 Task: Find connections with filter location Fuencarral-El Pardo with filter topic #Datawith filter profile language Spanish with filter current company McCormick & Company with filter school Delhi Public School, Bokaro Steel City. with filter industry Construction with filter service category Property Management with filter keywords title Operations Coordinator
Action: Mouse moved to (151, 230)
Screenshot: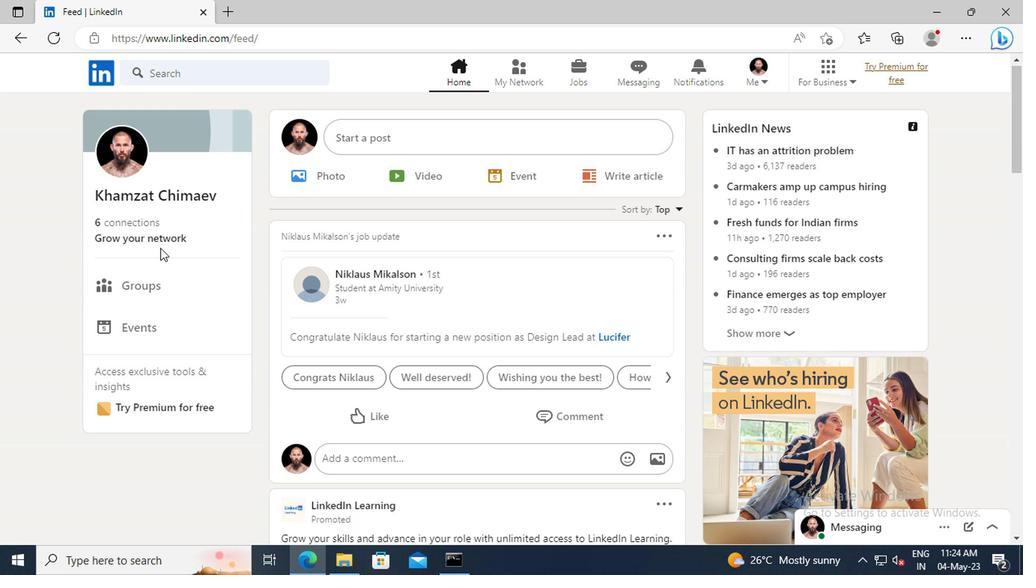 
Action: Mouse pressed left at (151, 230)
Screenshot: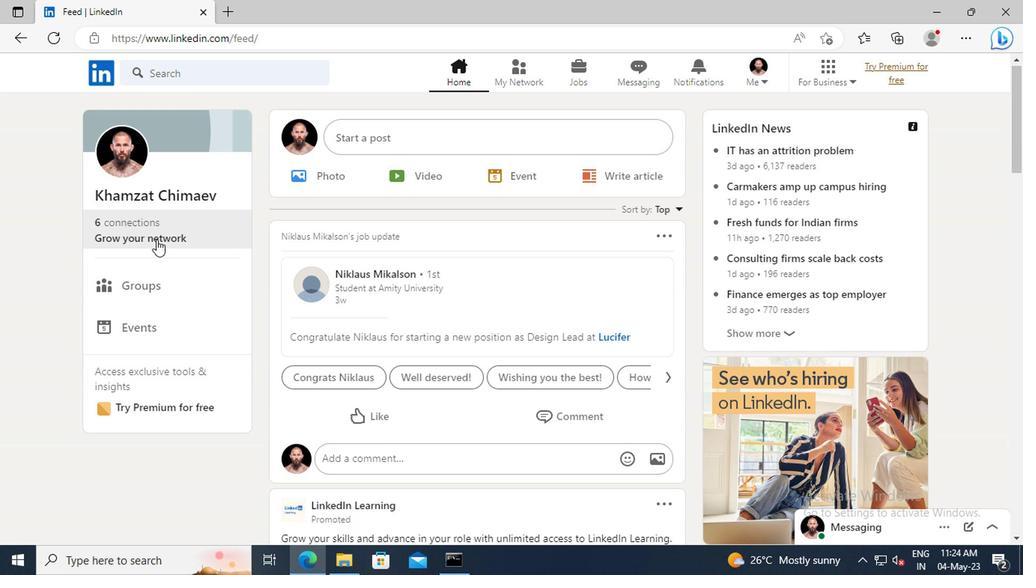 
Action: Mouse moved to (155, 157)
Screenshot: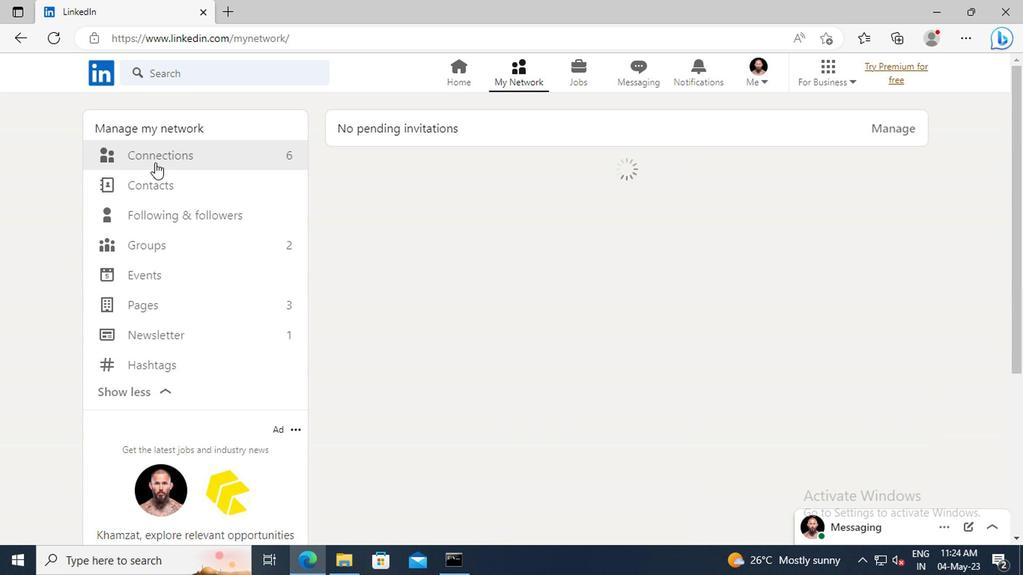 
Action: Mouse pressed left at (155, 157)
Screenshot: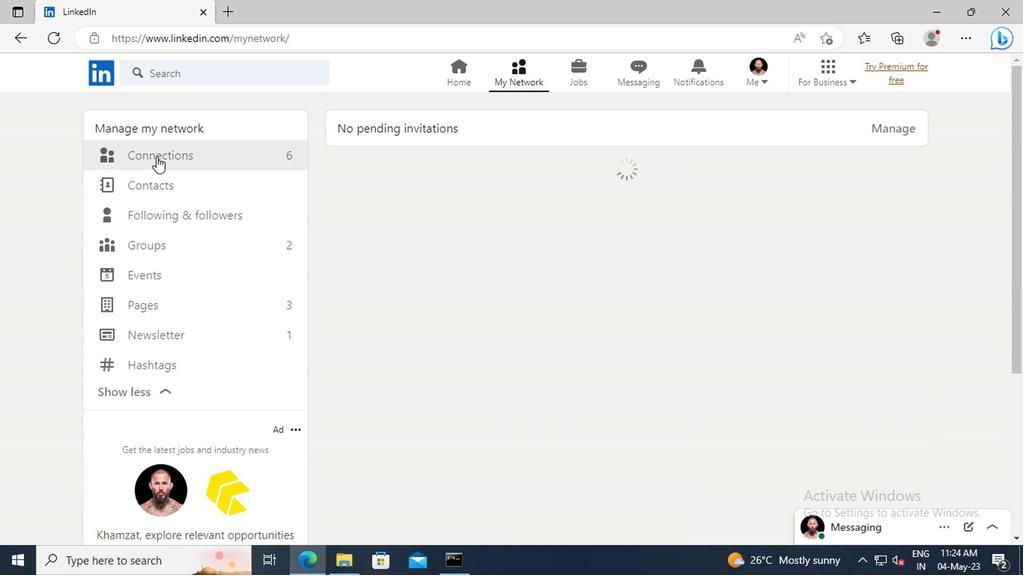 
Action: Mouse moved to (604, 159)
Screenshot: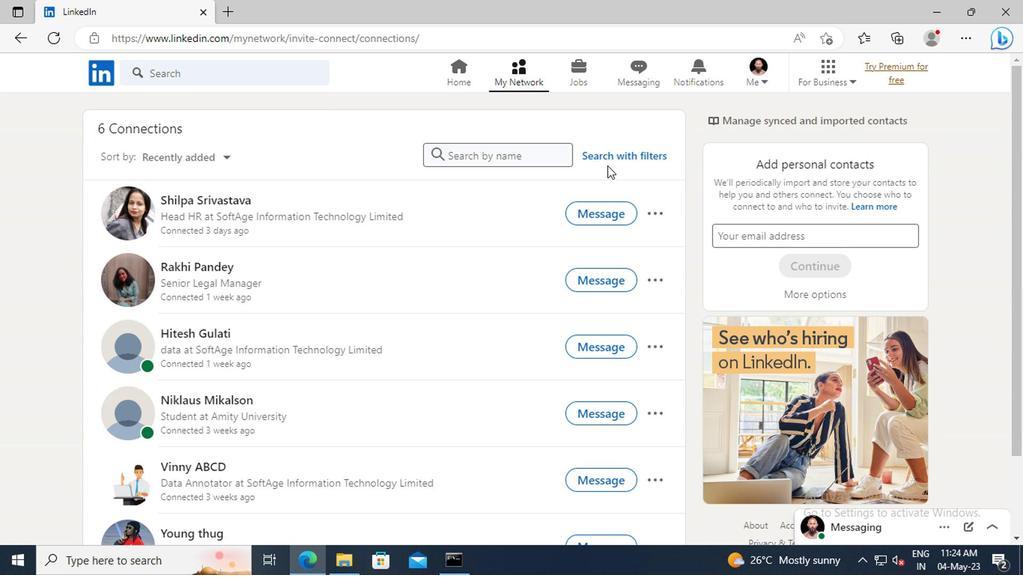 
Action: Mouse pressed left at (604, 159)
Screenshot: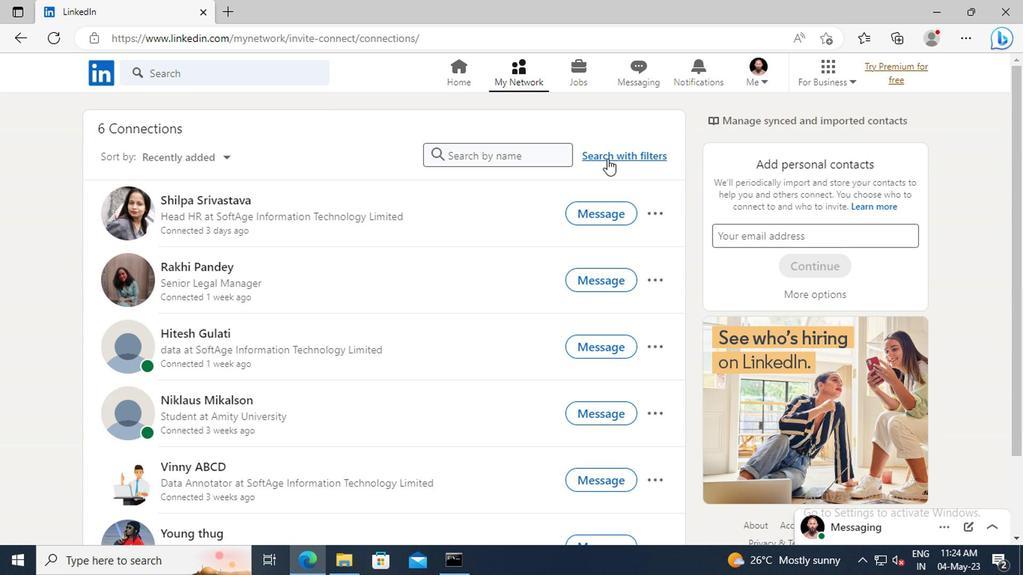 
Action: Mouse moved to (569, 119)
Screenshot: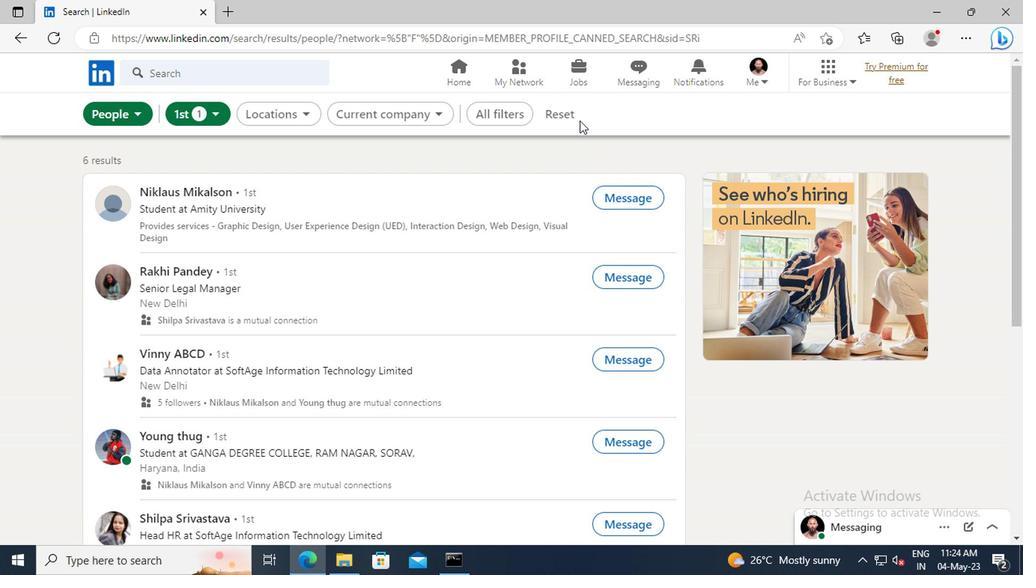 
Action: Mouse pressed left at (569, 119)
Screenshot: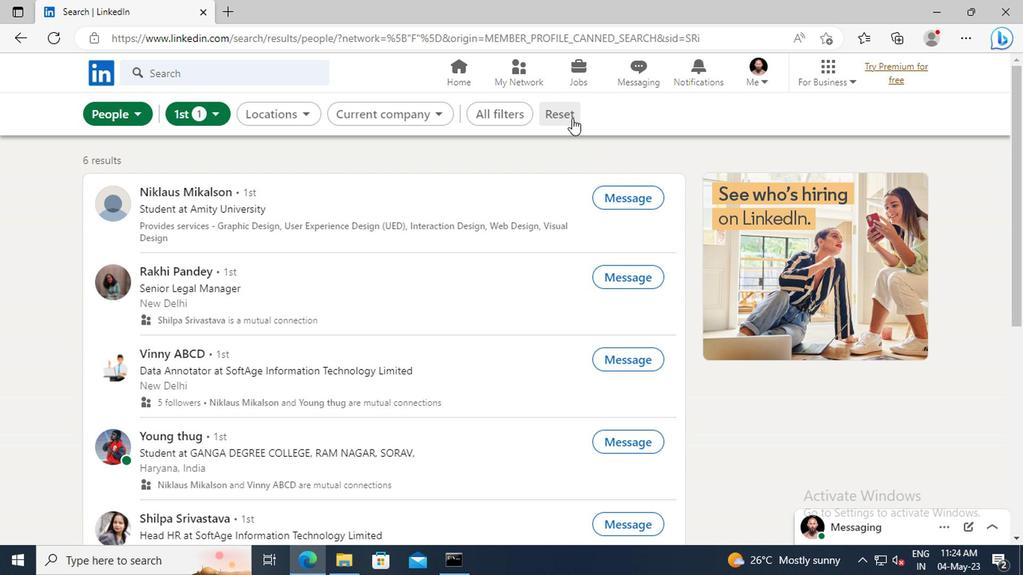 
Action: Mouse moved to (536, 115)
Screenshot: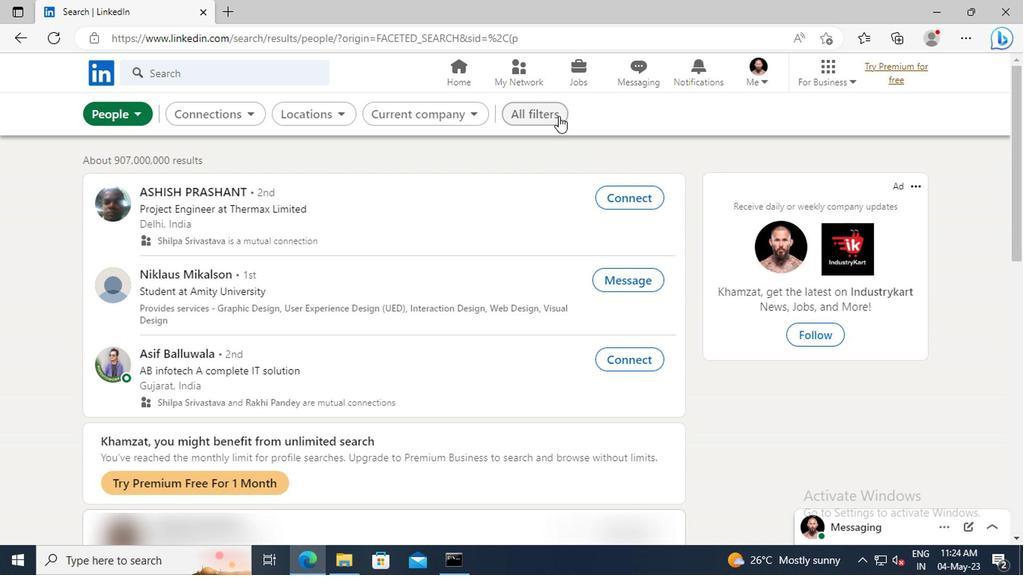 
Action: Mouse pressed left at (536, 115)
Screenshot: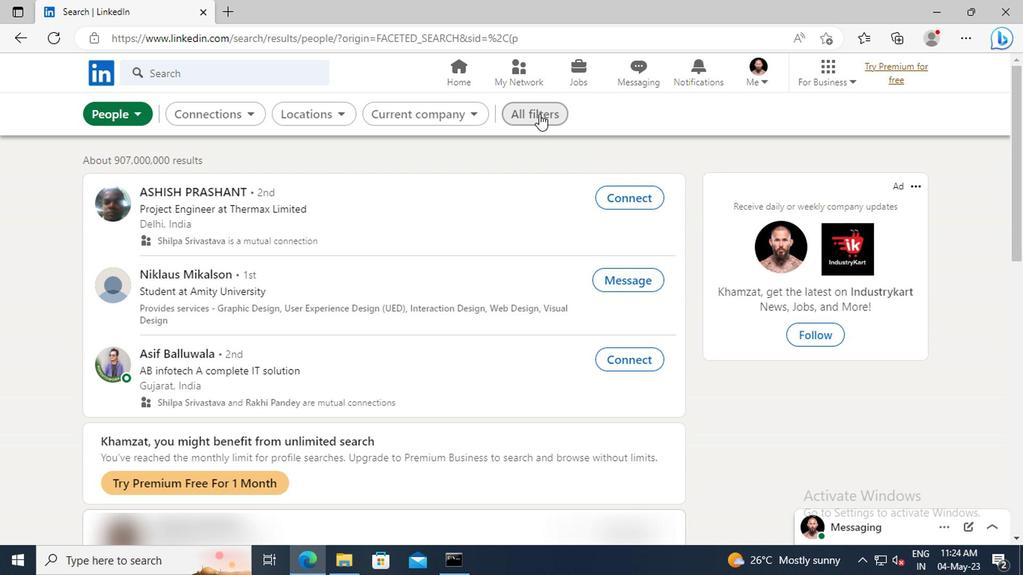
Action: Mouse moved to (800, 272)
Screenshot: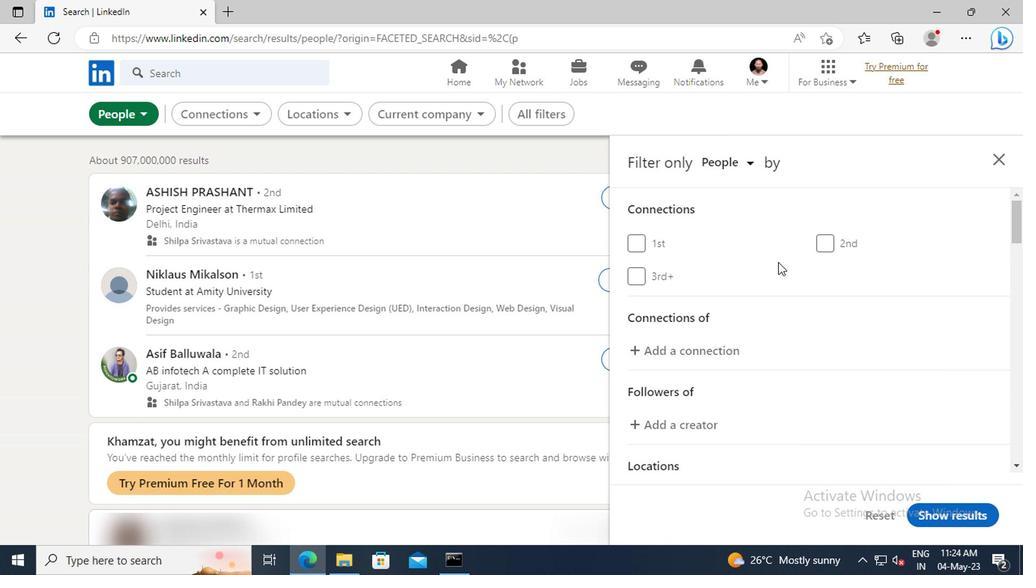 
Action: Mouse scrolled (800, 271) with delta (0, -1)
Screenshot: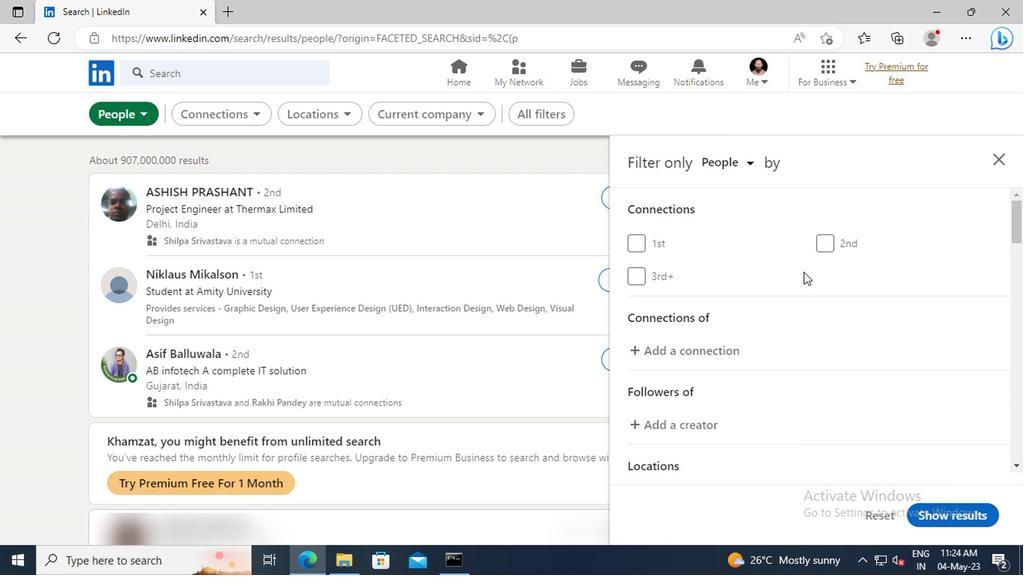 
Action: Mouse scrolled (800, 271) with delta (0, -1)
Screenshot: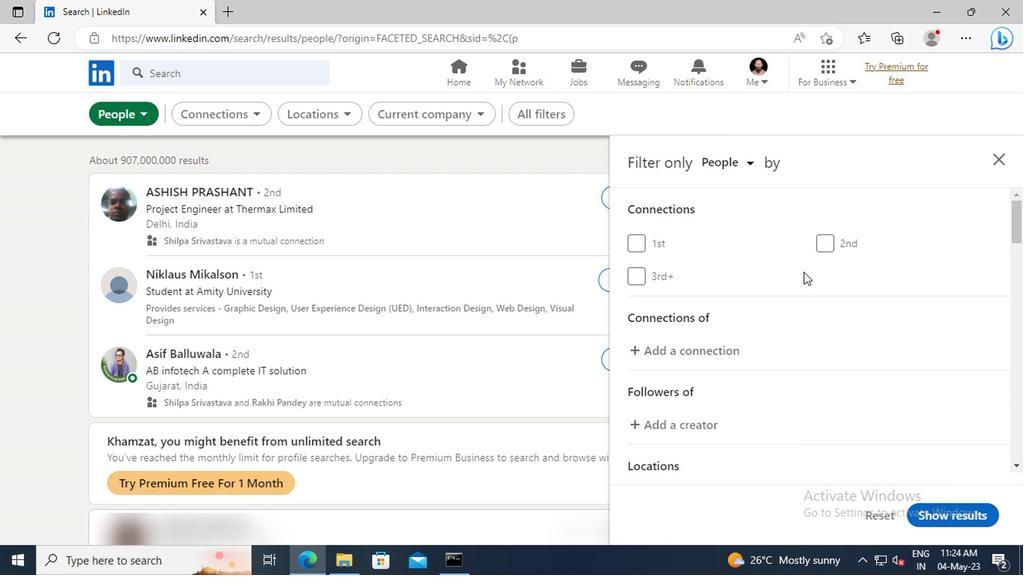 
Action: Mouse scrolled (800, 271) with delta (0, -1)
Screenshot: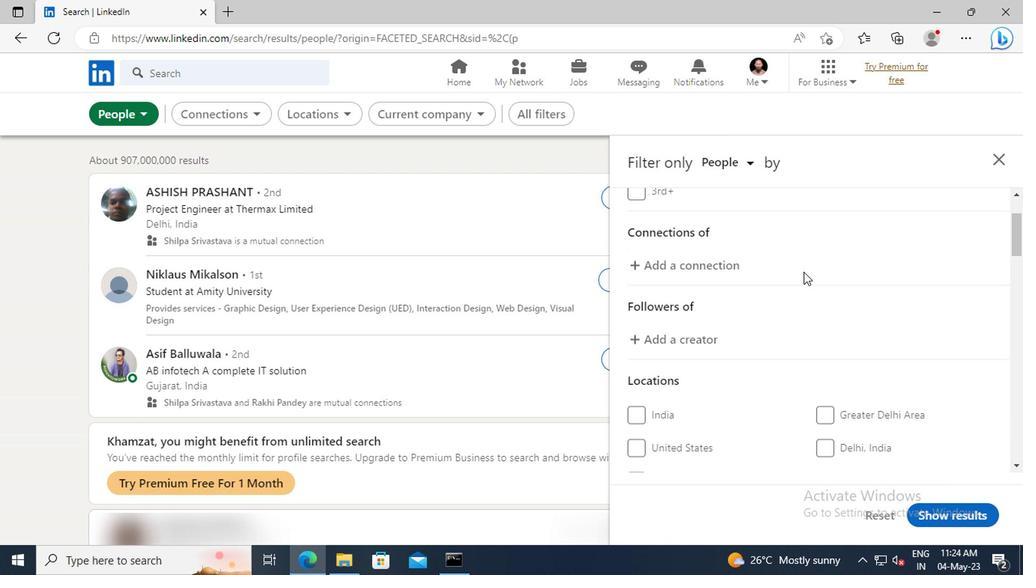 
Action: Mouse scrolled (800, 271) with delta (0, -1)
Screenshot: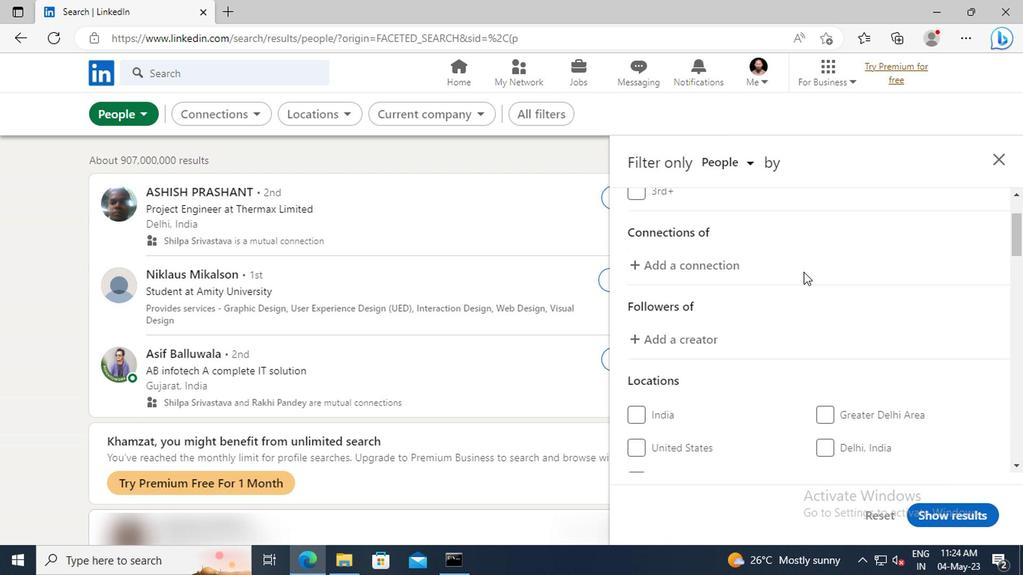 
Action: Mouse scrolled (800, 271) with delta (0, -1)
Screenshot: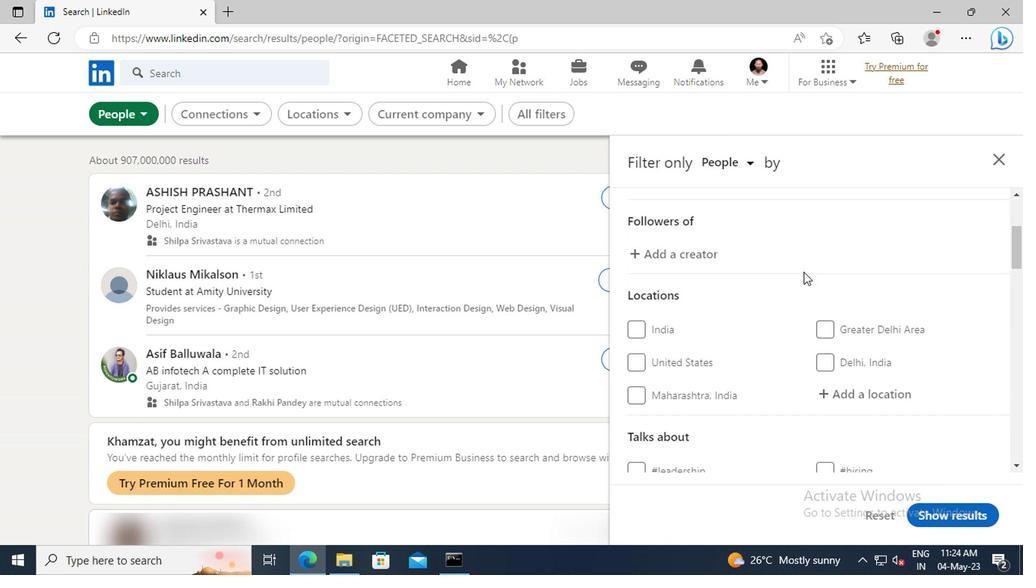 
Action: Mouse scrolled (800, 271) with delta (0, -1)
Screenshot: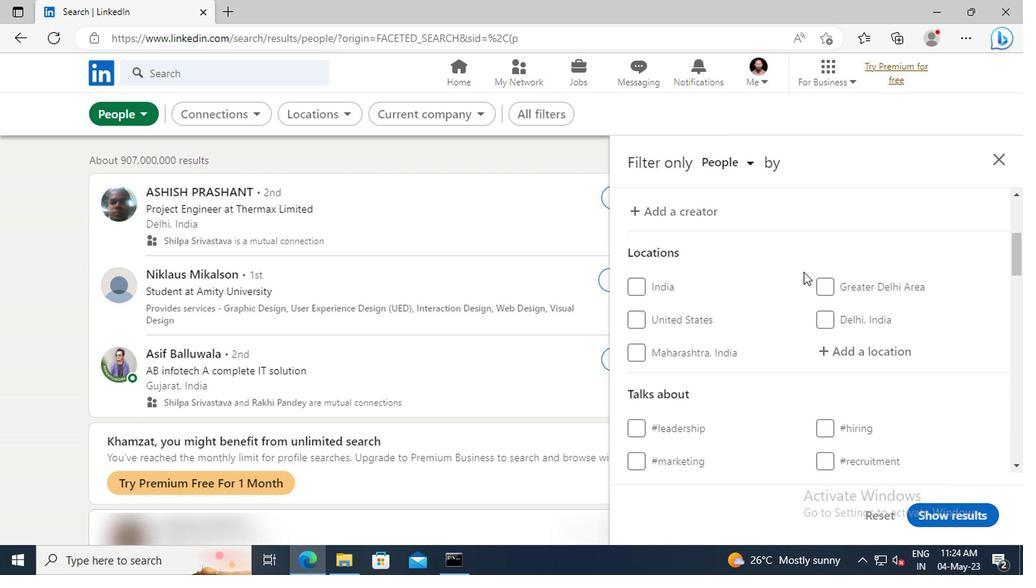 
Action: Mouse scrolled (800, 271) with delta (0, -1)
Screenshot: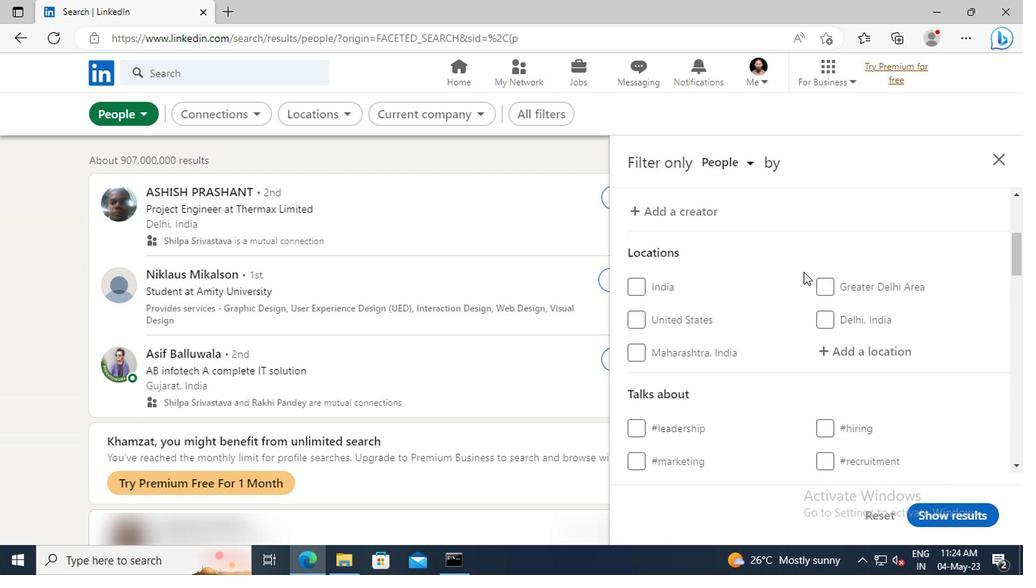 
Action: Mouse moved to (831, 273)
Screenshot: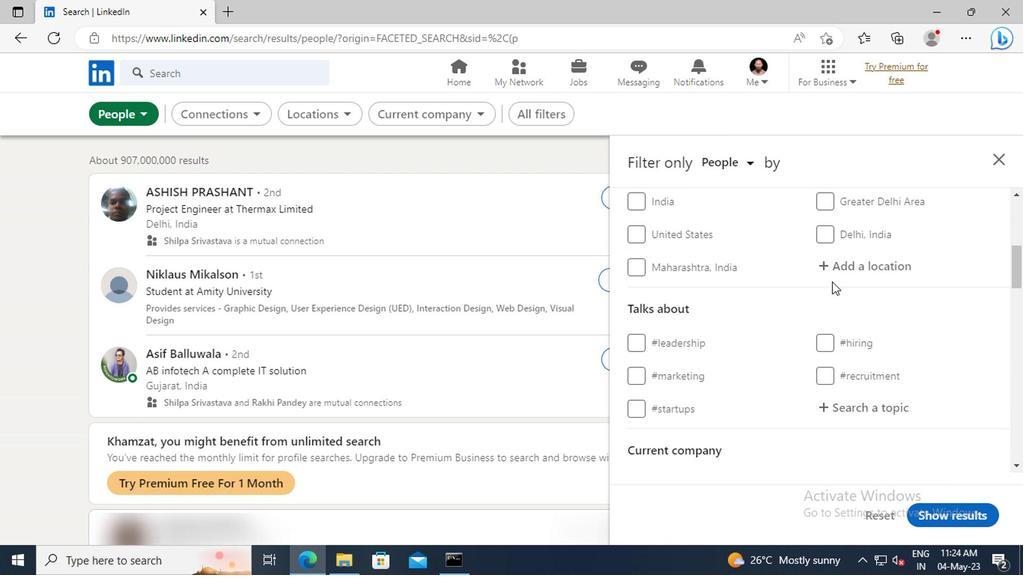 
Action: Mouse pressed left at (831, 273)
Screenshot: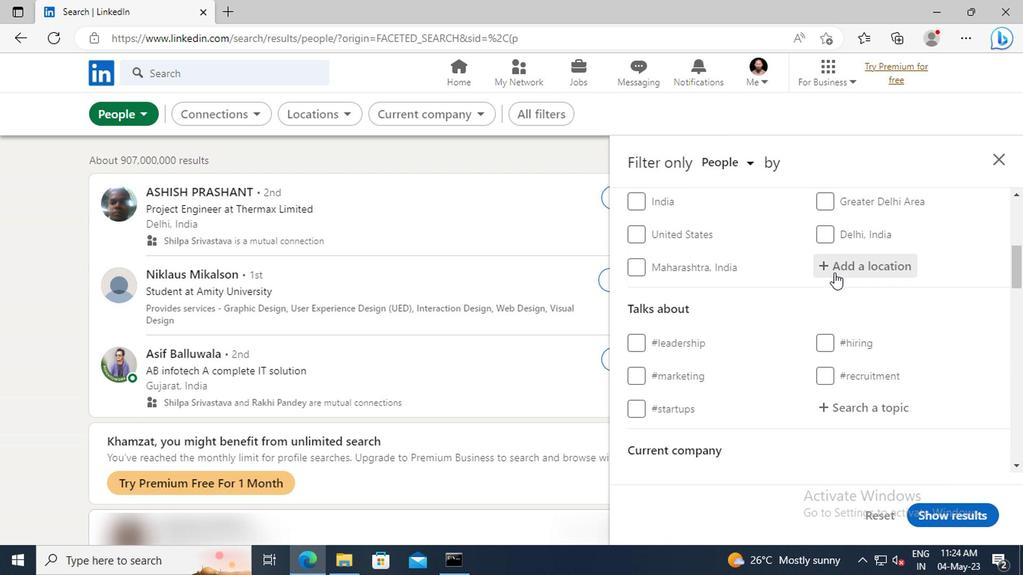 
Action: Mouse moved to (831, 269)
Screenshot: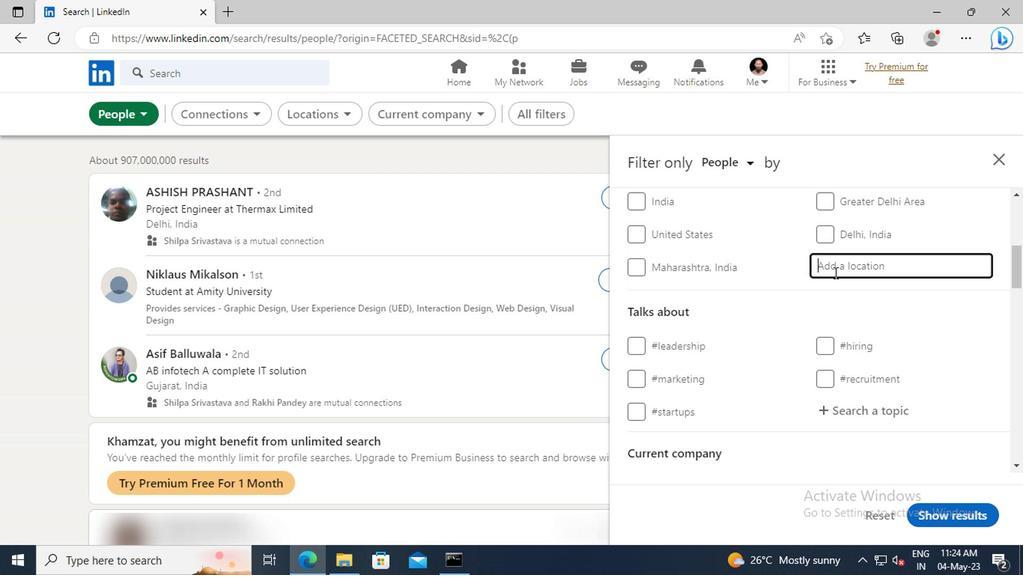 
Action: Key pressed <Key.shift>
Screenshot: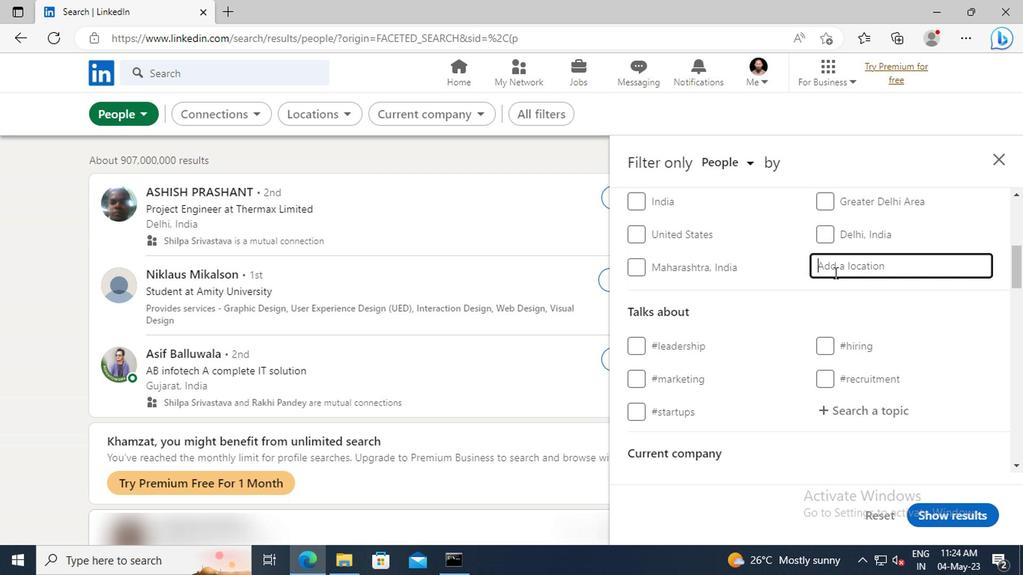 
Action: Mouse moved to (831, 269)
Screenshot: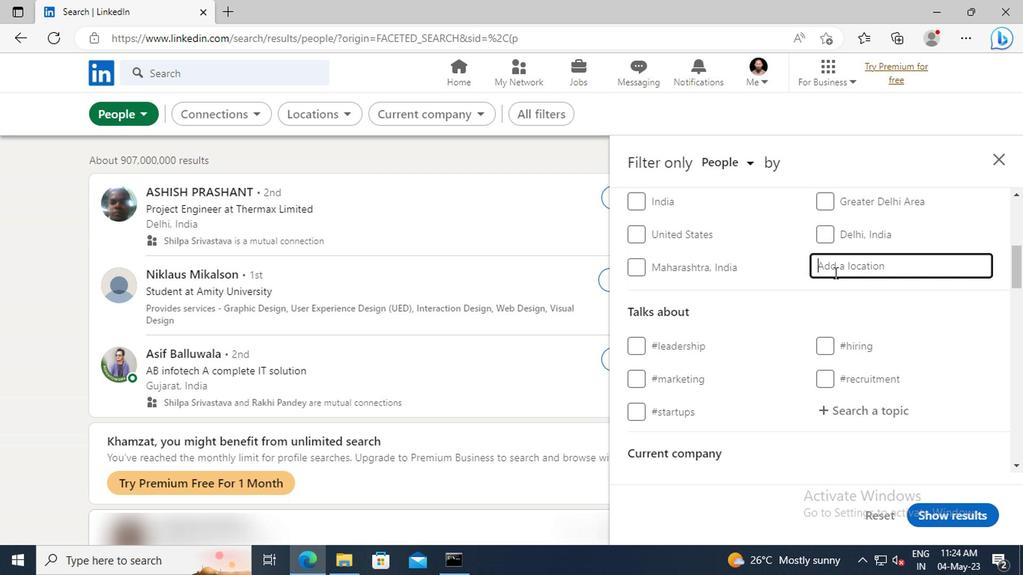 
Action: Key pressed FUENCARRAL-
Screenshot: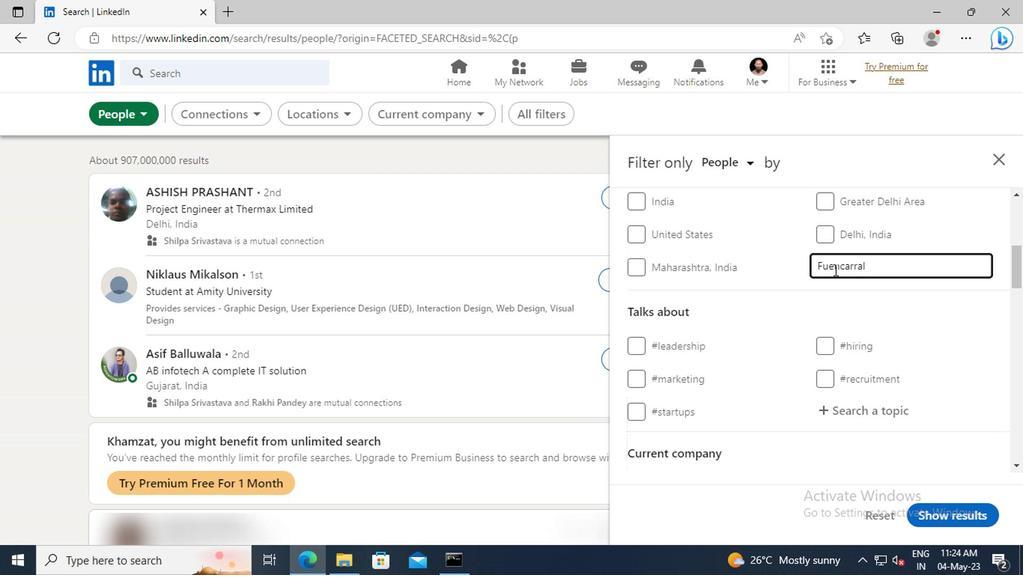 
Action: Mouse moved to (831, 269)
Screenshot: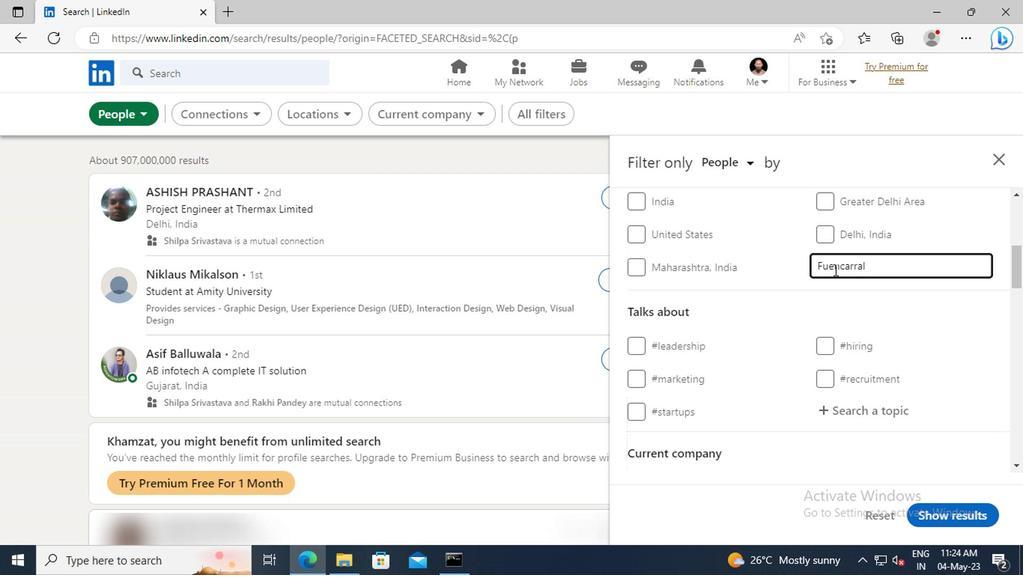 
Action: Key pressed <Key.shift>EL<Key.space><Key.shift>PARDO<Key.enter>
Screenshot: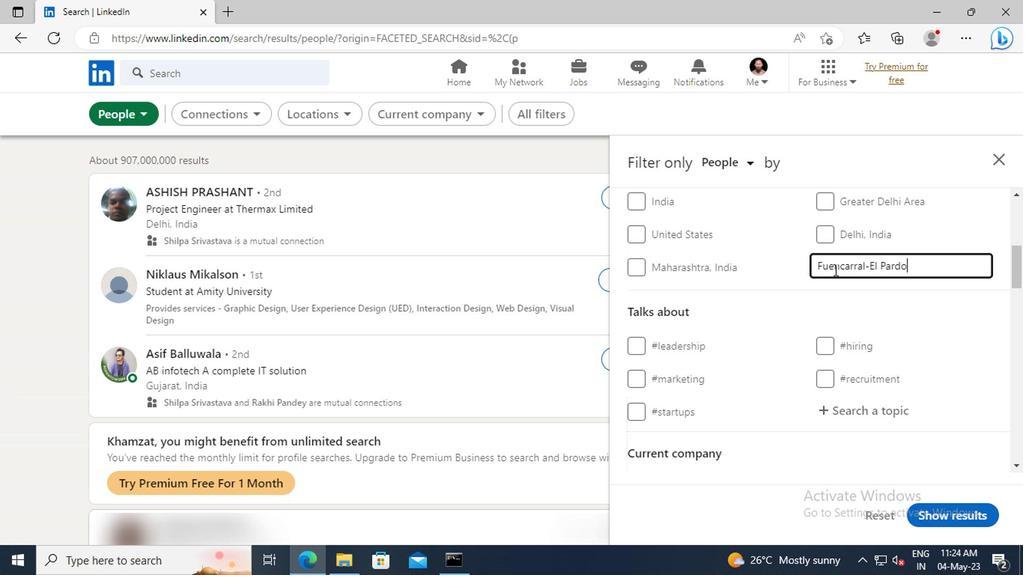 
Action: Mouse scrolled (831, 269) with delta (0, 0)
Screenshot: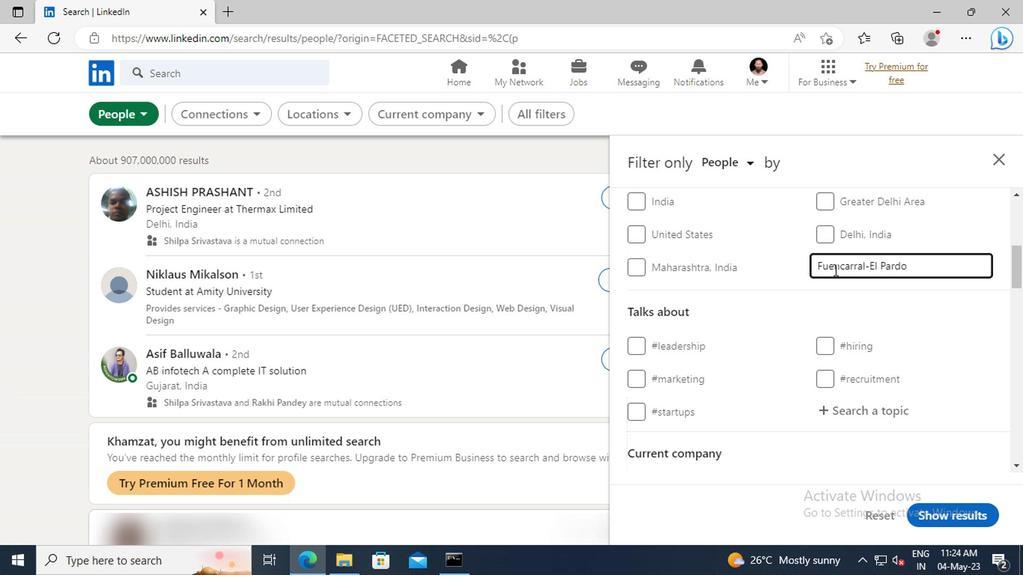 
Action: Mouse scrolled (831, 269) with delta (0, 0)
Screenshot: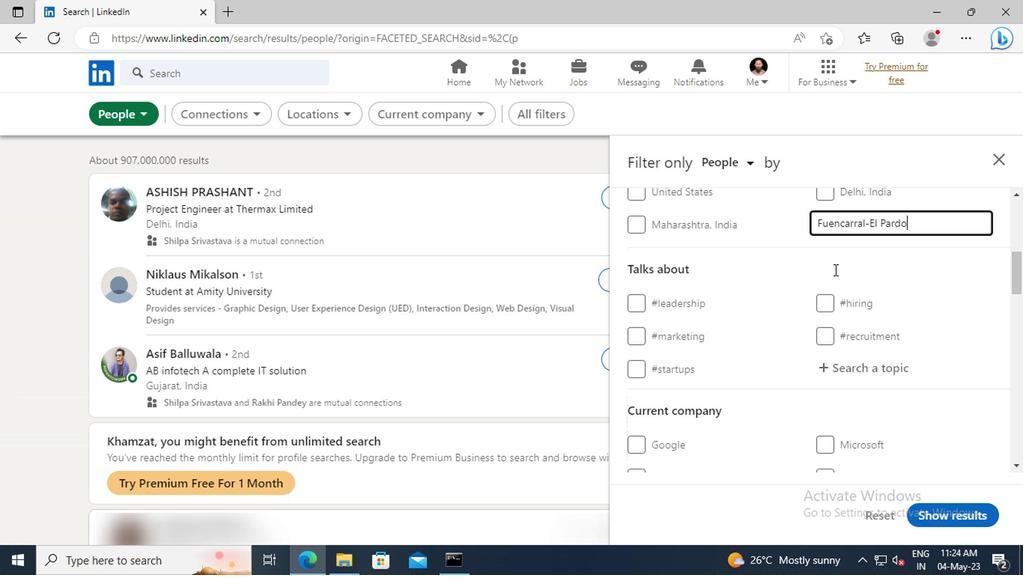 
Action: Mouse scrolled (831, 269) with delta (0, 0)
Screenshot: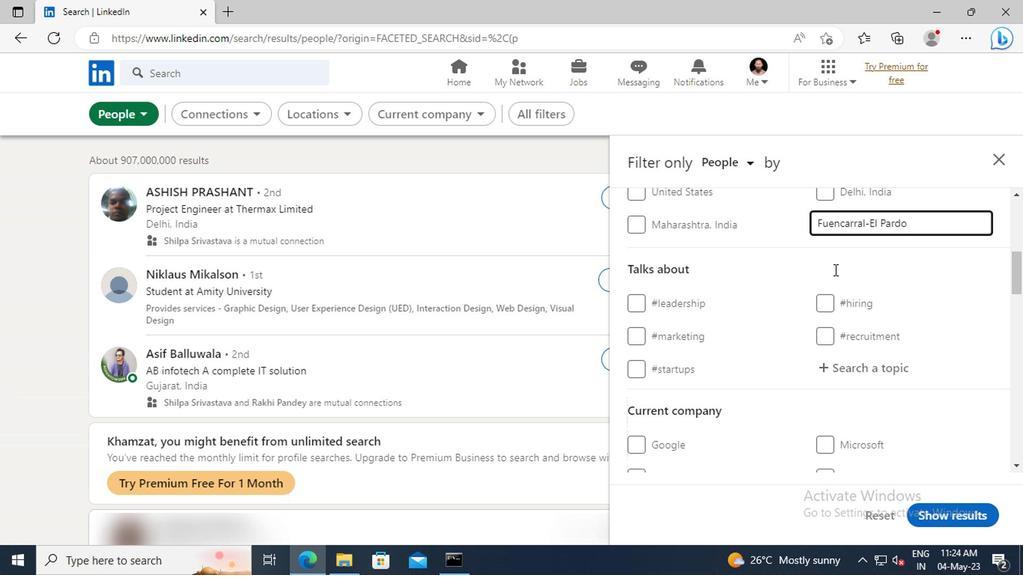 
Action: Mouse moved to (827, 281)
Screenshot: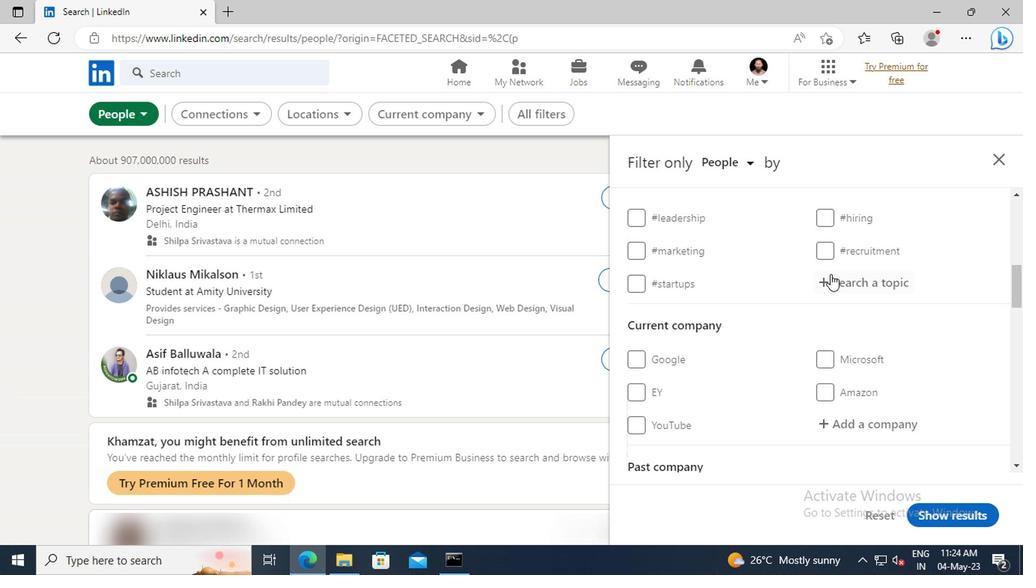 
Action: Mouse pressed left at (827, 281)
Screenshot: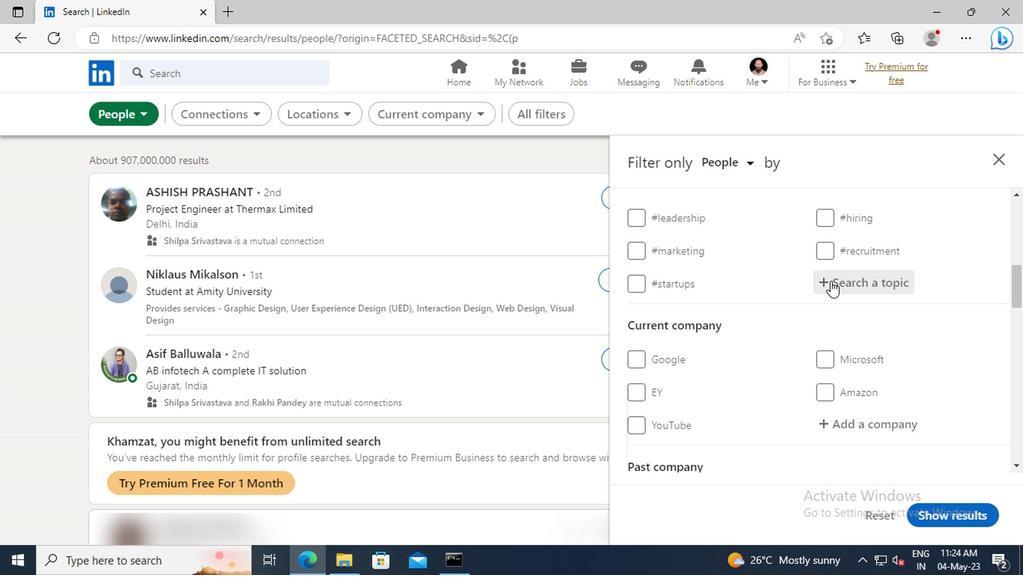 
Action: Key pressed <Key.shift>DATA
Screenshot: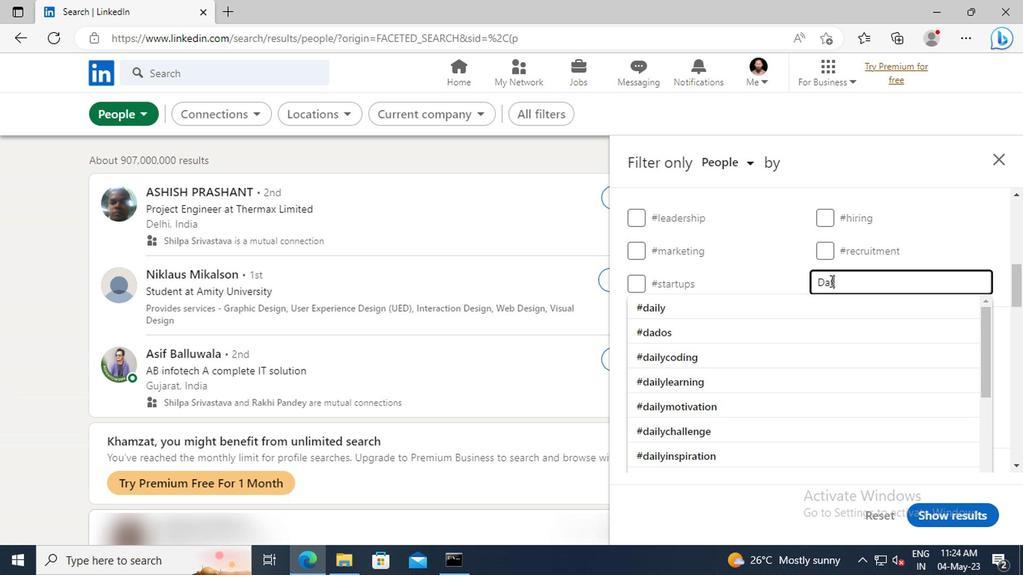 
Action: Mouse moved to (830, 303)
Screenshot: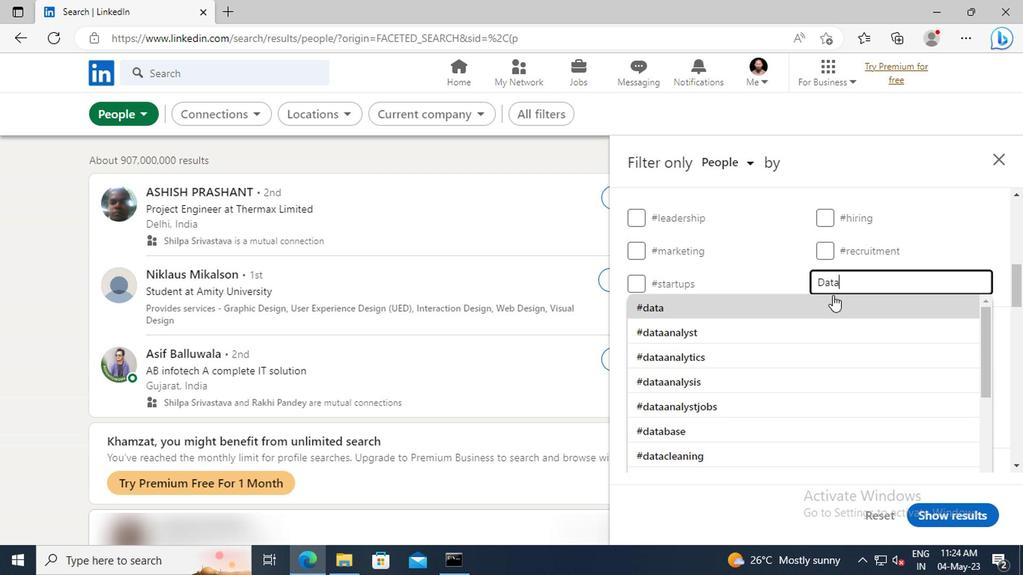 
Action: Mouse pressed left at (830, 303)
Screenshot: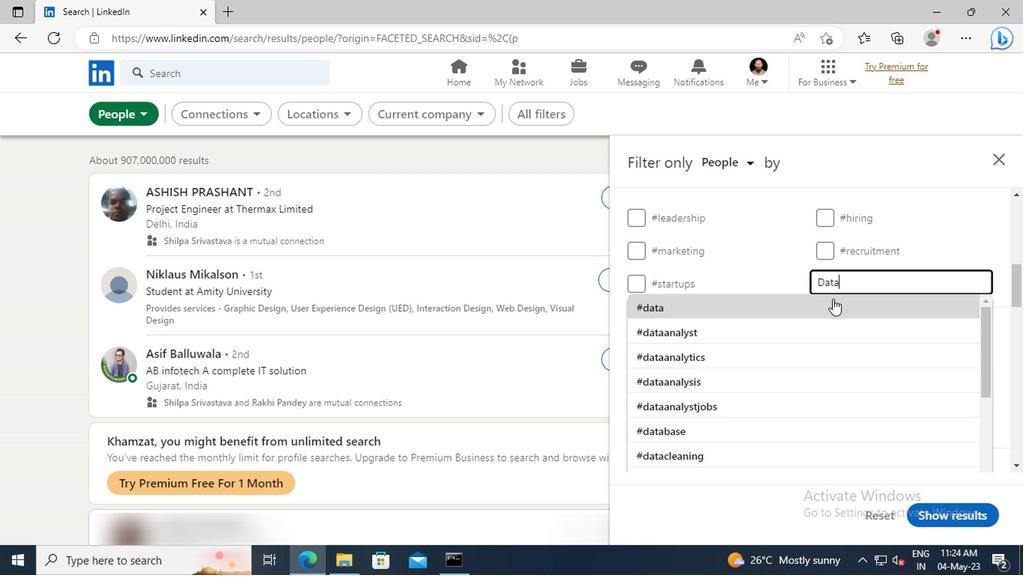 
Action: Mouse scrolled (830, 302) with delta (0, 0)
Screenshot: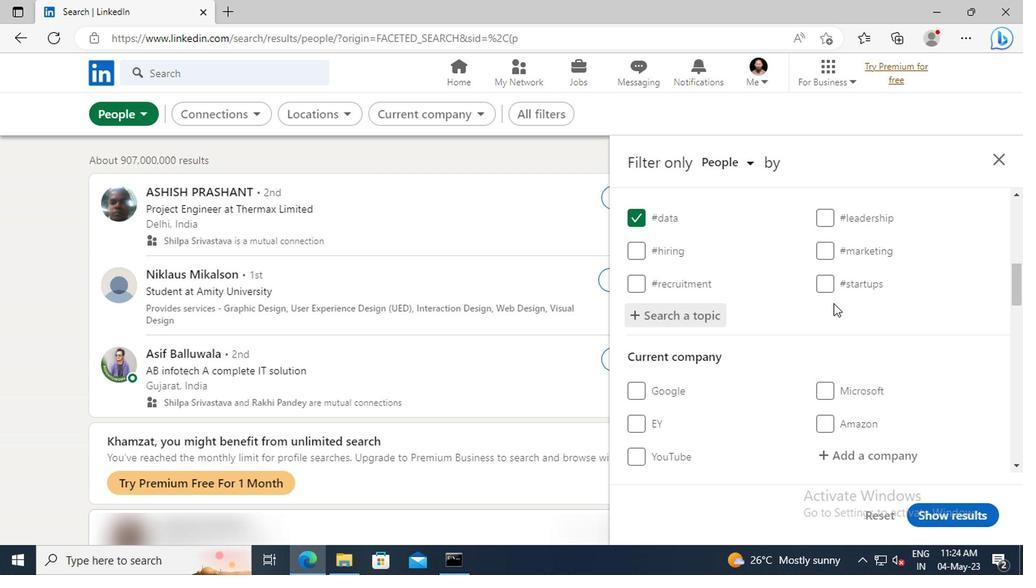 
Action: Mouse scrolled (830, 302) with delta (0, 0)
Screenshot: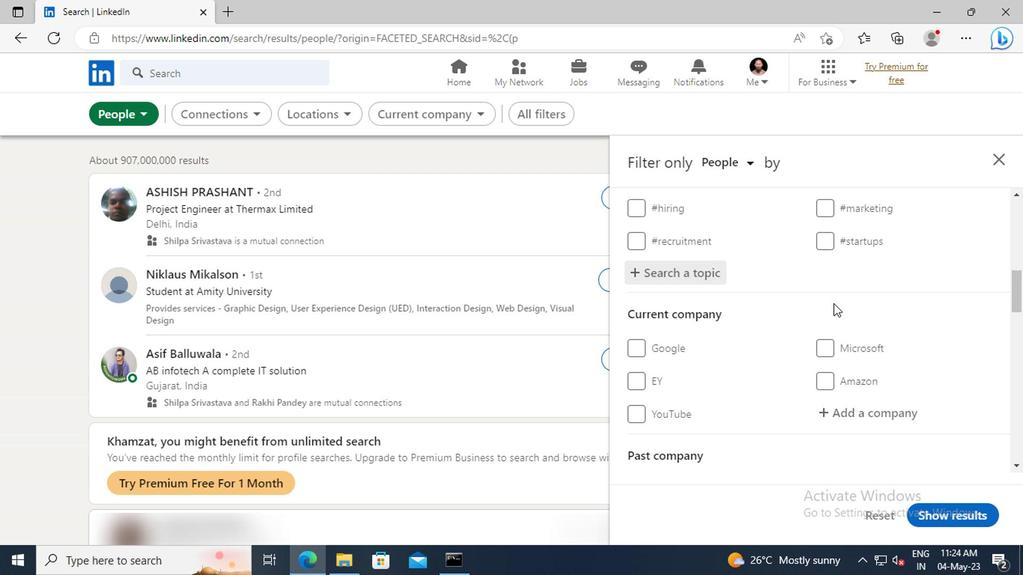 
Action: Mouse scrolled (830, 302) with delta (0, 0)
Screenshot: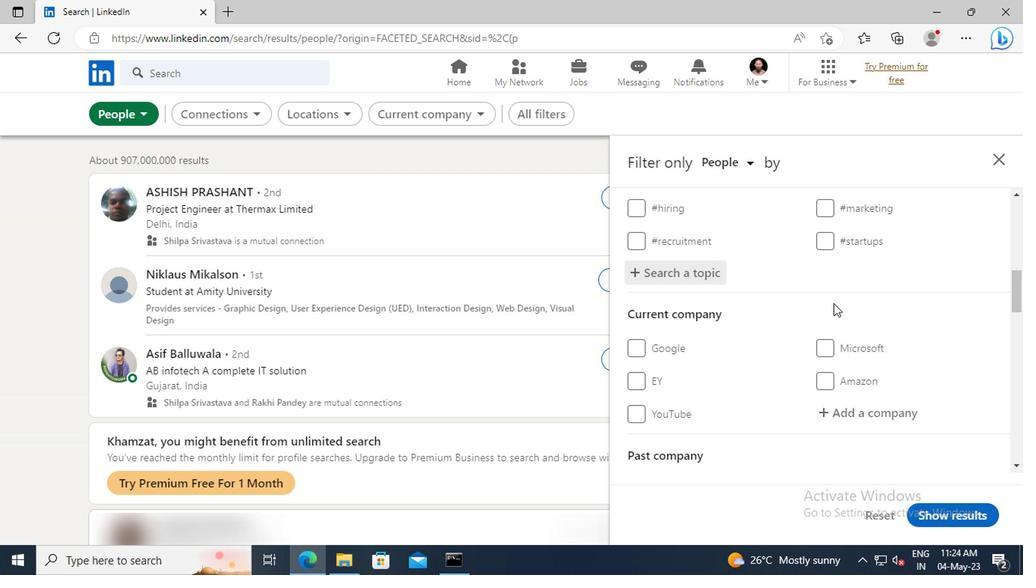 
Action: Mouse scrolled (830, 302) with delta (0, 0)
Screenshot: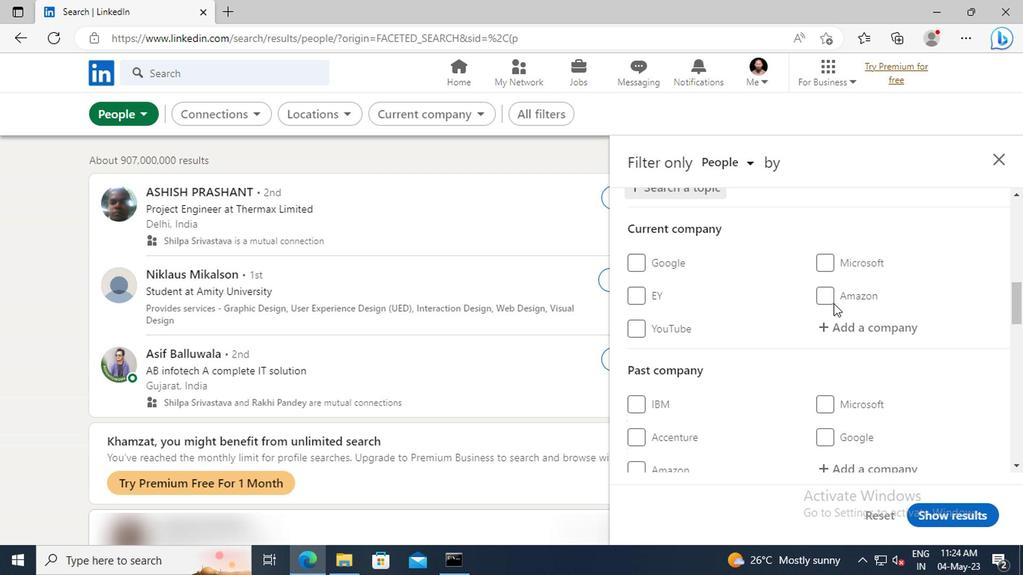 
Action: Mouse scrolled (830, 302) with delta (0, 0)
Screenshot: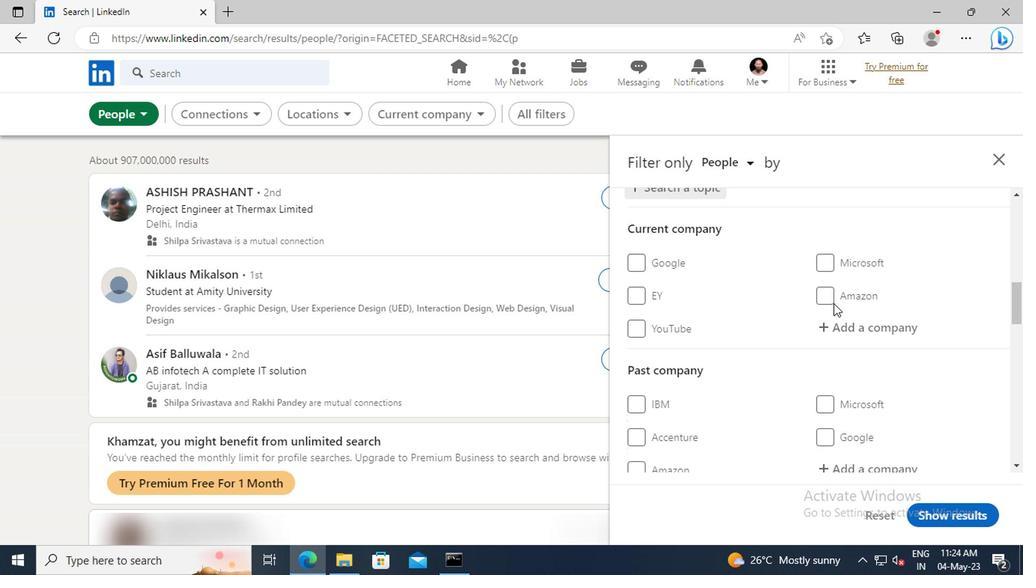 
Action: Mouse scrolled (830, 302) with delta (0, 0)
Screenshot: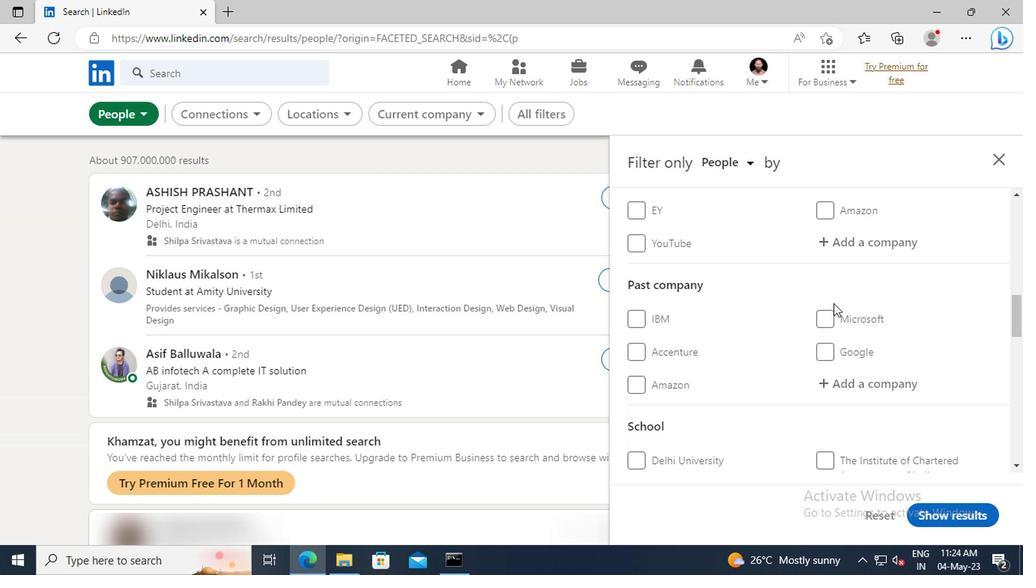 
Action: Mouse scrolled (830, 302) with delta (0, 0)
Screenshot: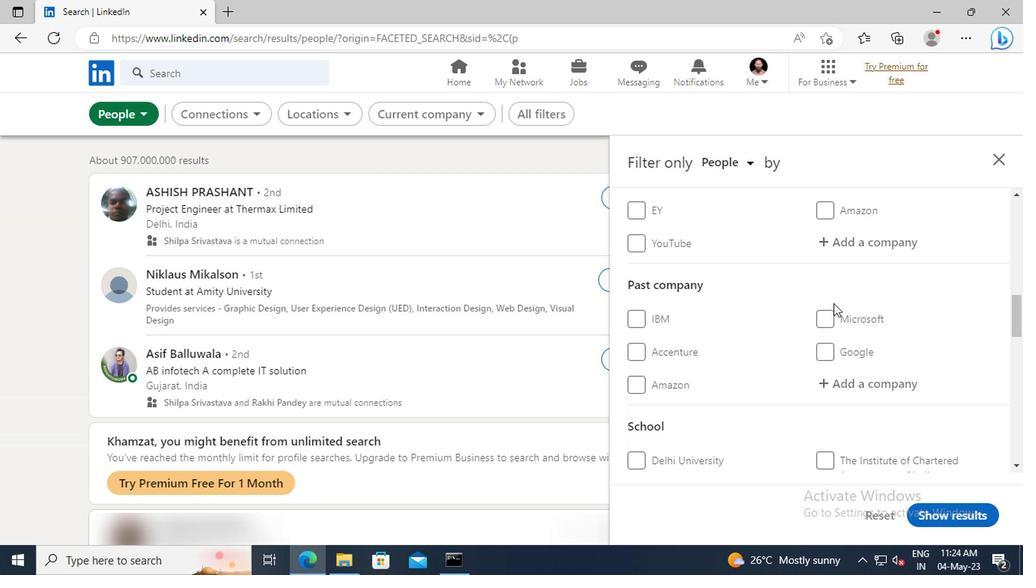 
Action: Mouse scrolled (830, 302) with delta (0, 0)
Screenshot: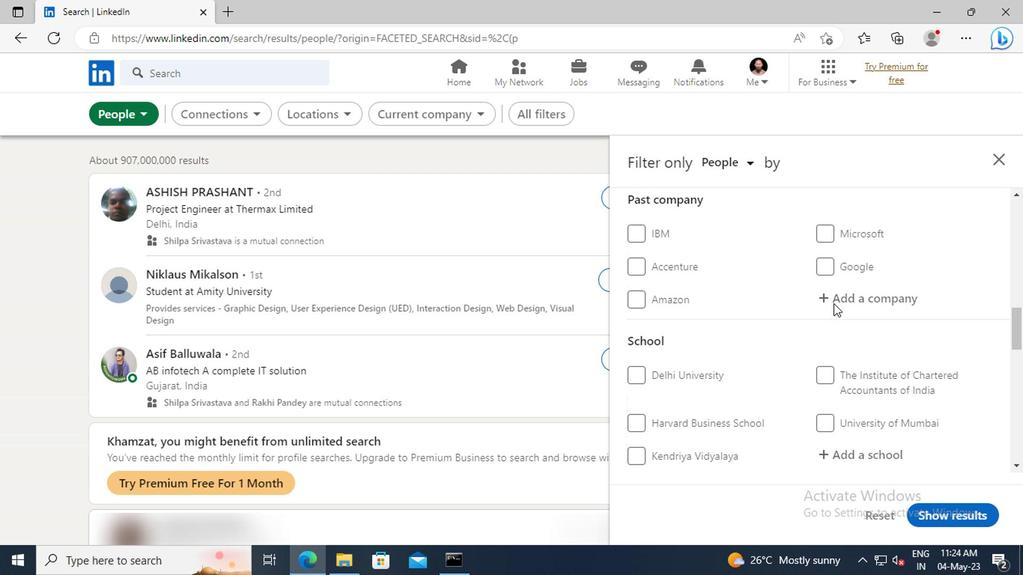 
Action: Mouse scrolled (830, 302) with delta (0, 0)
Screenshot: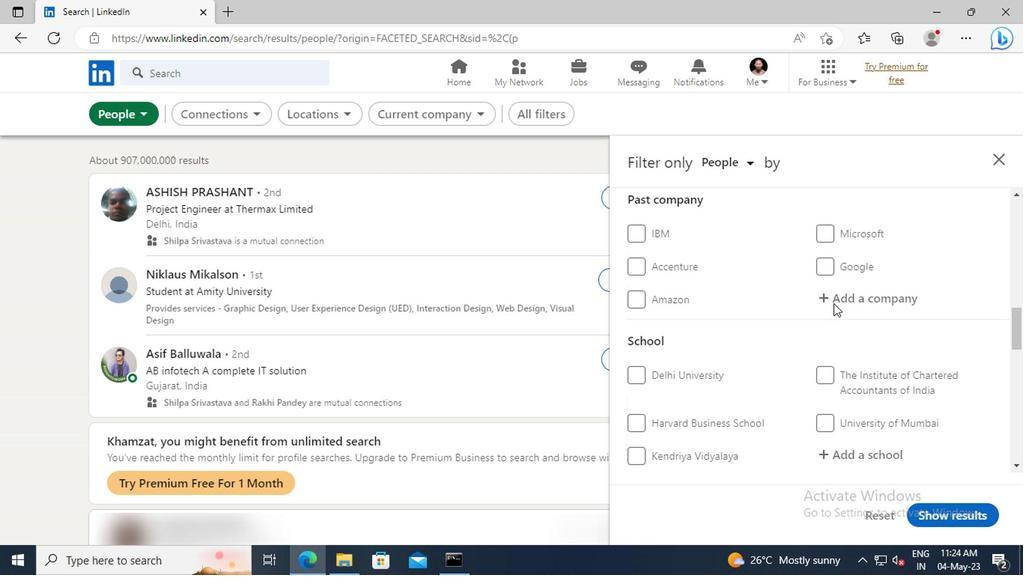 
Action: Mouse scrolled (830, 302) with delta (0, 0)
Screenshot: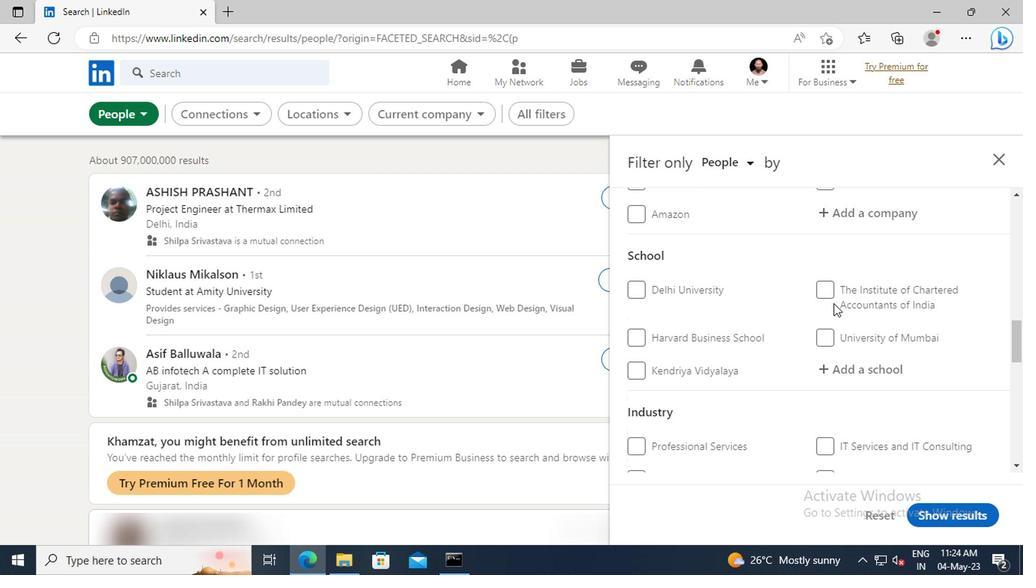 
Action: Mouse scrolled (830, 302) with delta (0, 0)
Screenshot: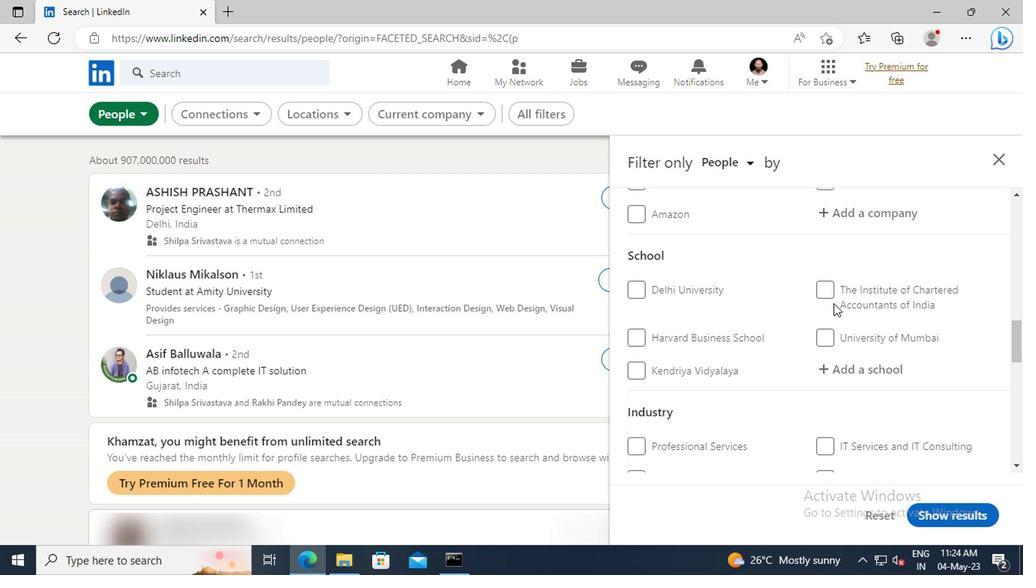 
Action: Mouse scrolled (830, 302) with delta (0, 0)
Screenshot: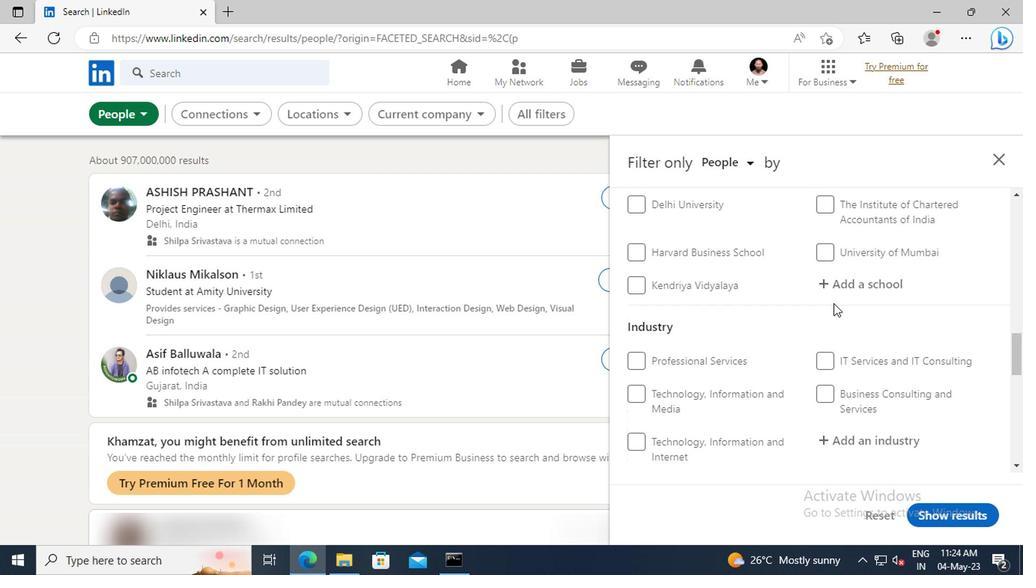 
Action: Mouse scrolled (830, 302) with delta (0, 0)
Screenshot: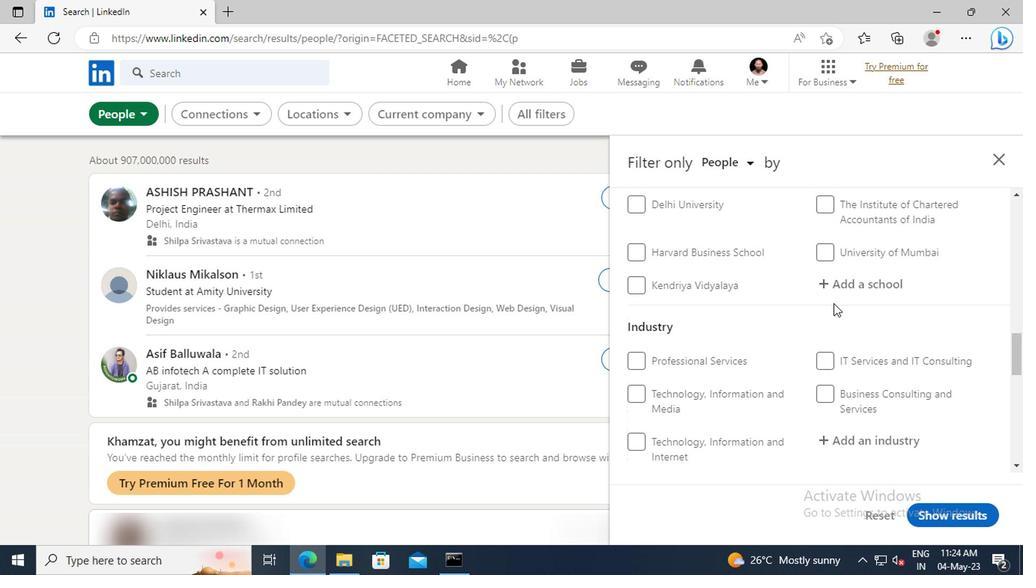 
Action: Mouse scrolled (830, 302) with delta (0, 0)
Screenshot: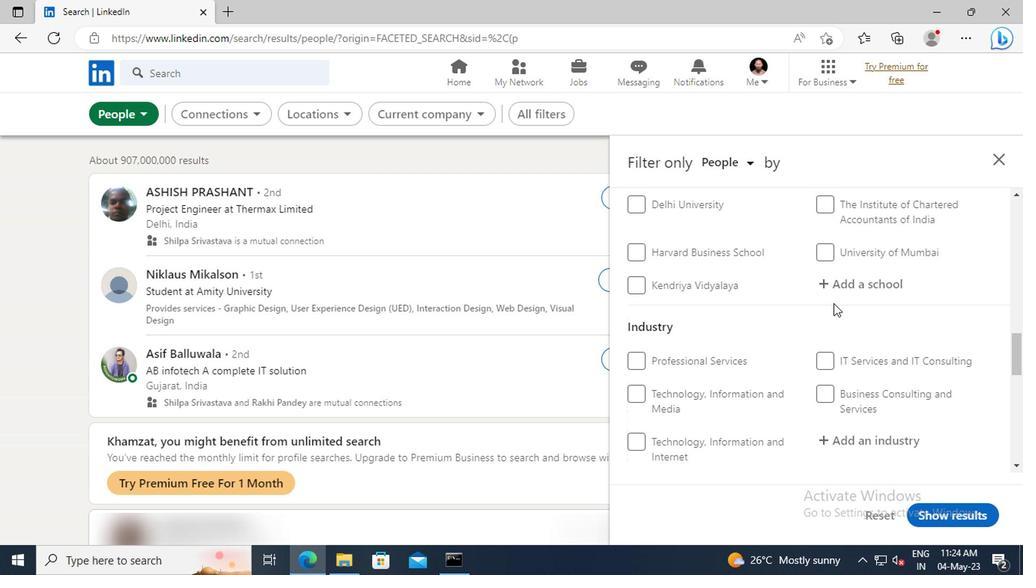 
Action: Mouse scrolled (830, 302) with delta (0, 0)
Screenshot: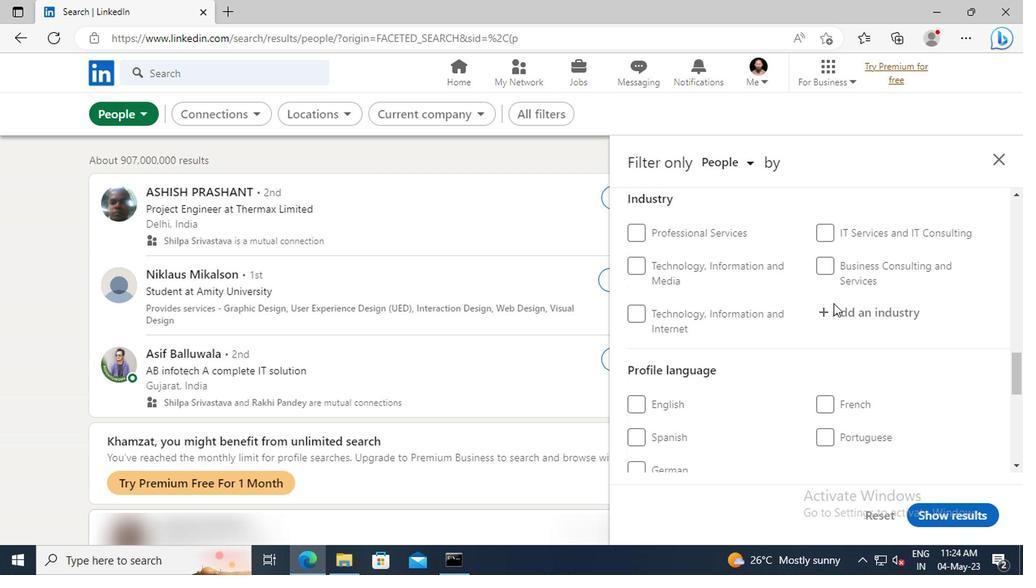 
Action: Mouse moved to (627, 396)
Screenshot: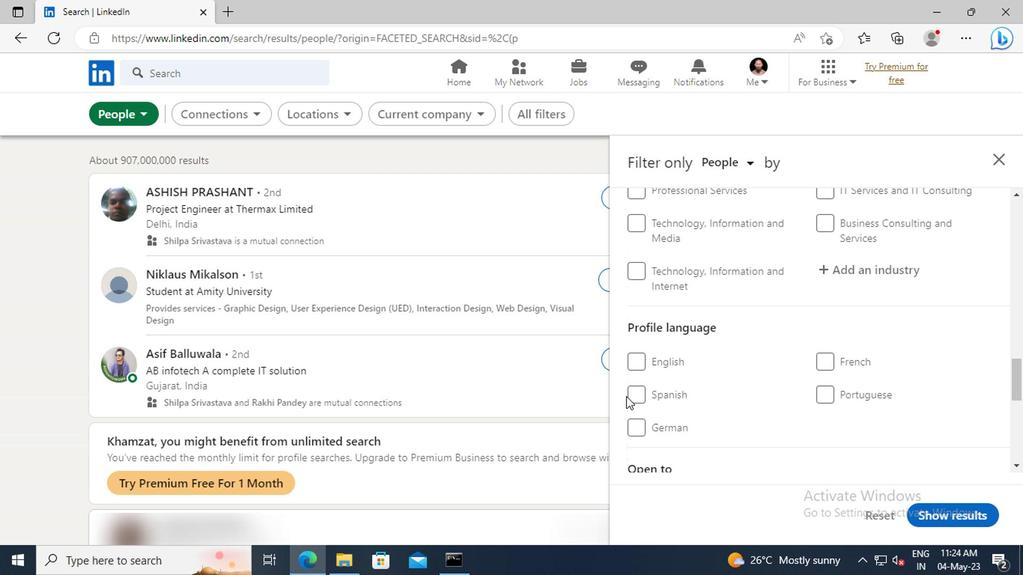 
Action: Mouse pressed left at (627, 396)
Screenshot: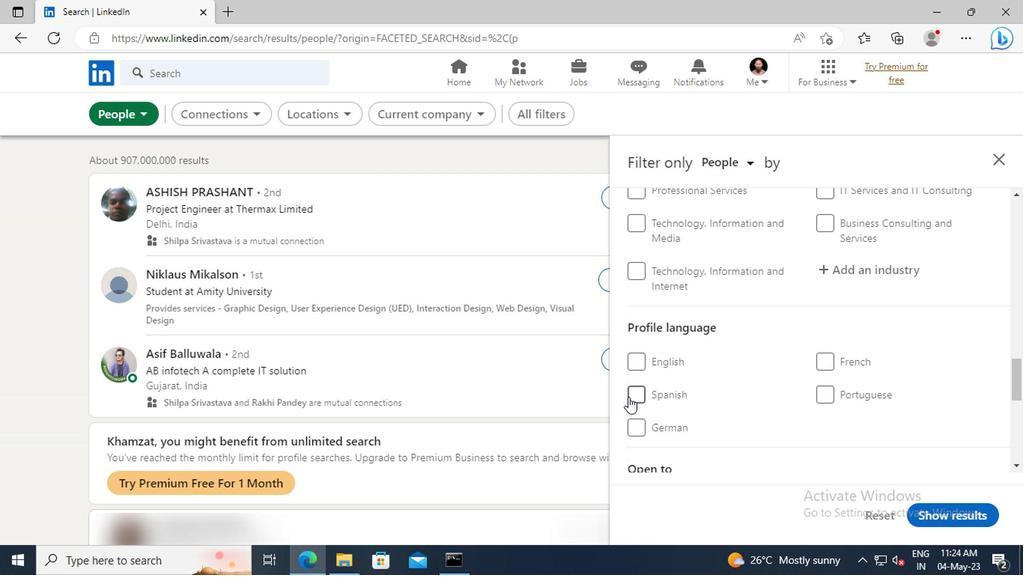 
Action: Mouse moved to (806, 363)
Screenshot: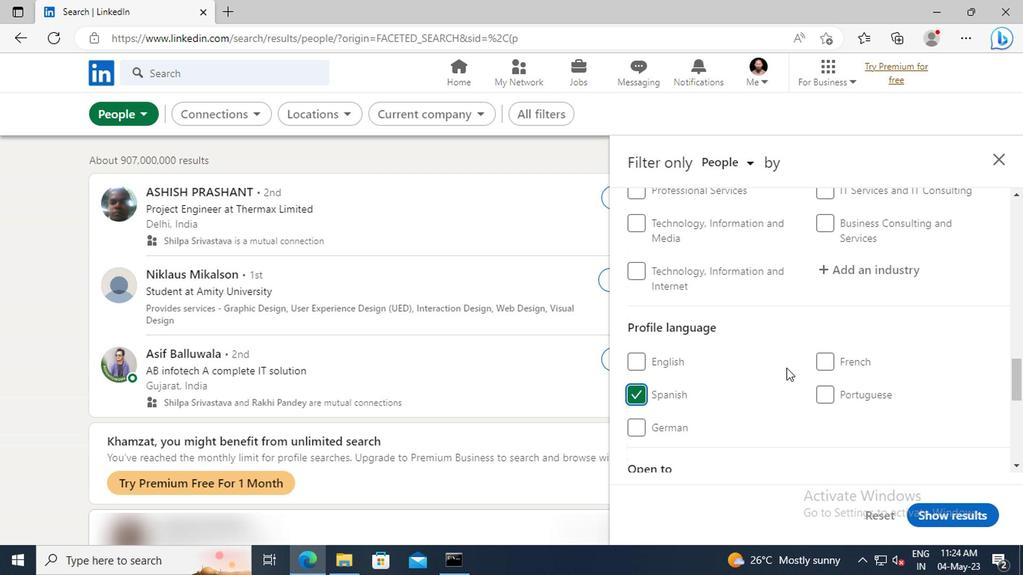 
Action: Mouse scrolled (806, 364) with delta (0, 0)
Screenshot: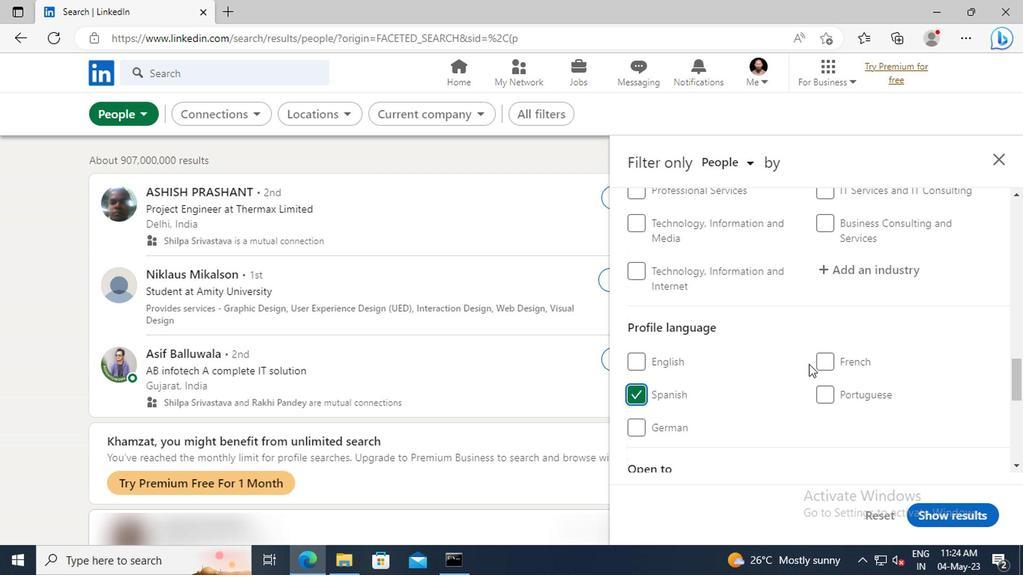 
Action: Mouse scrolled (806, 364) with delta (0, 0)
Screenshot: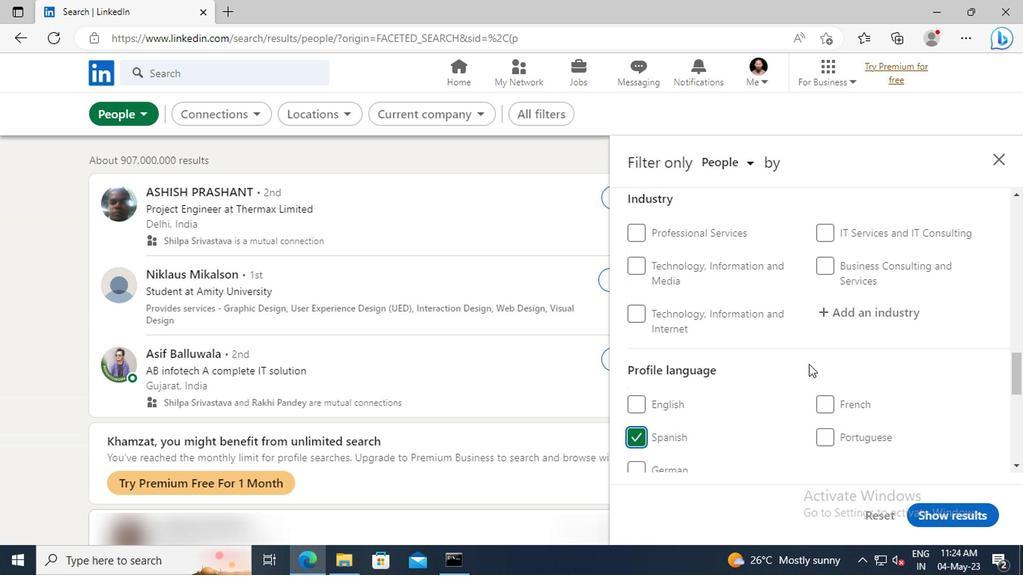 
Action: Mouse scrolled (806, 364) with delta (0, 0)
Screenshot: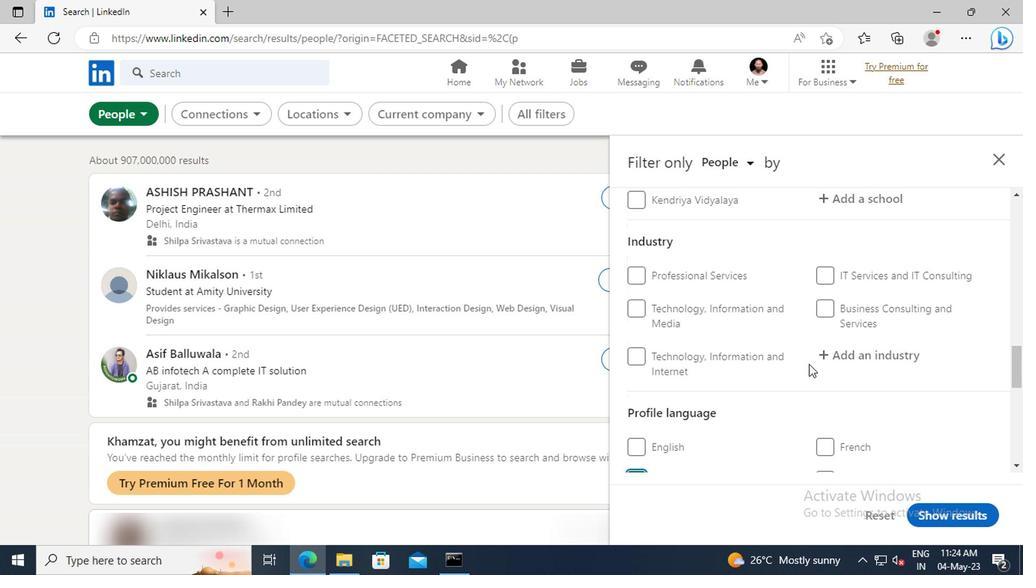 
Action: Mouse scrolled (806, 364) with delta (0, 0)
Screenshot: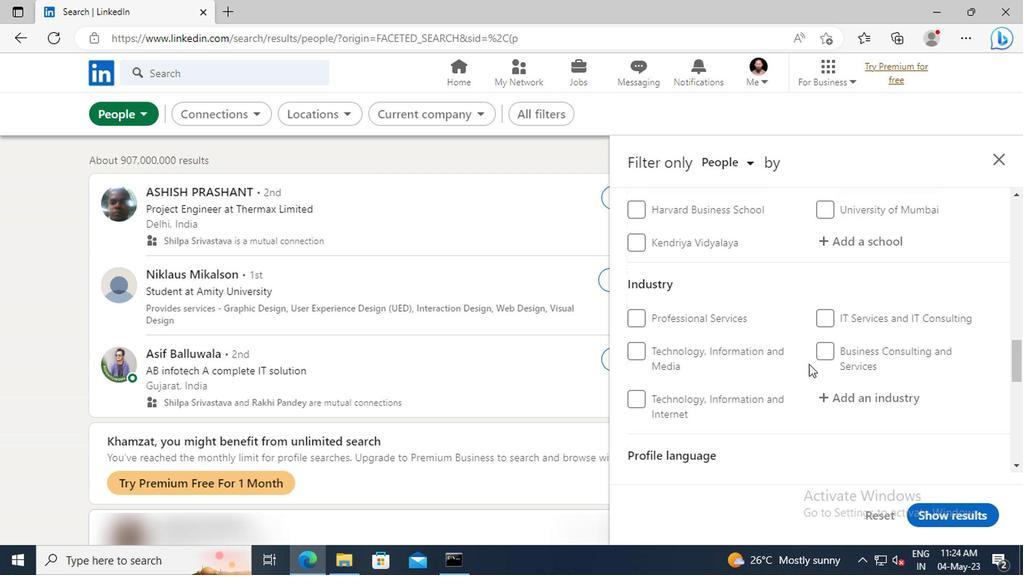 
Action: Mouse scrolled (806, 364) with delta (0, 0)
Screenshot: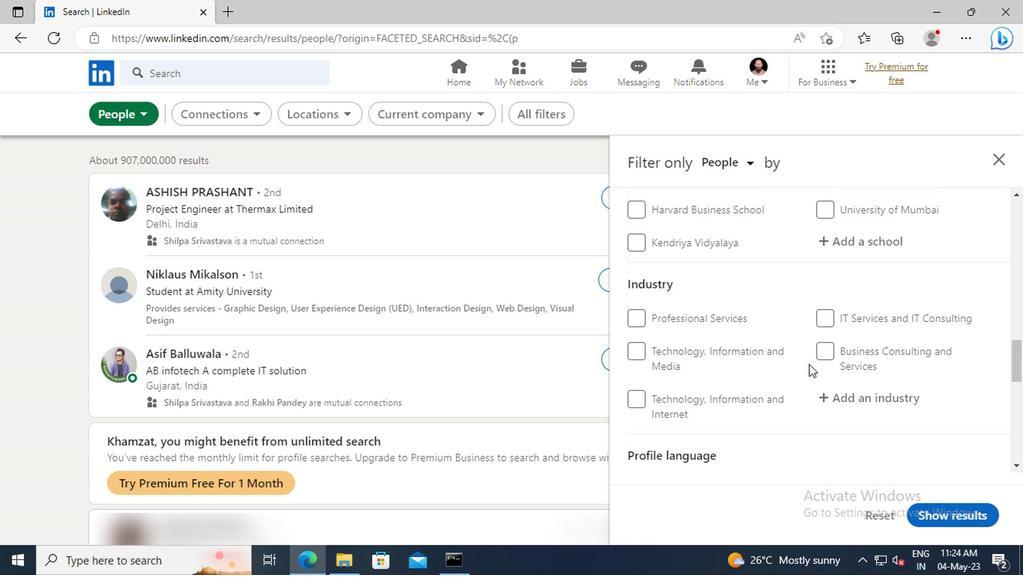 
Action: Mouse scrolled (806, 364) with delta (0, 0)
Screenshot: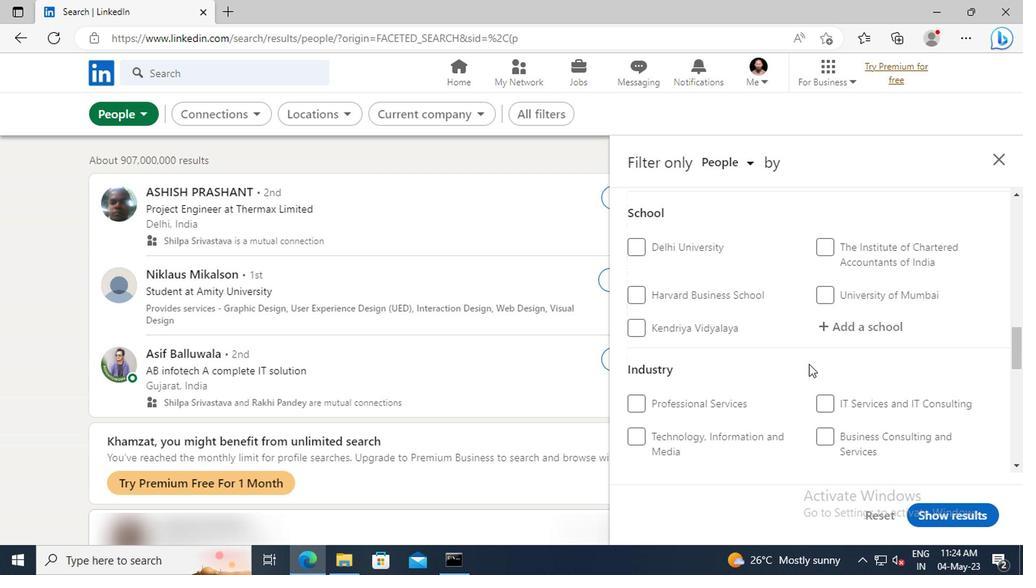 
Action: Mouse scrolled (806, 364) with delta (0, 0)
Screenshot: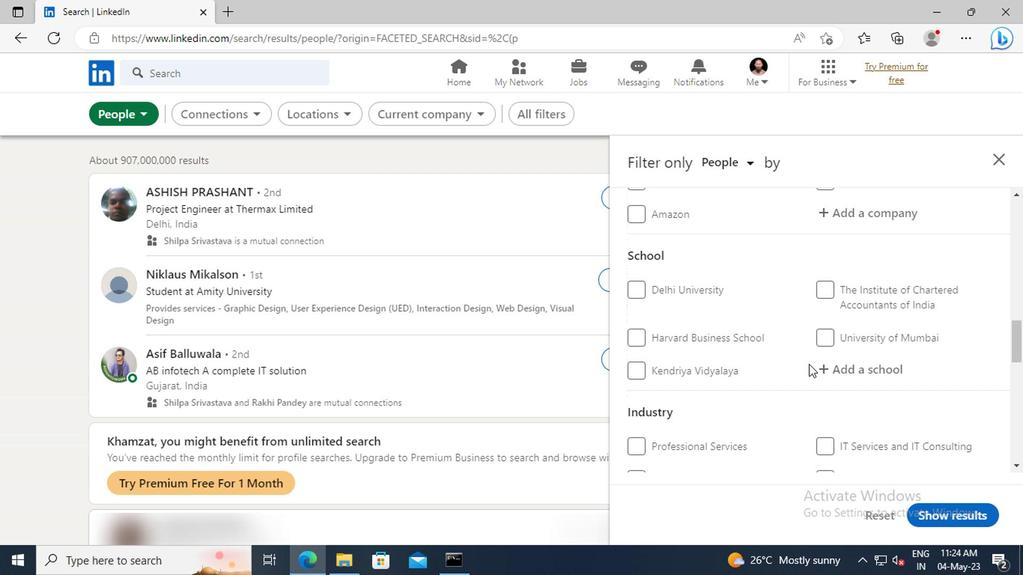 
Action: Mouse scrolled (806, 364) with delta (0, 0)
Screenshot: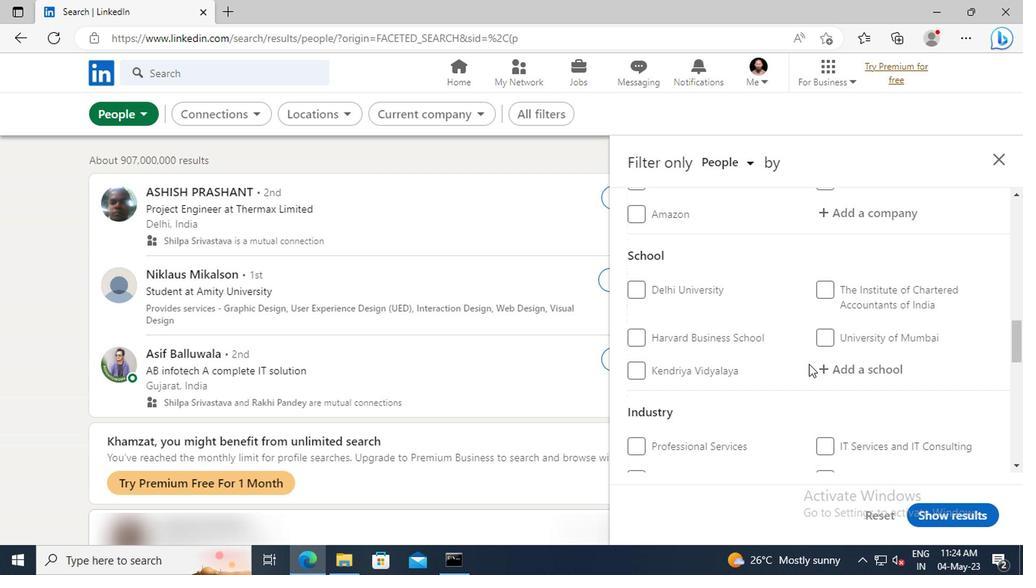 
Action: Mouse scrolled (806, 364) with delta (0, 0)
Screenshot: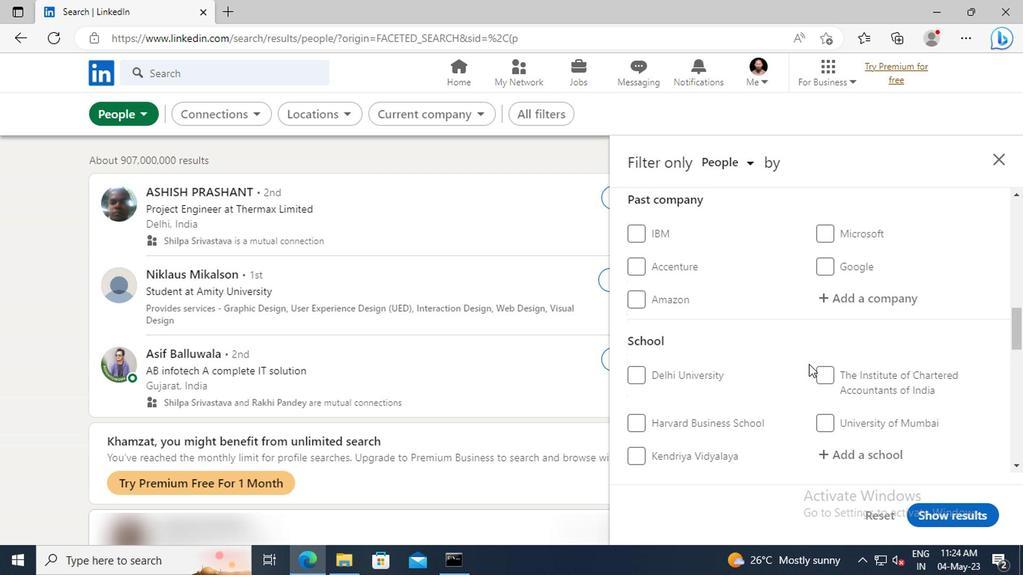 
Action: Mouse scrolled (806, 364) with delta (0, 0)
Screenshot: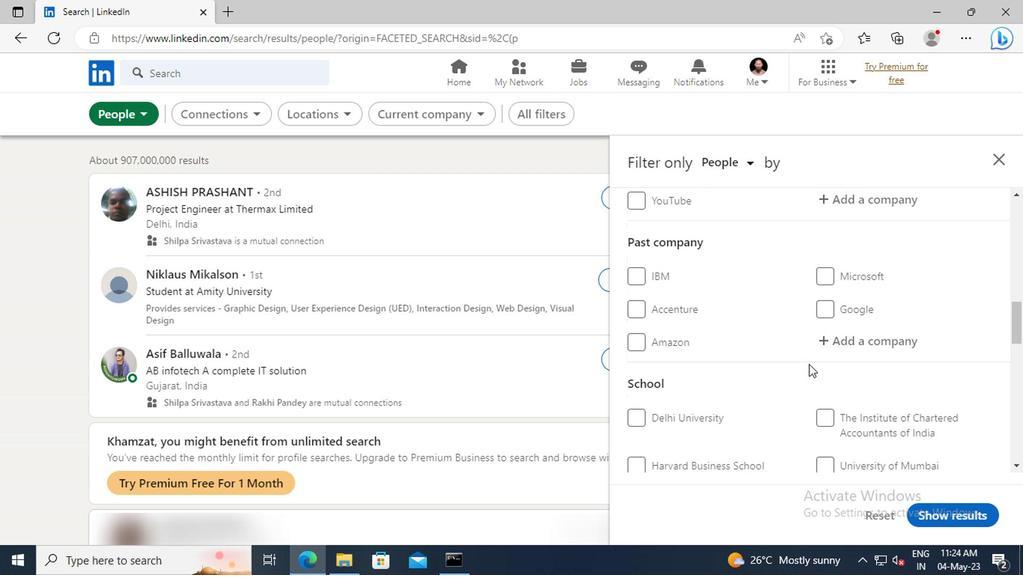 
Action: Mouse scrolled (806, 364) with delta (0, 0)
Screenshot: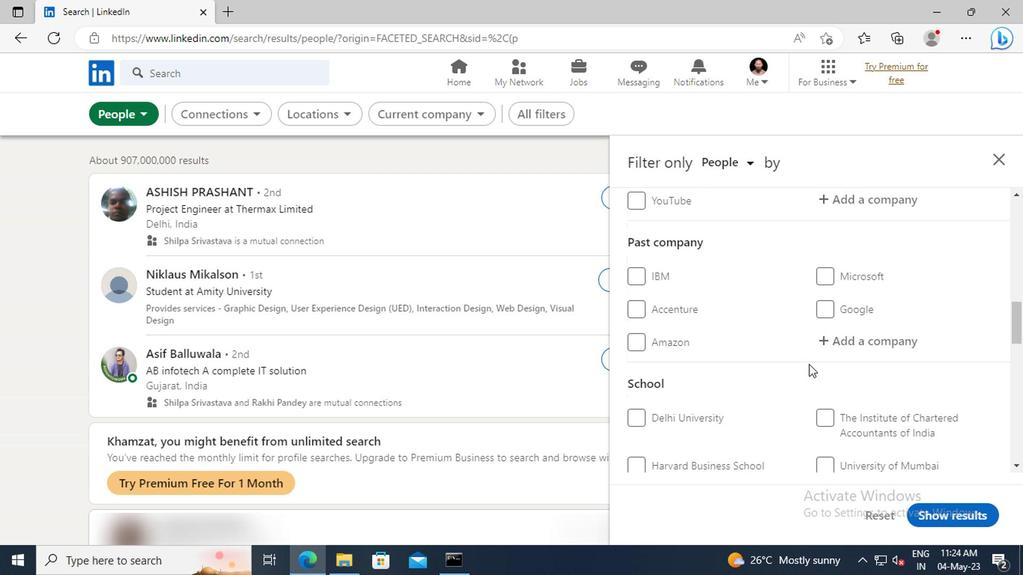 
Action: Mouse scrolled (806, 364) with delta (0, 0)
Screenshot: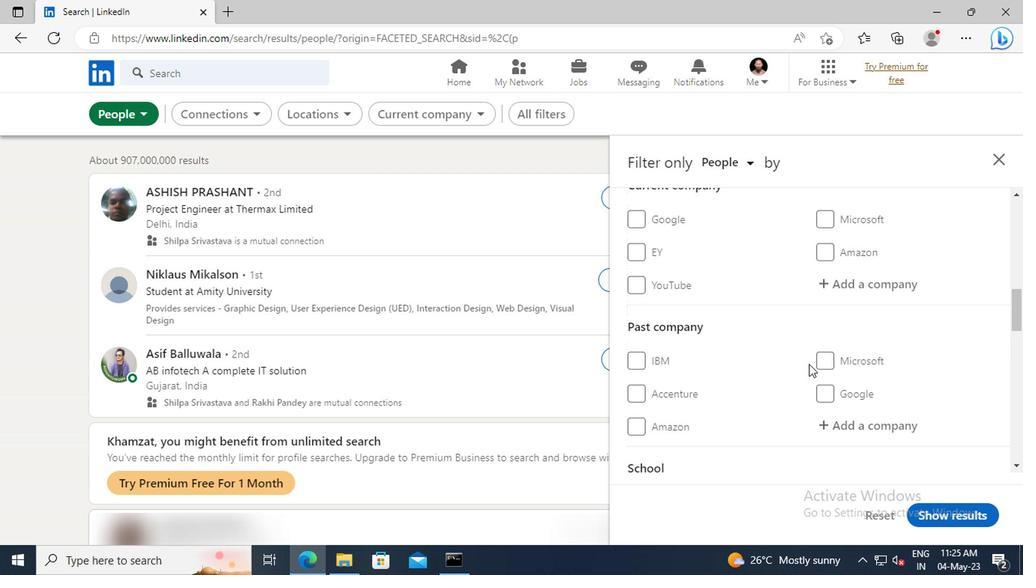 
Action: Mouse moved to (822, 332)
Screenshot: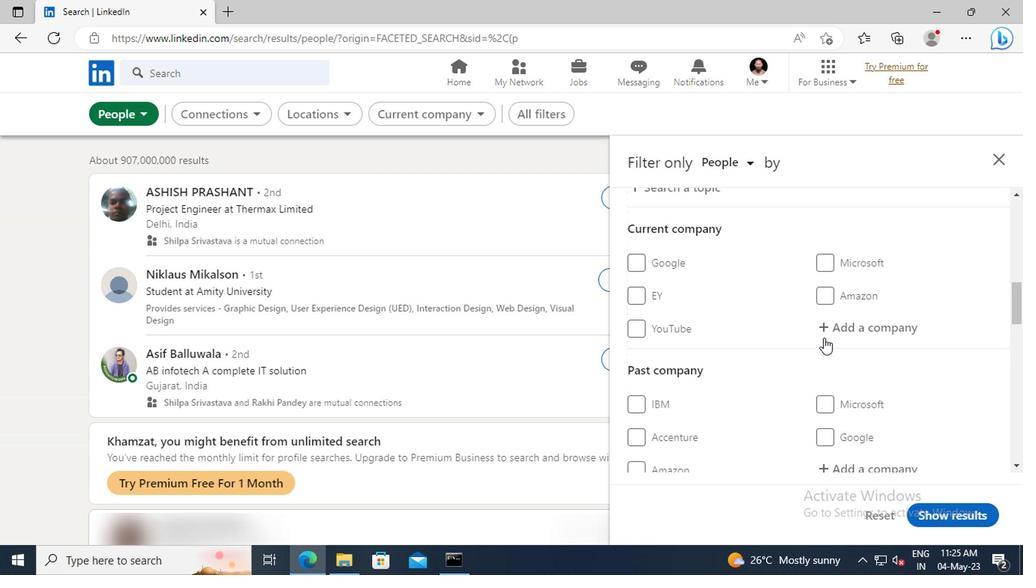 
Action: Mouse pressed left at (822, 332)
Screenshot: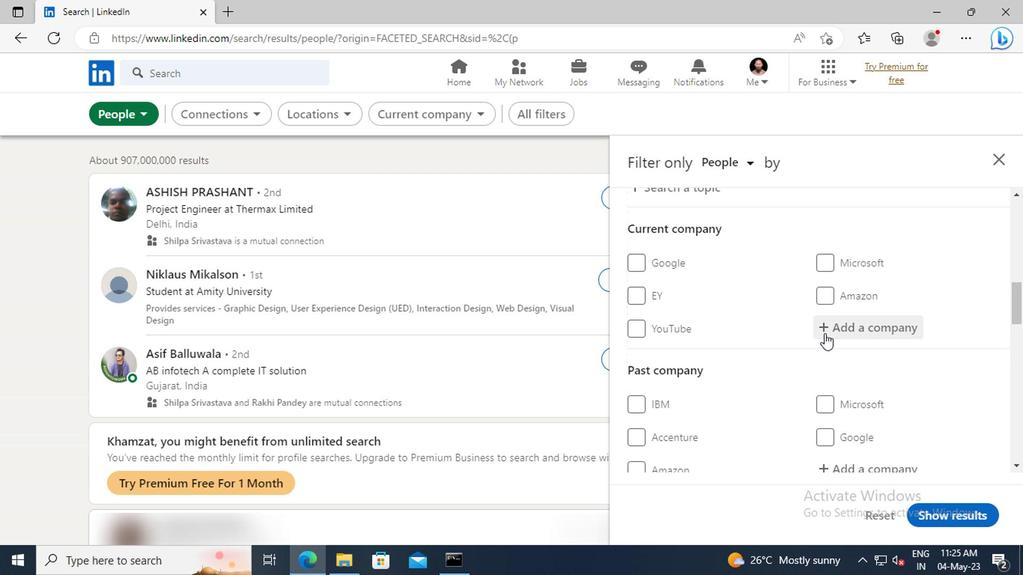 
Action: Key pressed <Key.shift>MC<Key.shift>COR
Screenshot: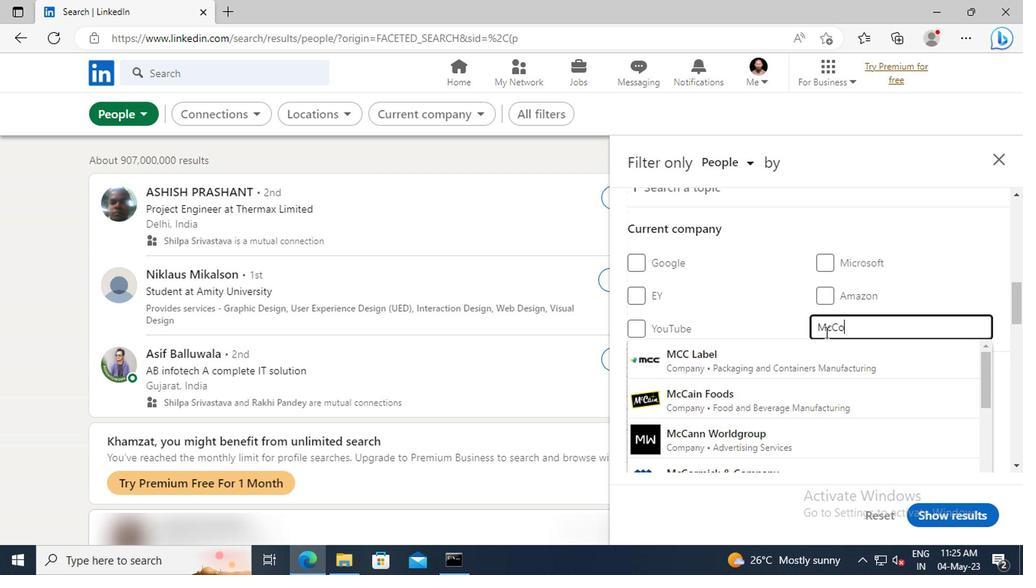 
Action: Mouse moved to (832, 359)
Screenshot: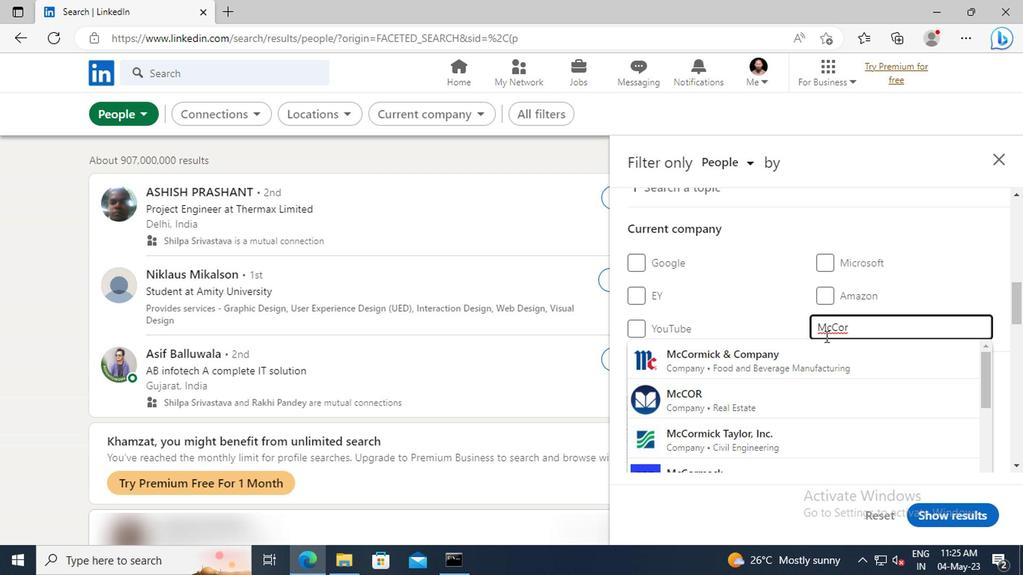 
Action: Mouse pressed left at (832, 359)
Screenshot: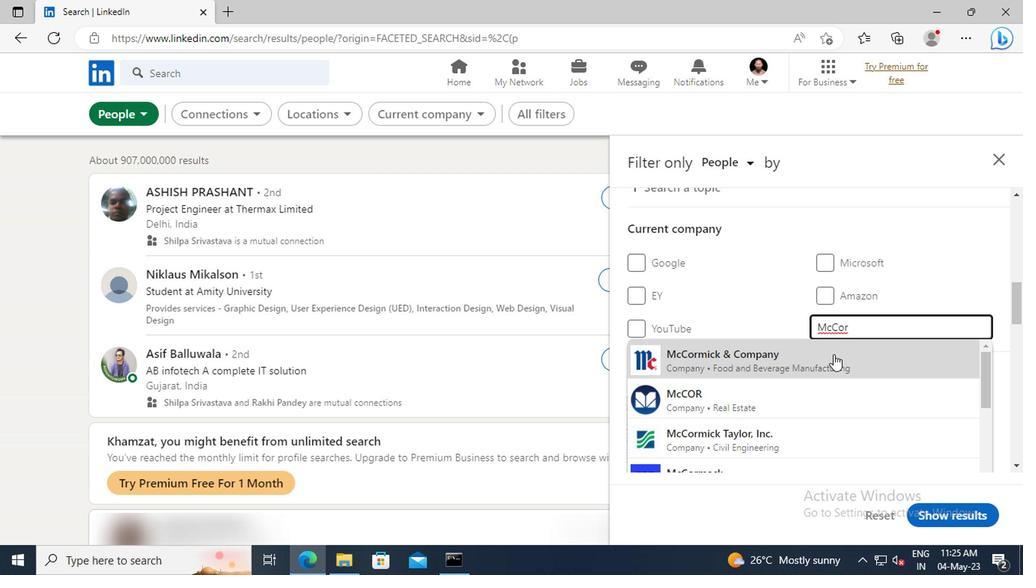 
Action: Mouse scrolled (832, 358) with delta (0, -1)
Screenshot: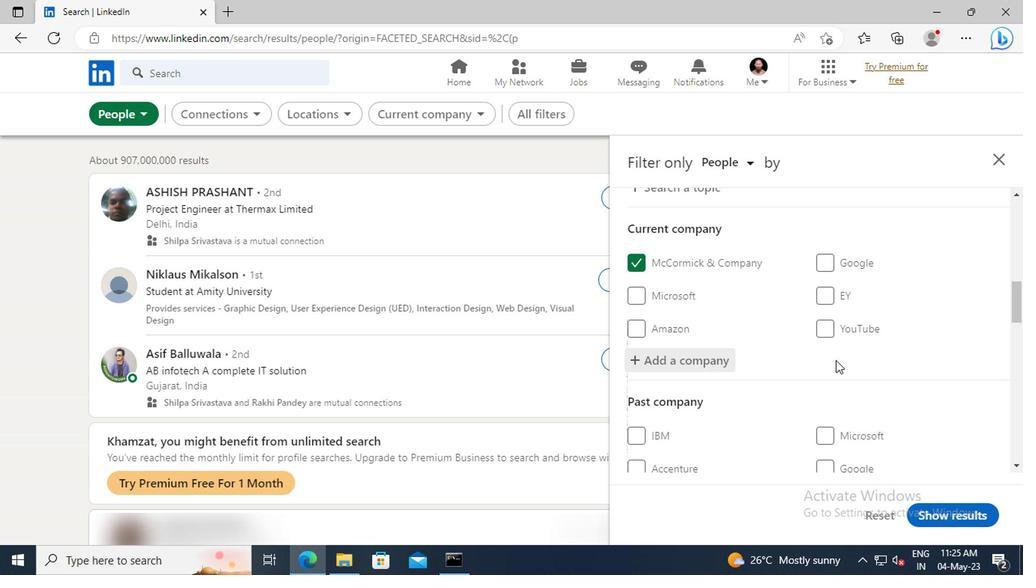 
Action: Mouse scrolled (832, 358) with delta (0, -1)
Screenshot: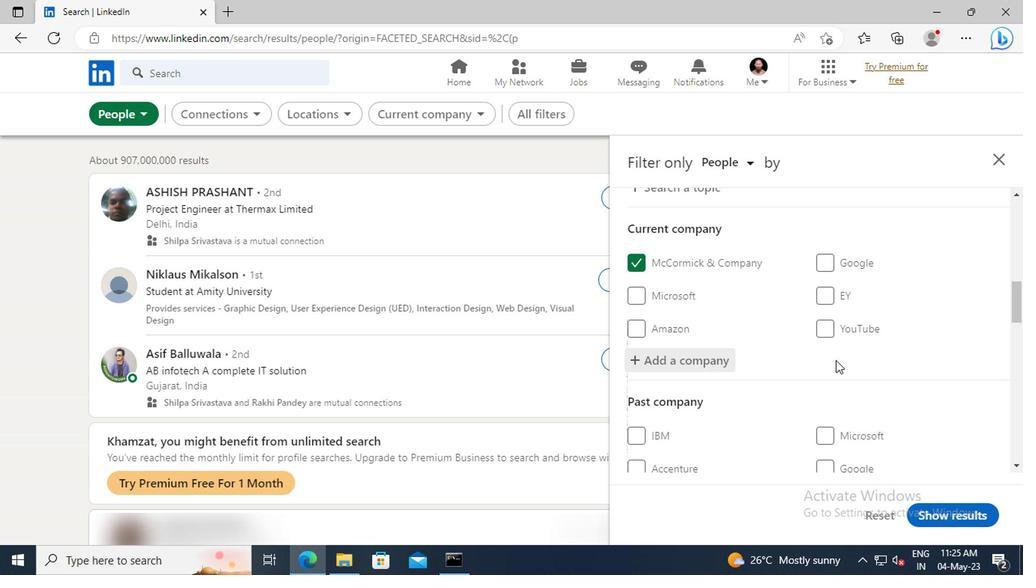 
Action: Mouse scrolled (832, 358) with delta (0, -1)
Screenshot: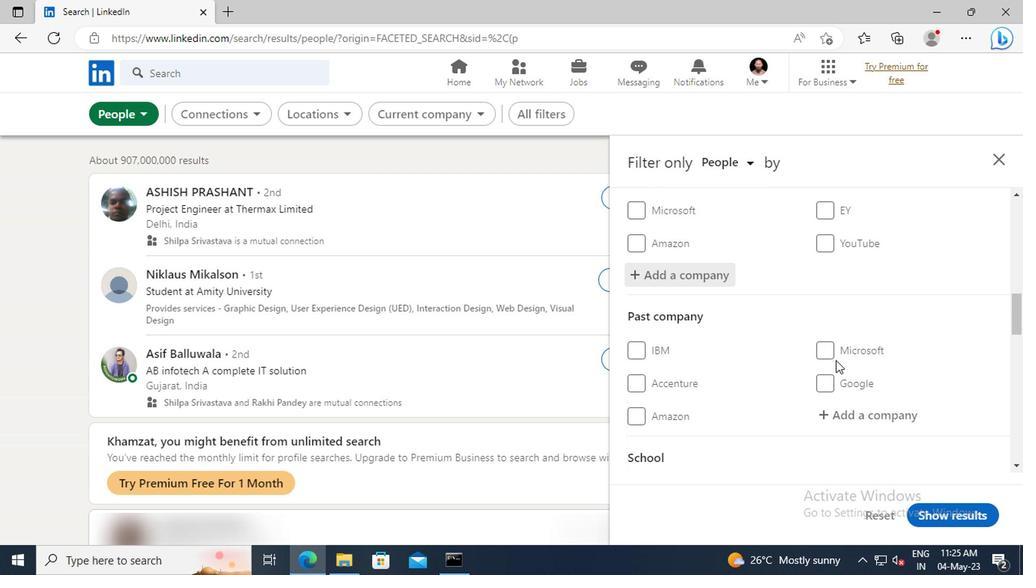 
Action: Mouse moved to (832, 359)
Screenshot: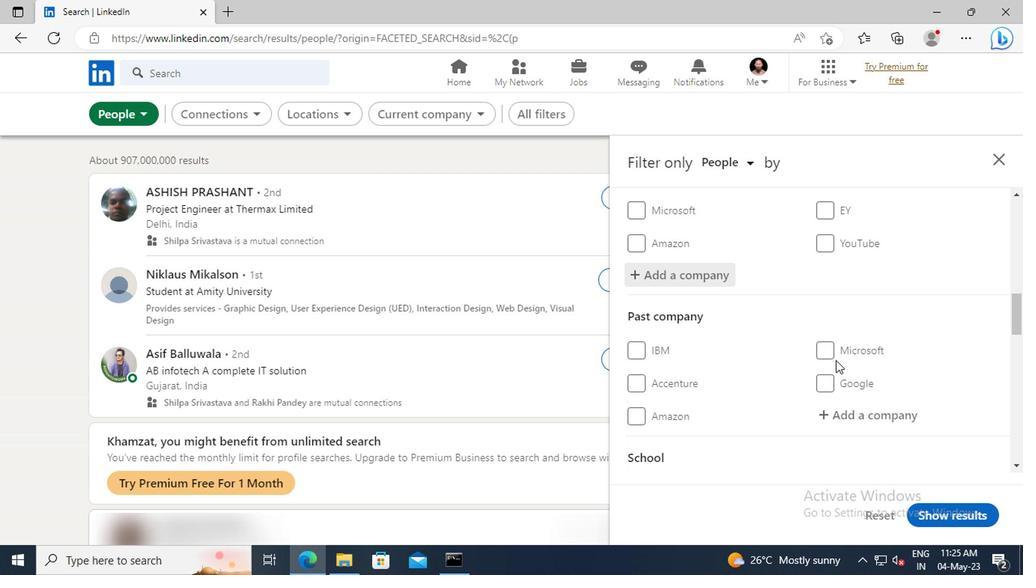 
Action: Mouse scrolled (832, 358) with delta (0, -1)
Screenshot: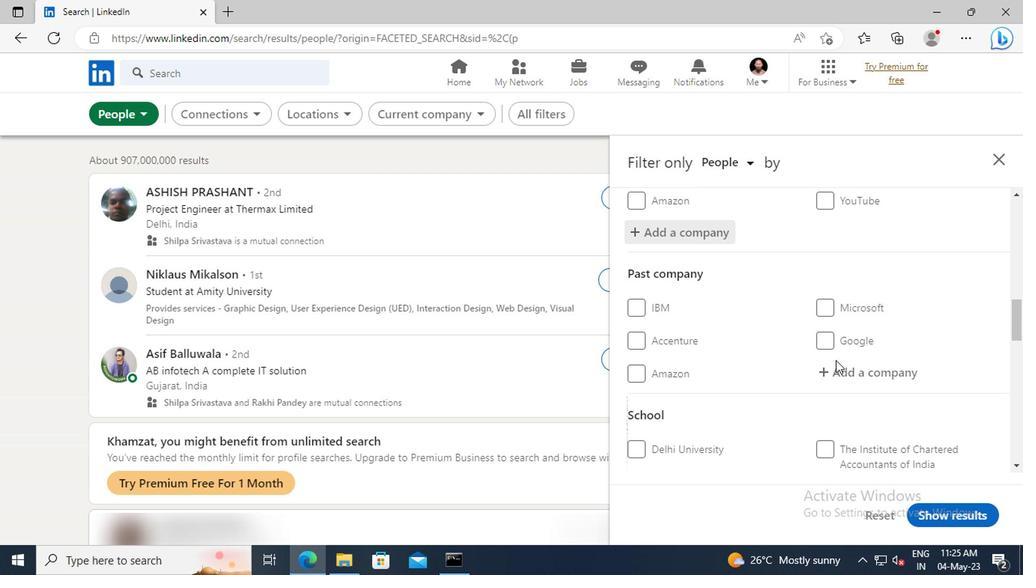 
Action: Mouse scrolled (832, 358) with delta (0, -1)
Screenshot: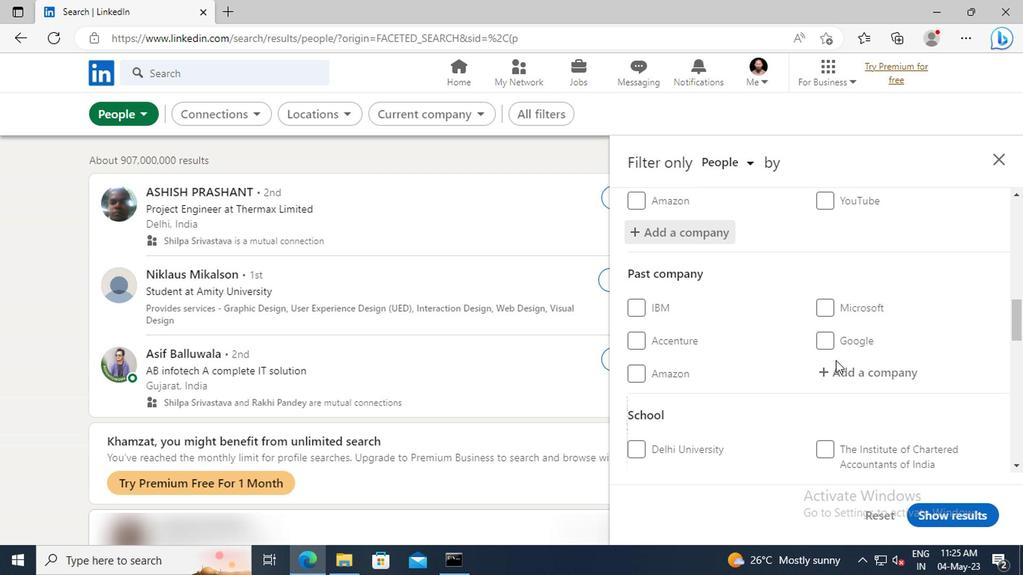 
Action: Mouse moved to (831, 354)
Screenshot: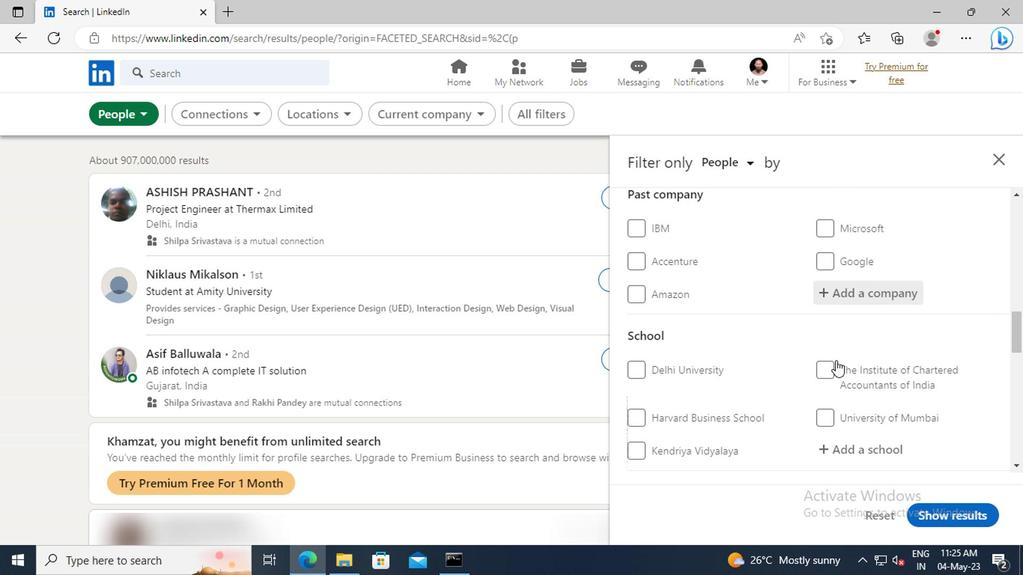 
Action: Mouse scrolled (831, 354) with delta (0, 0)
Screenshot: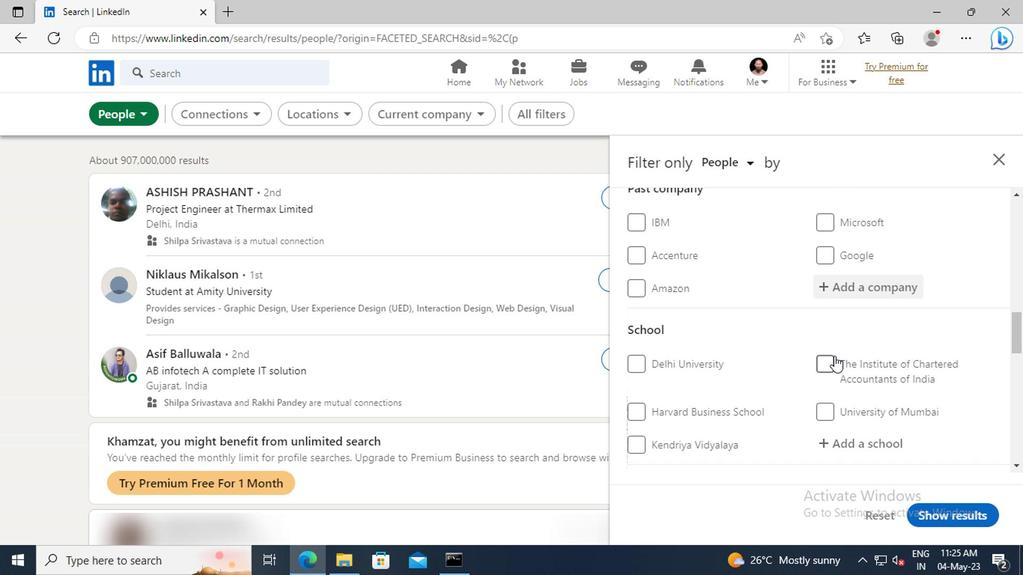 
Action: Mouse scrolled (831, 354) with delta (0, 0)
Screenshot: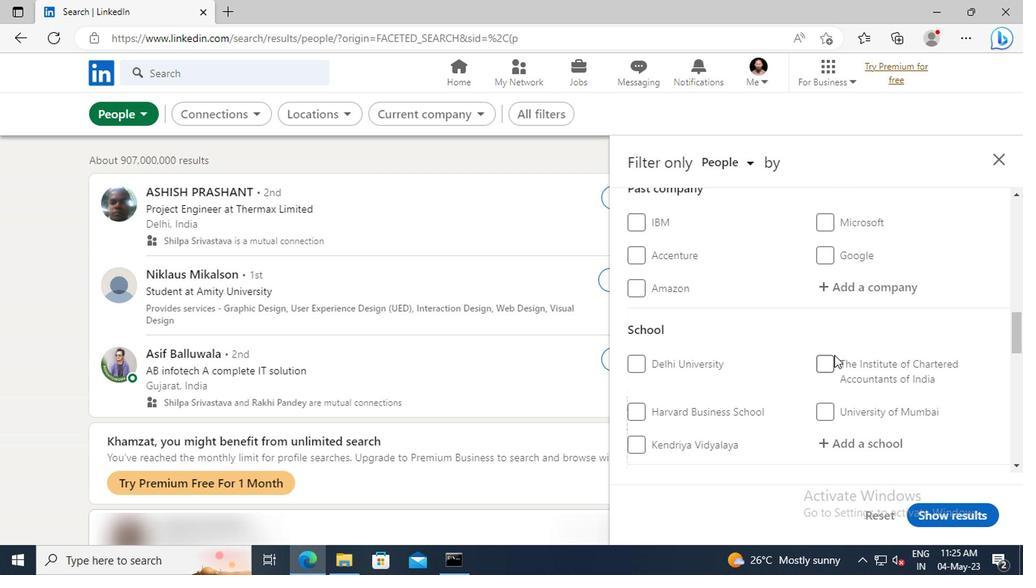 
Action: Mouse moved to (831, 358)
Screenshot: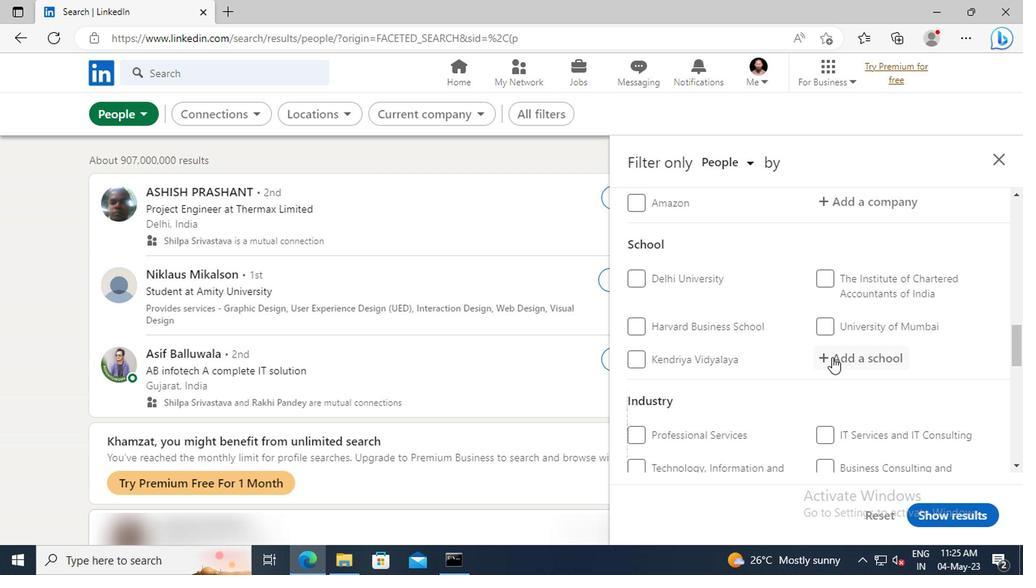 
Action: Mouse pressed left at (831, 358)
Screenshot: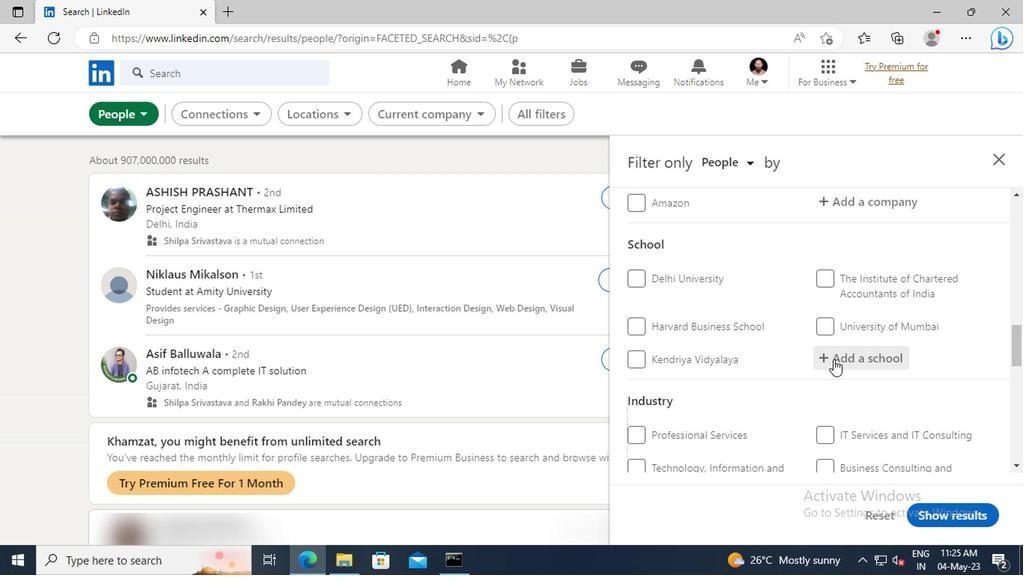 
Action: Key pressed <Key.shift>DELHI<Key.space><Key.shift>PUBLIC<Key.space><Key.shift>SCHOOL,<Key.space><Key.shift>BOK
Screenshot: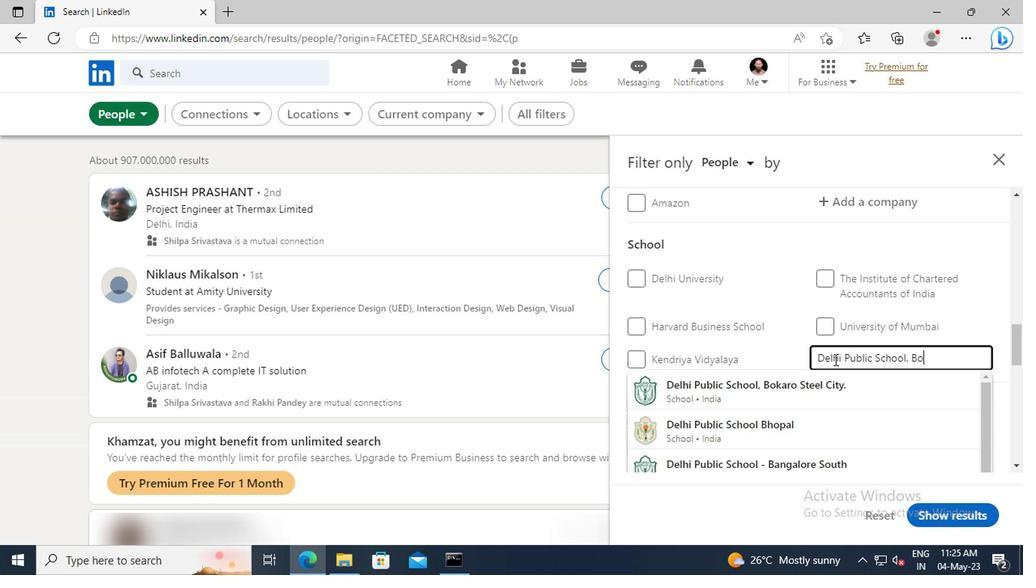 
Action: Mouse moved to (838, 386)
Screenshot: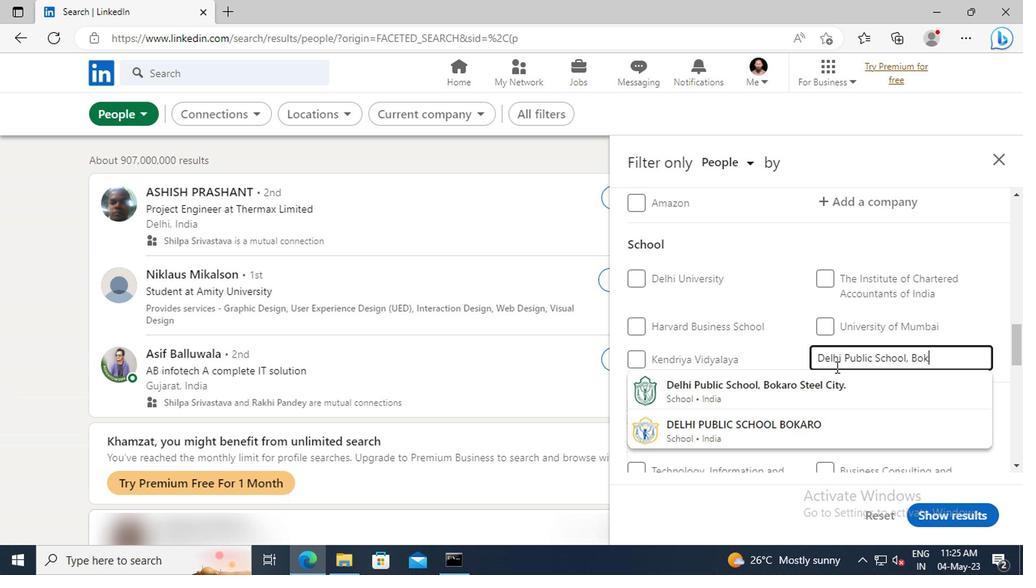 
Action: Mouse pressed left at (838, 386)
Screenshot: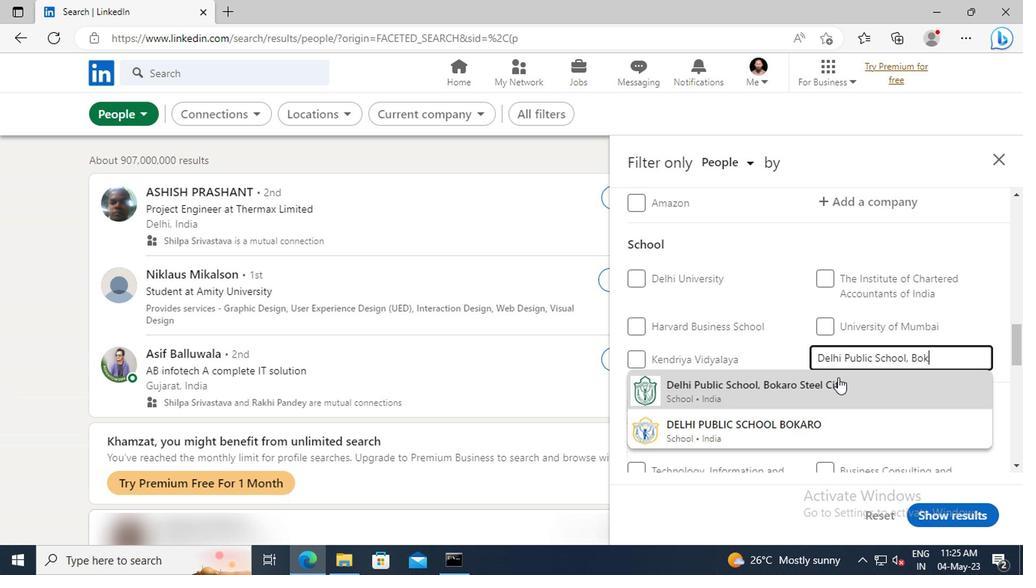 
Action: Mouse scrolled (838, 385) with delta (0, -1)
Screenshot: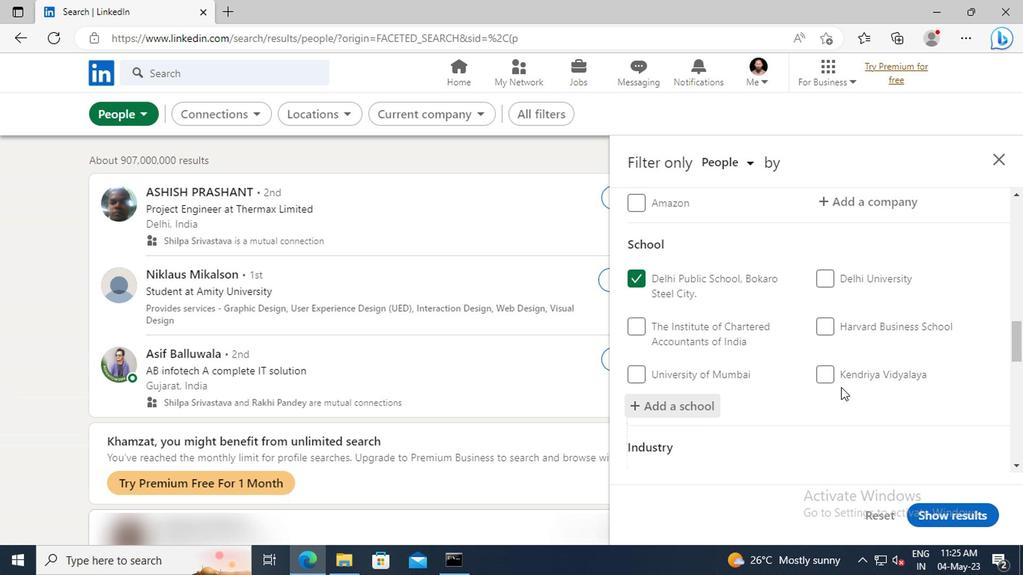 
Action: Mouse moved to (834, 375)
Screenshot: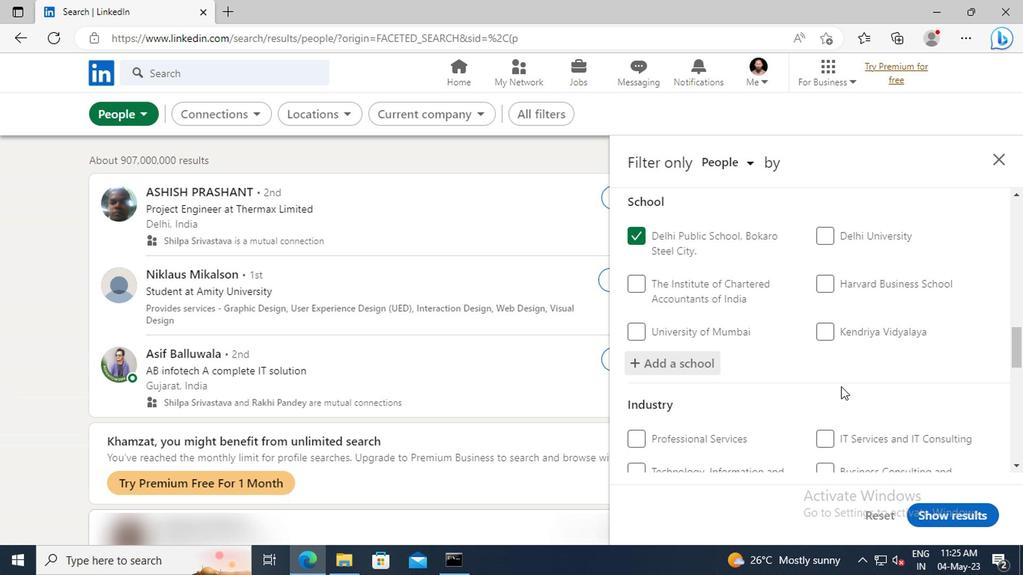 
Action: Mouse scrolled (834, 375) with delta (0, 0)
Screenshot: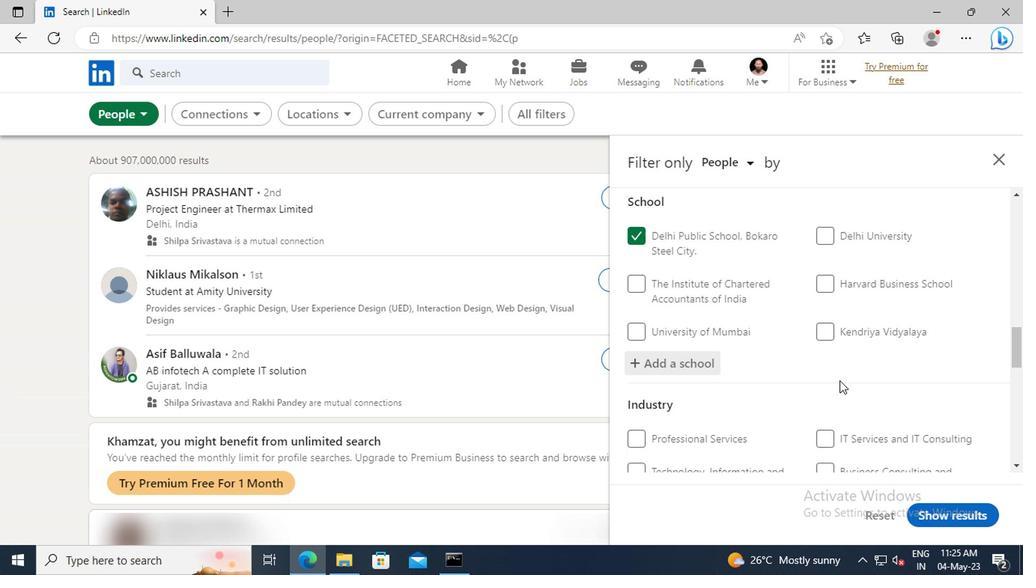 
Action: Mouse scrolled (834, 375) with delta (0, 0)
Screenshot: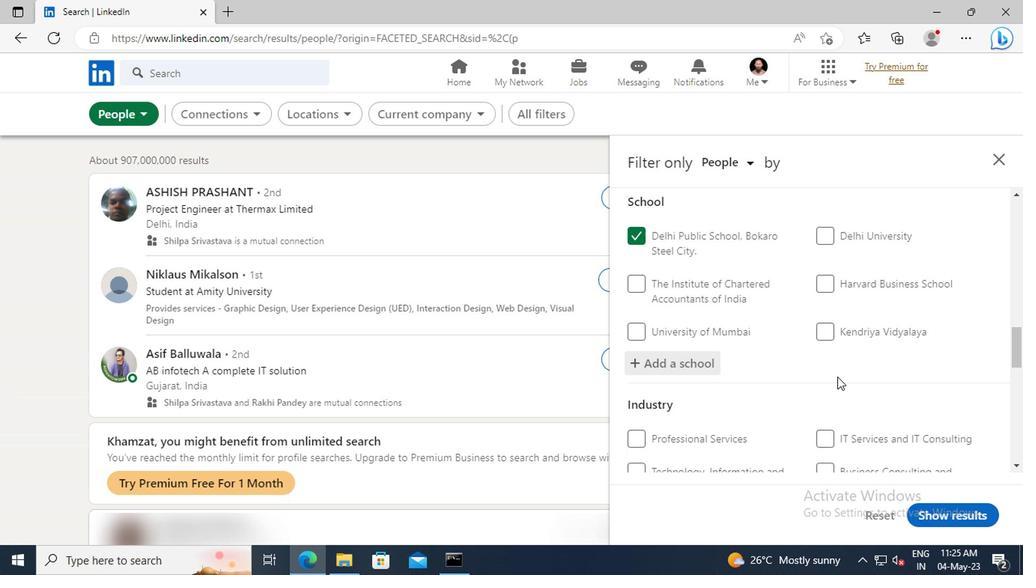 
Action: Mouse moved to (824, 346)
Screenshot: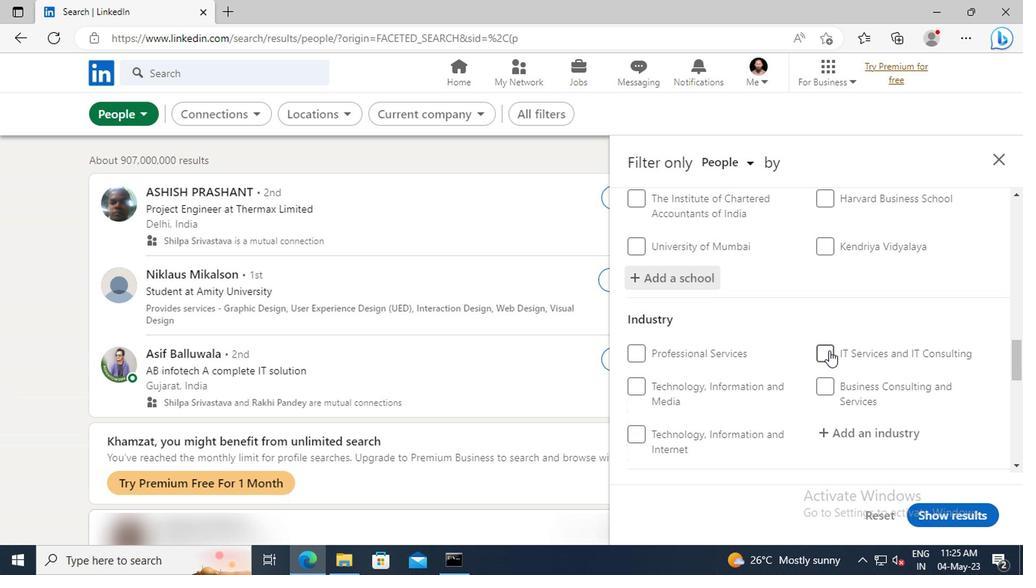 
Action: Mouse scrolled (824, 345) with delta (0, -1)
Screenshot: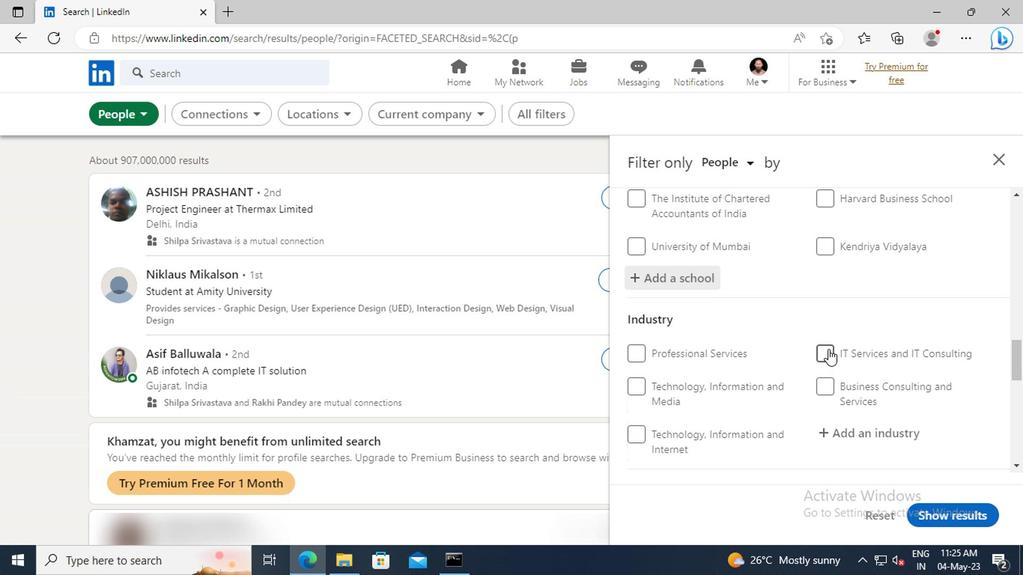 
Action: Mouse scrolled (824, 345) with delta (0, -1)
Screenshot: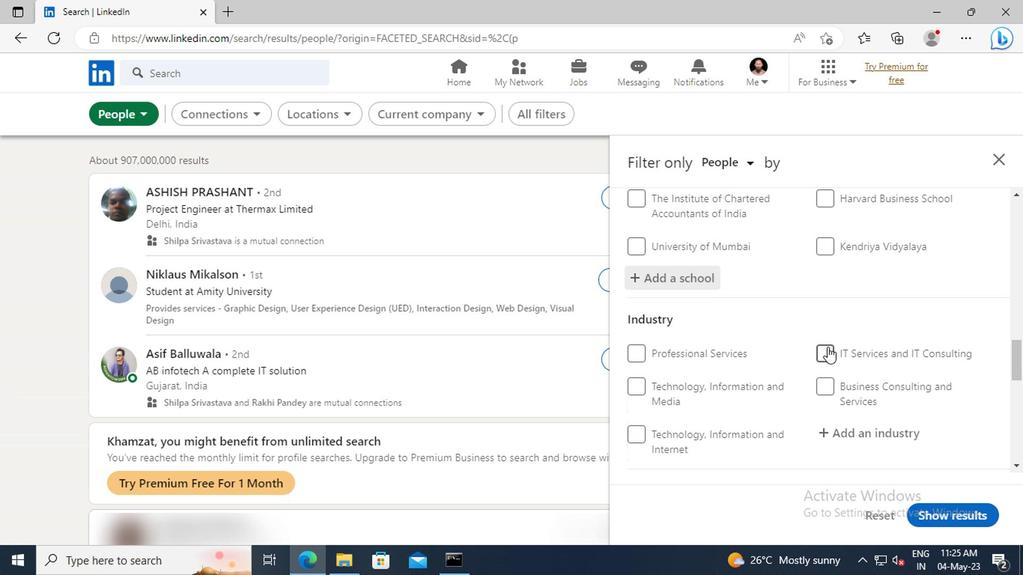 
Action: Mouse moved to (833, 349)
Screenshot: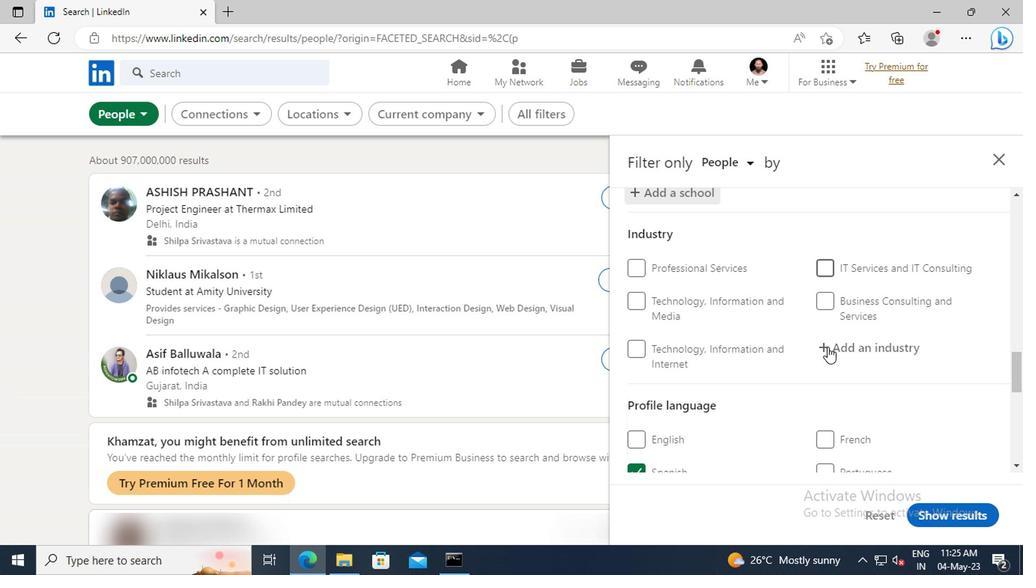 
Action: Mouse pressed left at (833, 349)
Screenshot: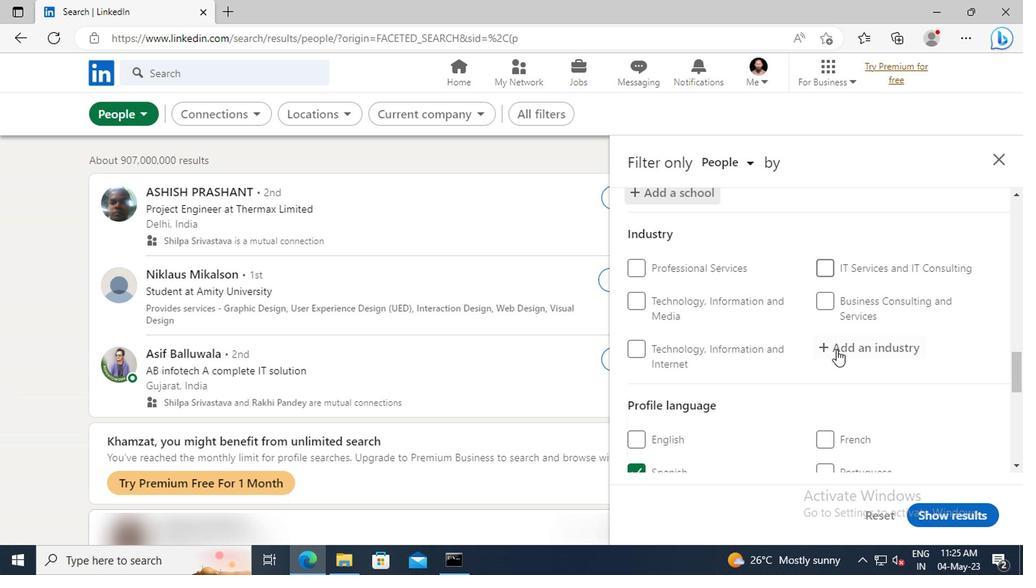 
Action: Key pressed <Key.shift>CONS
Screenshot: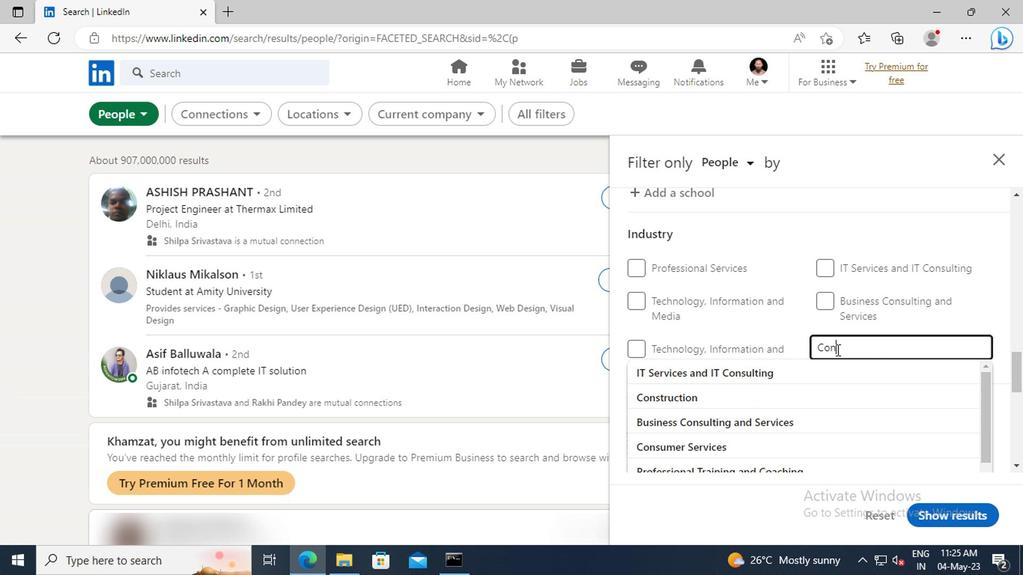 
Action: Mouse moved to (840, 392)
Screenshot: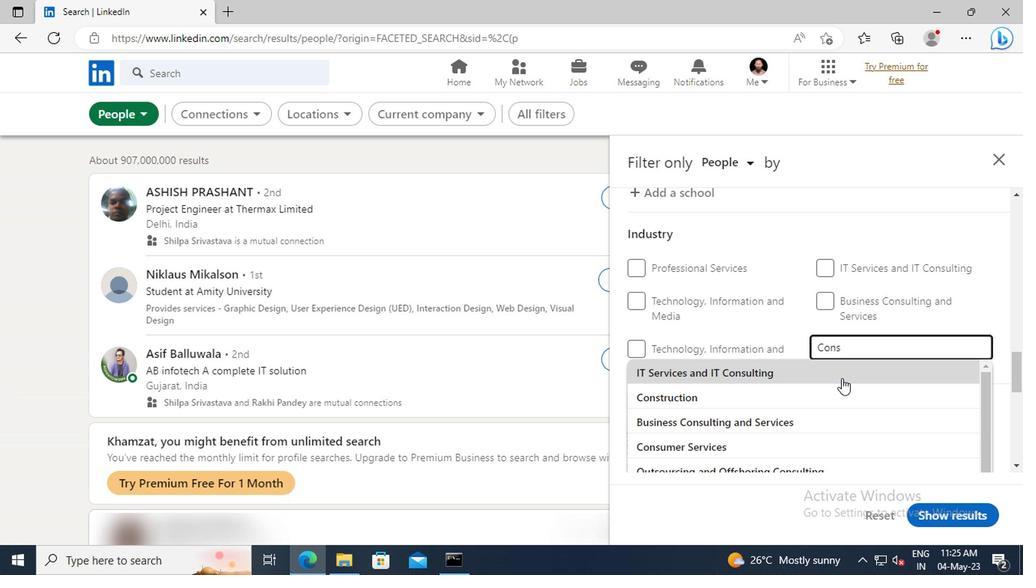 
Action: Mouse pressed left at (840, 392)
Screenshot: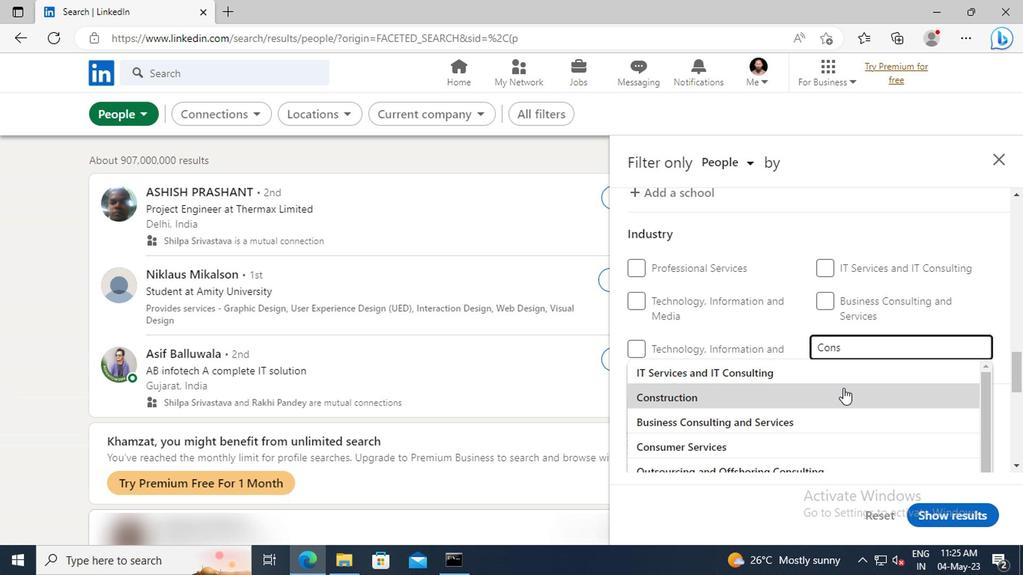 
Action: Mouse scrolled (840, 391) with delta (0, -1)
Screenshot: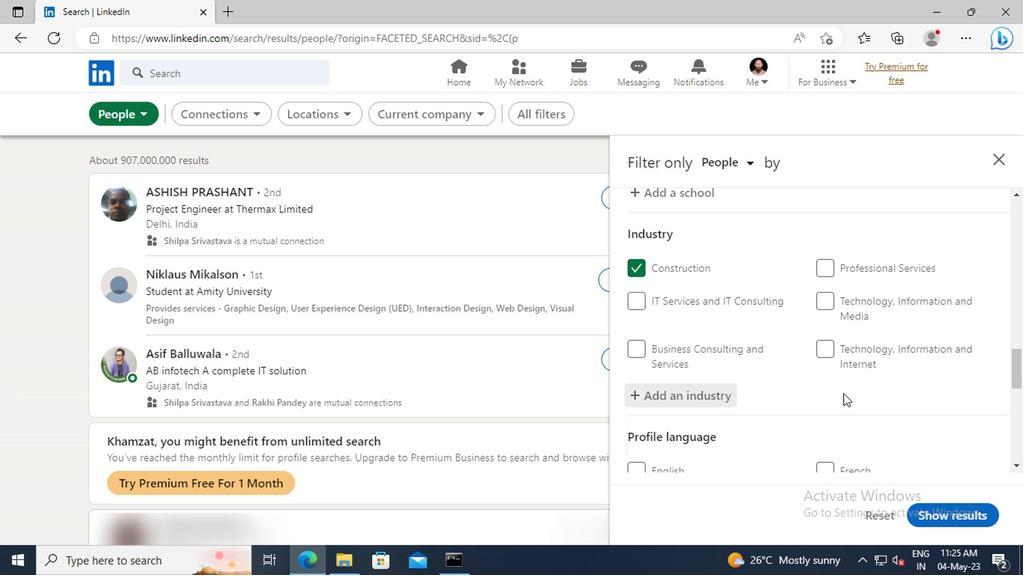 
Action: Mouse moved to (840, 391)
Screenshot: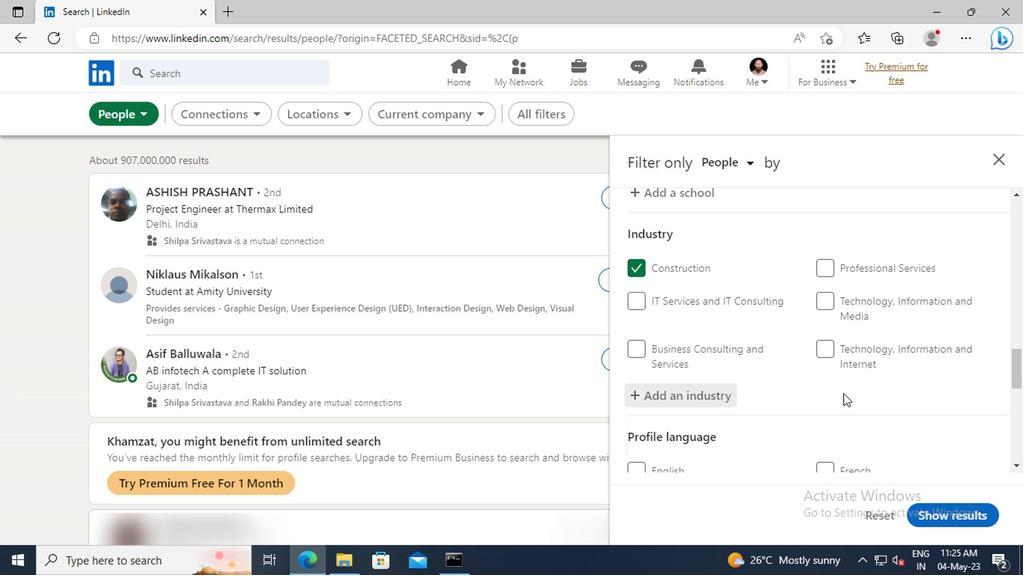 
Action: Mouse scrolled (840, 390) with delta (0, 0)
Screenshot: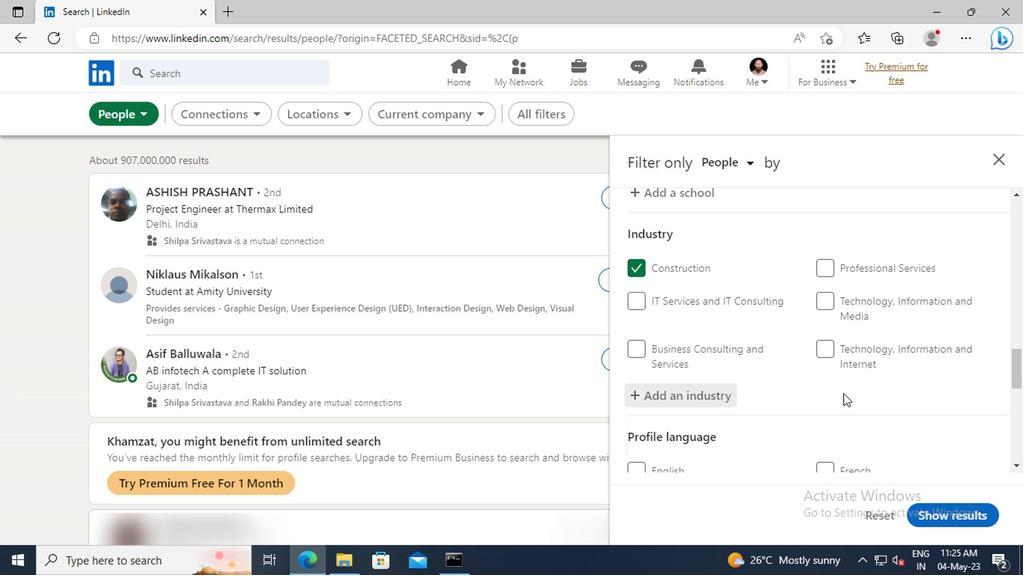 
Action: Mouse moved to (836, 372)
Screenshot: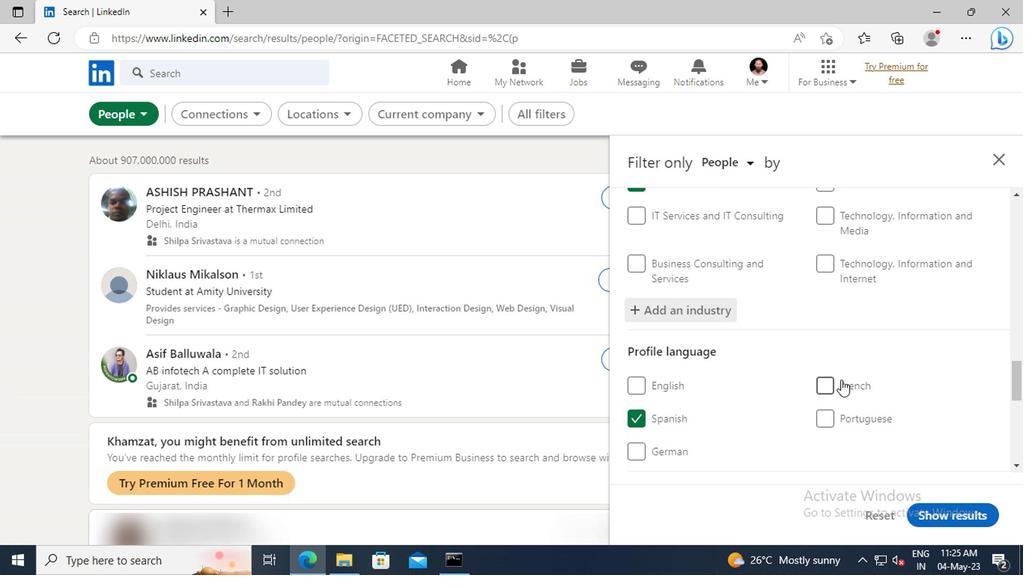 
Action: Mouse scrolled (836, 371) with delta (0, 0)
Screenshot: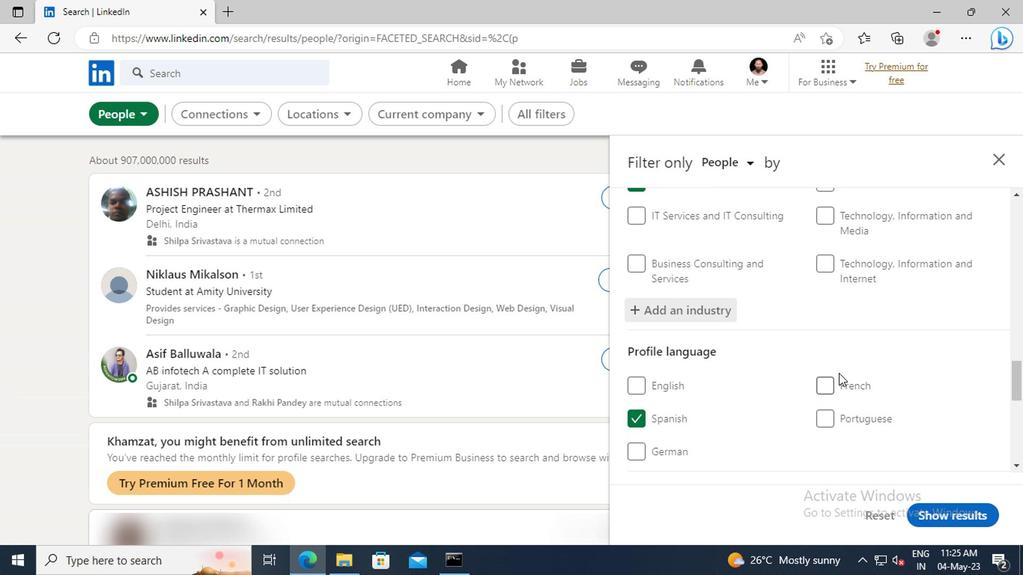 
Action: Mouse moved to (836, 372)
Screenshot: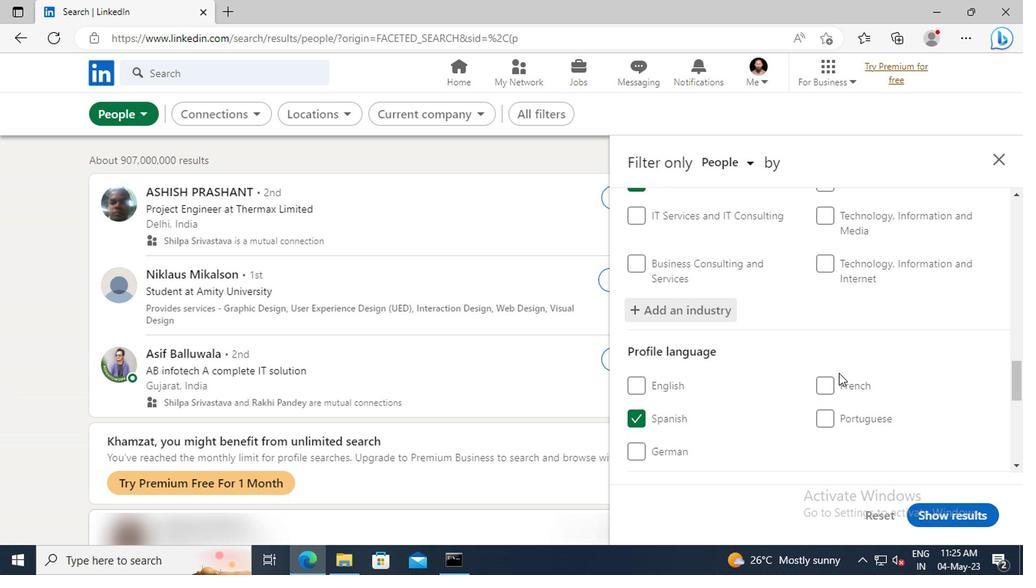 
Action: Mouse scrolled (836, 371) with delta (0, 0)
Screenshot: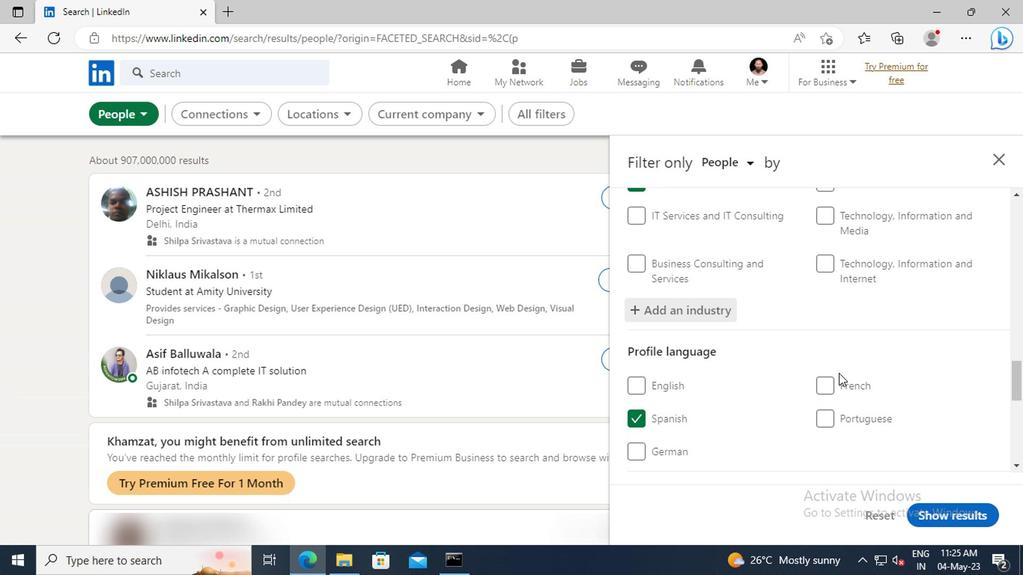 
Action: Mouse moved to (836, 356)
Screenshot: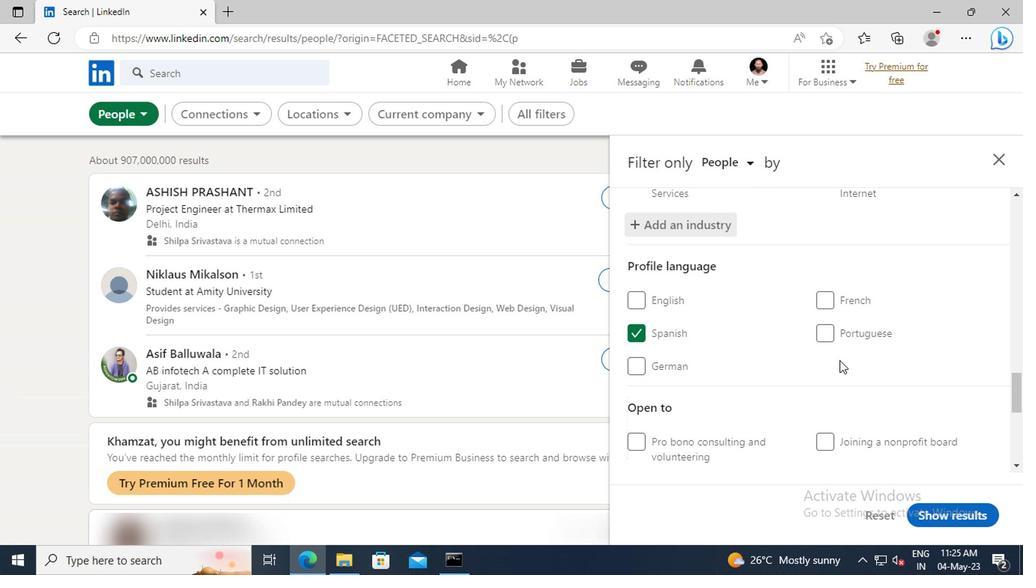 
Action: Mouse scrolled (836, 355) with delta (0, -1)
Screenshot: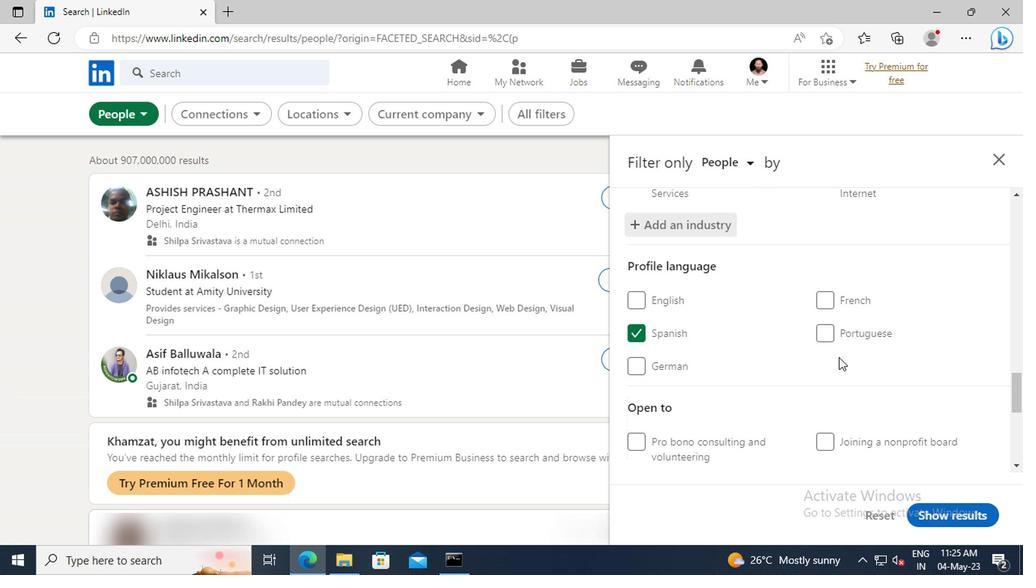 
Action: Mouse scrolled (836, 355) with delta (0, -1)
Screenshot: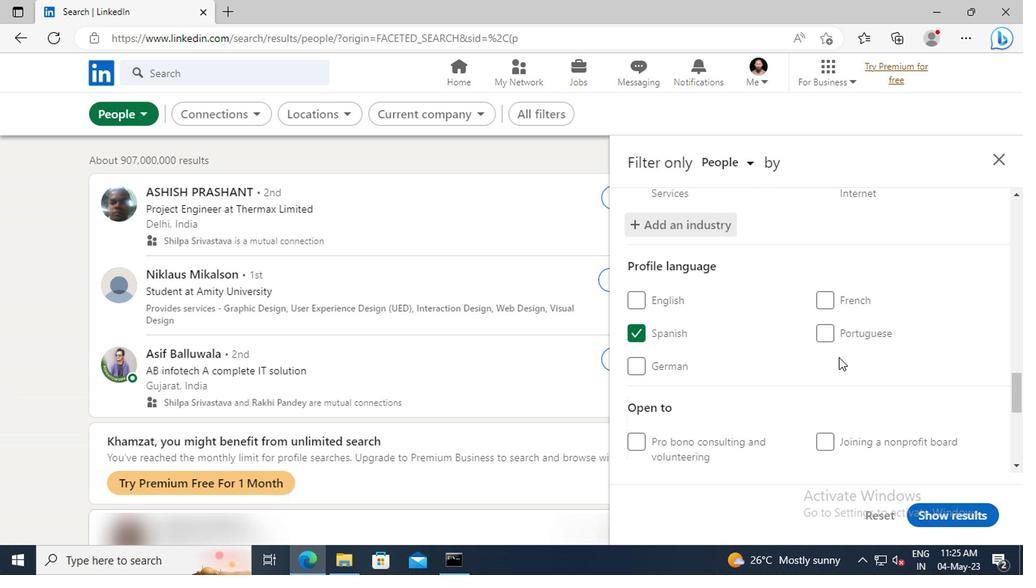 
Action: Mouse moved to (836, 352)
Screenshot: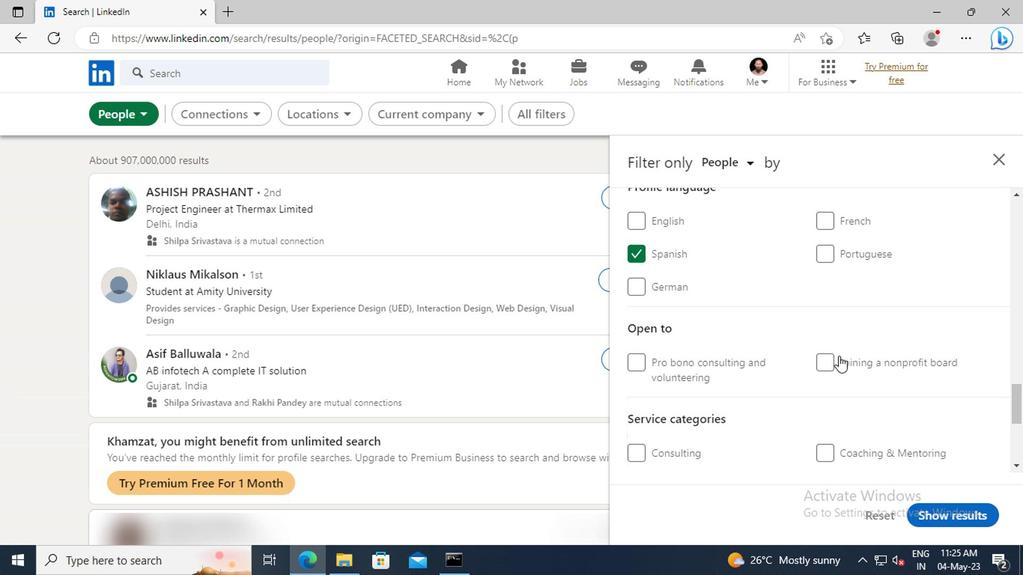
Action: Mouse scrolled (836, 352) with delta (0, 0)
Screenshot: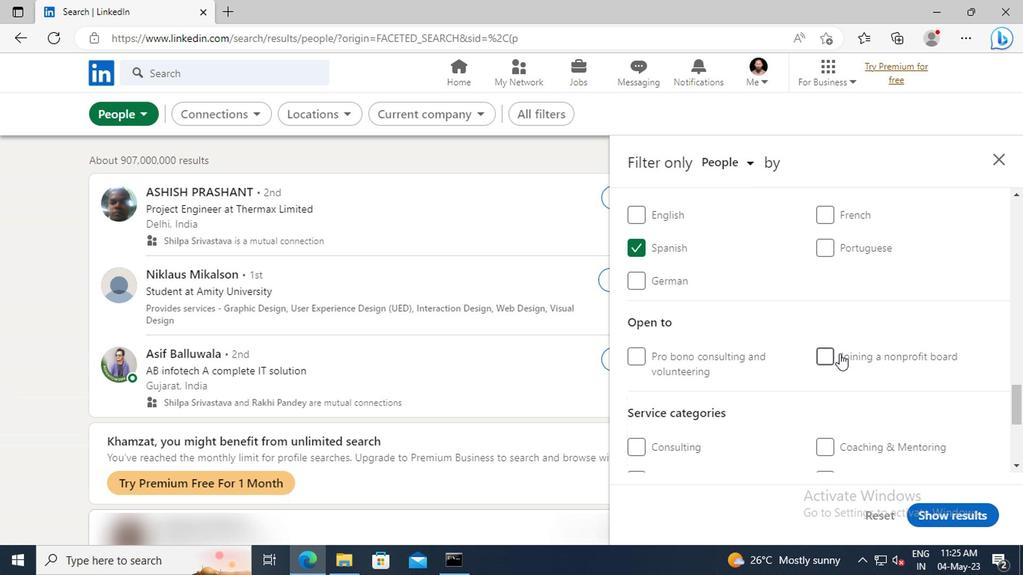 
Action: Mouse scrolled (836, 352) with delta (0, 0)
Screenshot: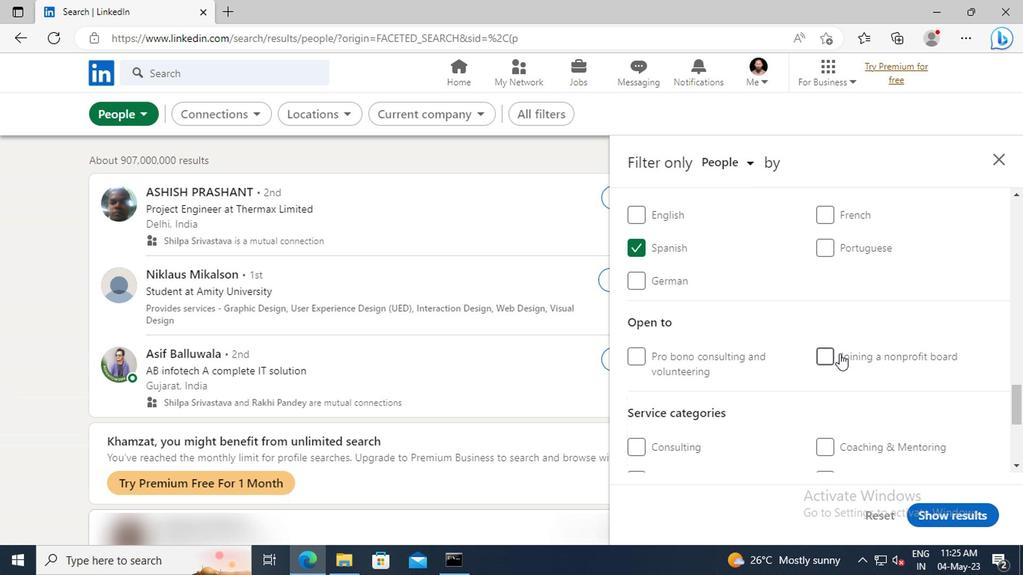 
Action: Mouse scrolled (836, 352) with delta (0, 0)
Screenshot: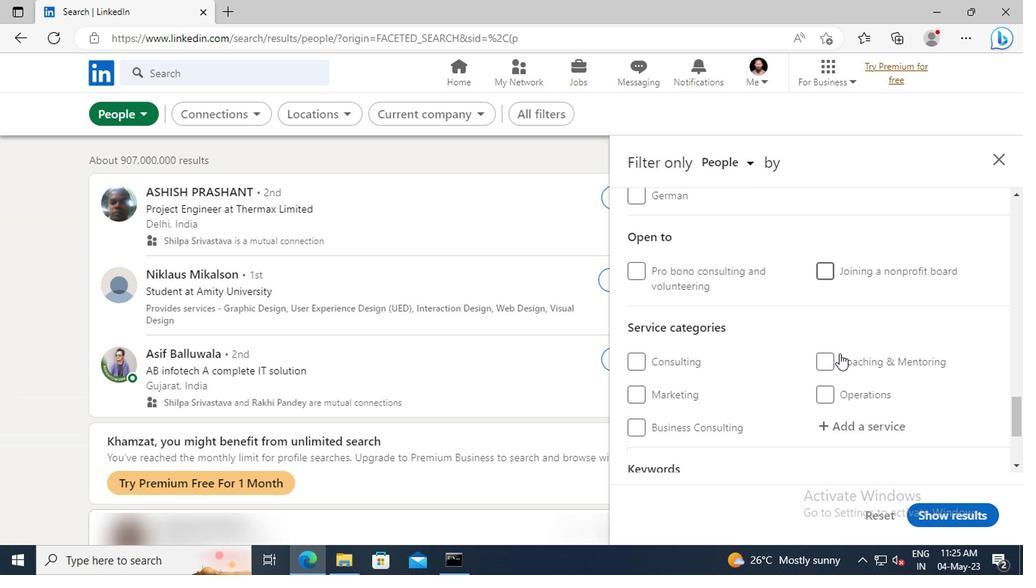 
Action: Mouse moved to (840, 381)
Screenshot: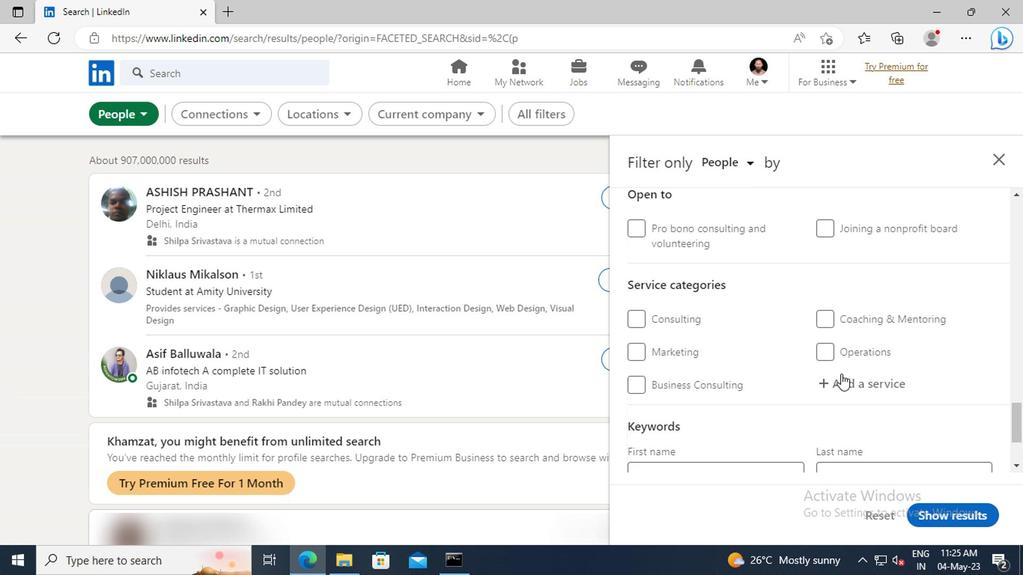 
Action: Mouse pressed left at (840, 381)
Screenshot: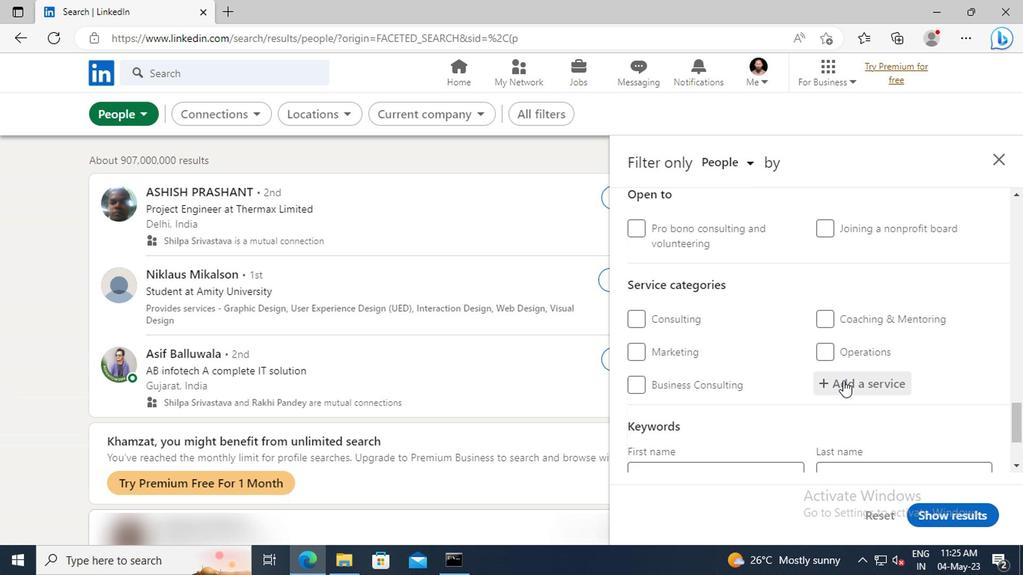 
Action: Key pressed <Key.shift>PROPER
Screenshot: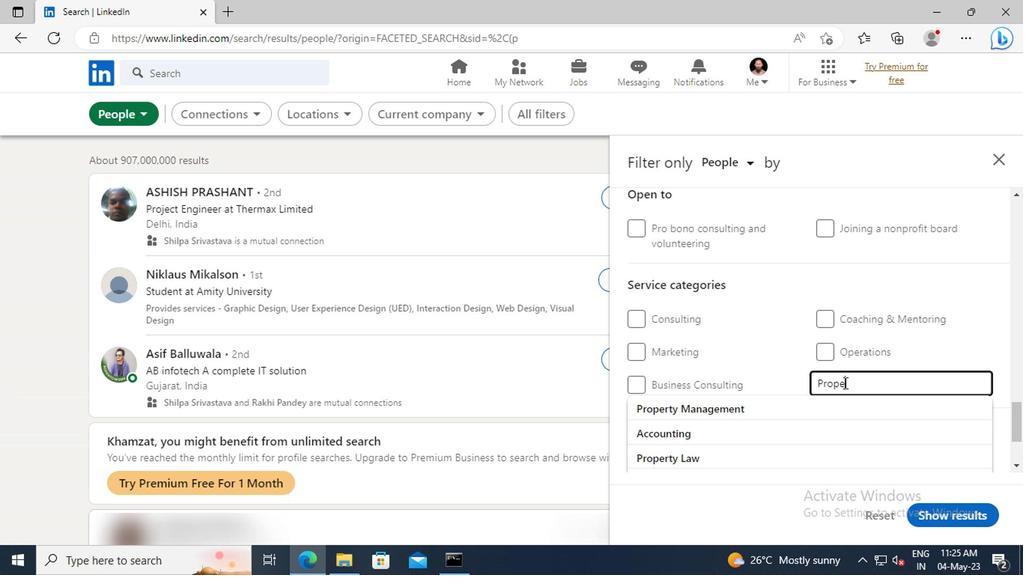 
Action: Mouse moved to (843, 401)
Screenshot: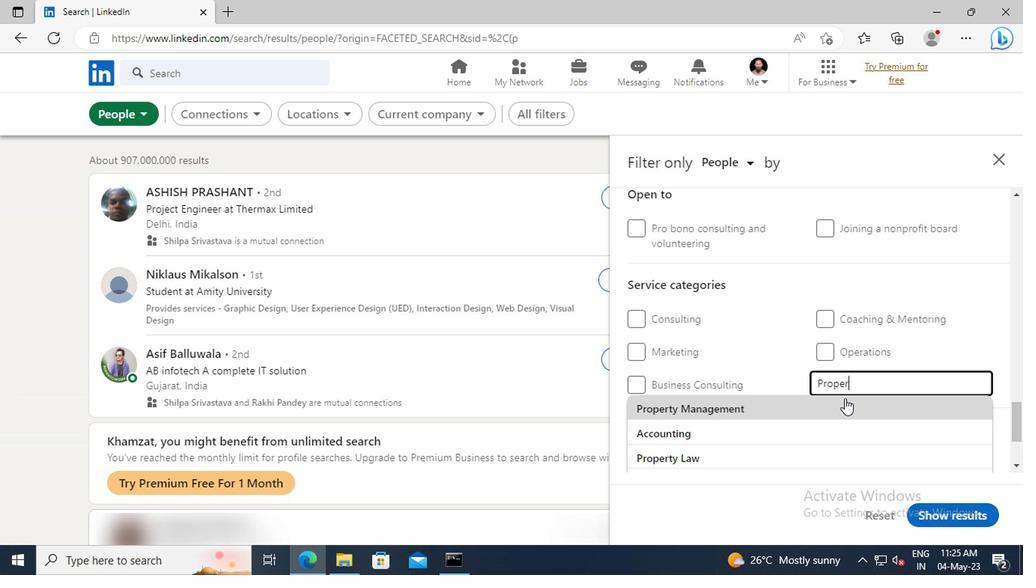 
Action: Mouse pressed left at (843, 401)
Screenshot: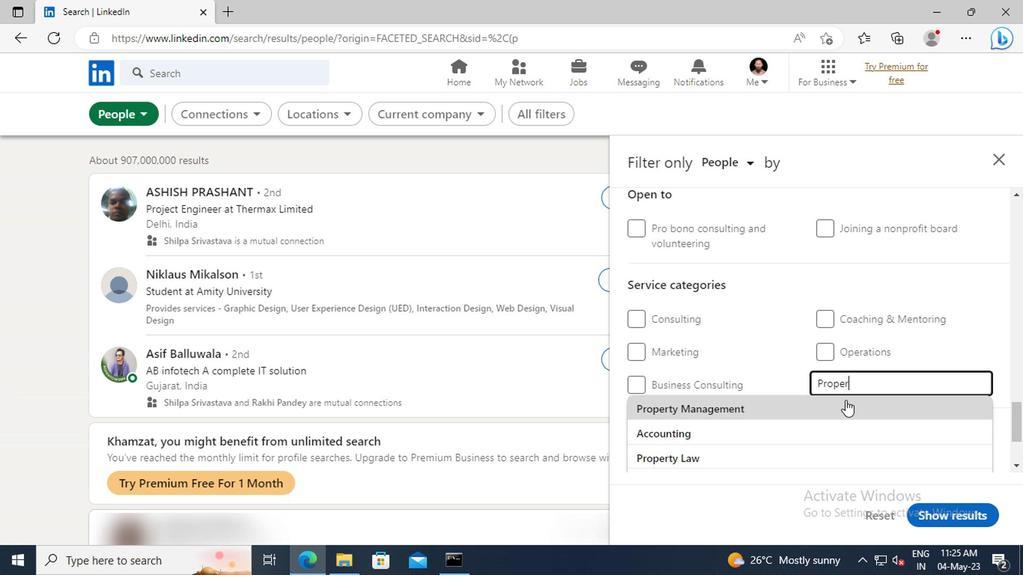 
Action: Mouse scrolled (843, 400) with delta (0, -1)
Screenshot: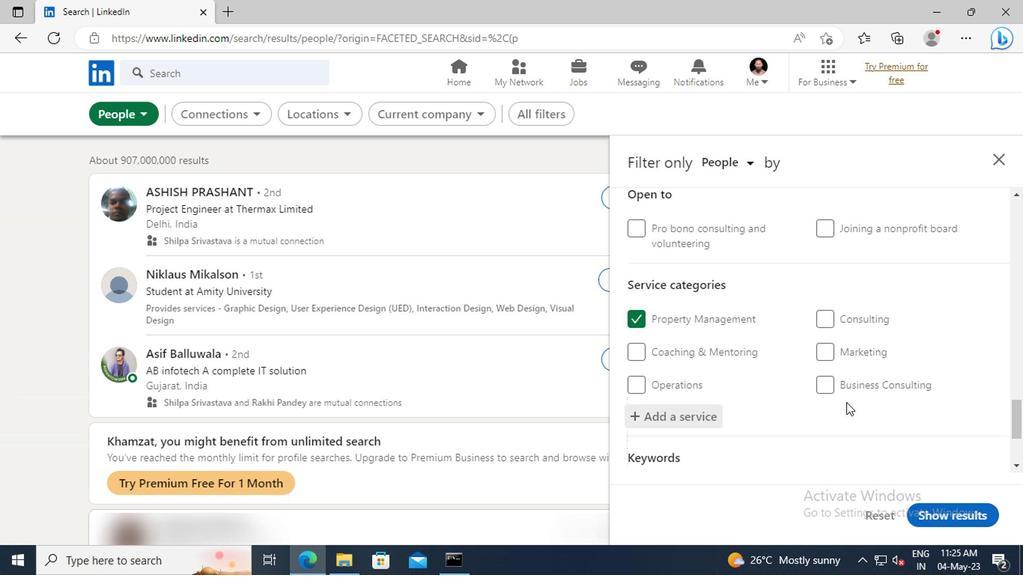 
Action: Mouse scrolled (843, 400) with delta (0, -1)
Screenshot: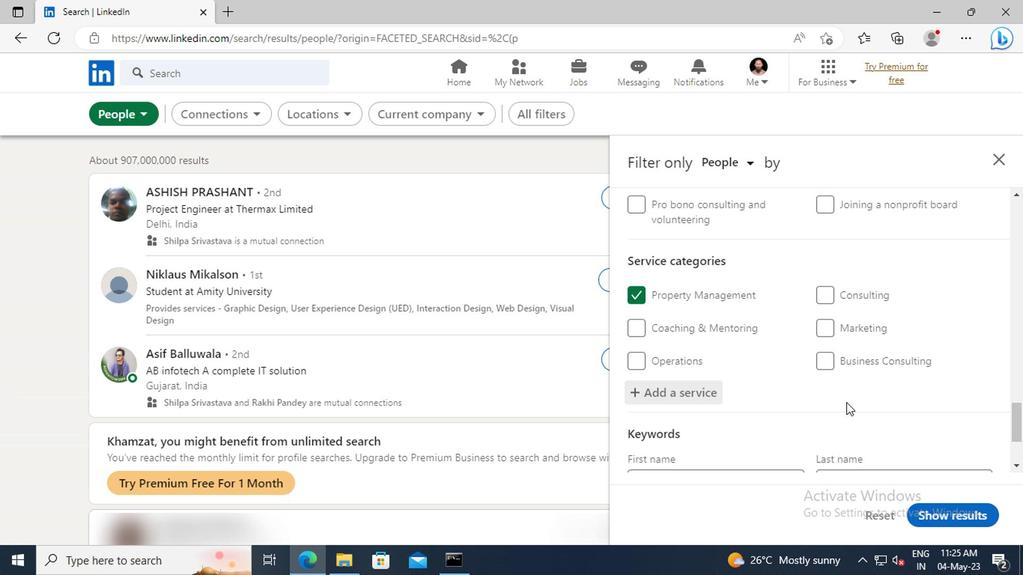 
Action: Mouse scrolled (843, 400) with delta (0, -1)
Screenshot: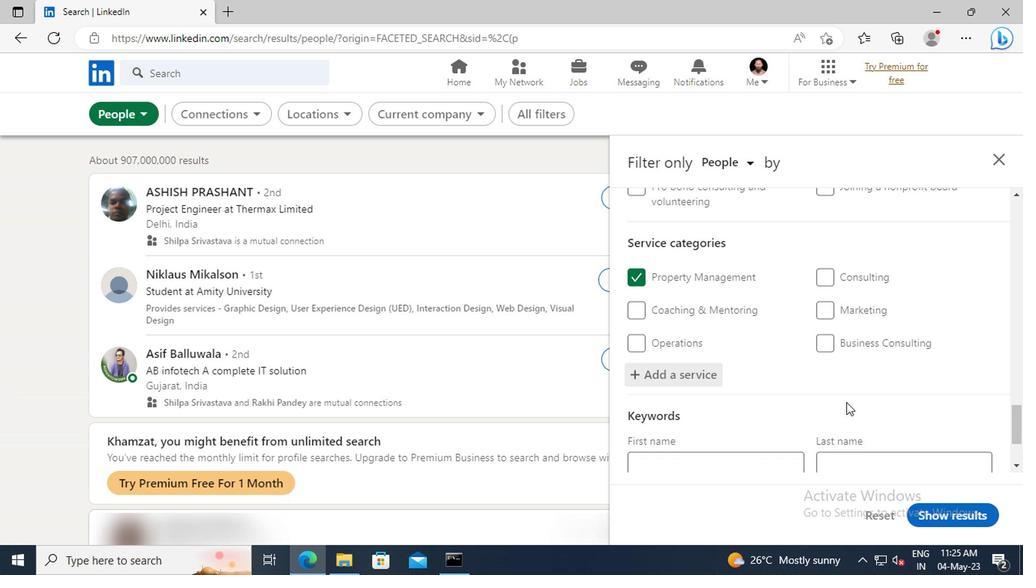 
Action: Mouse scrolled (843, 400) with delta (0, -1)
Screenshot: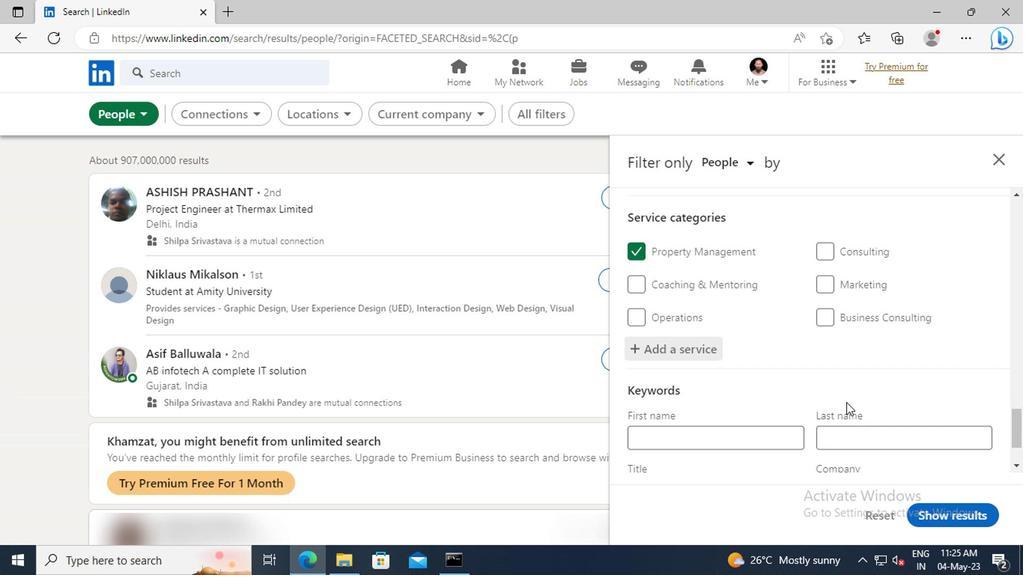 
Action: Mouse moved to (747, 407)
Screenshot: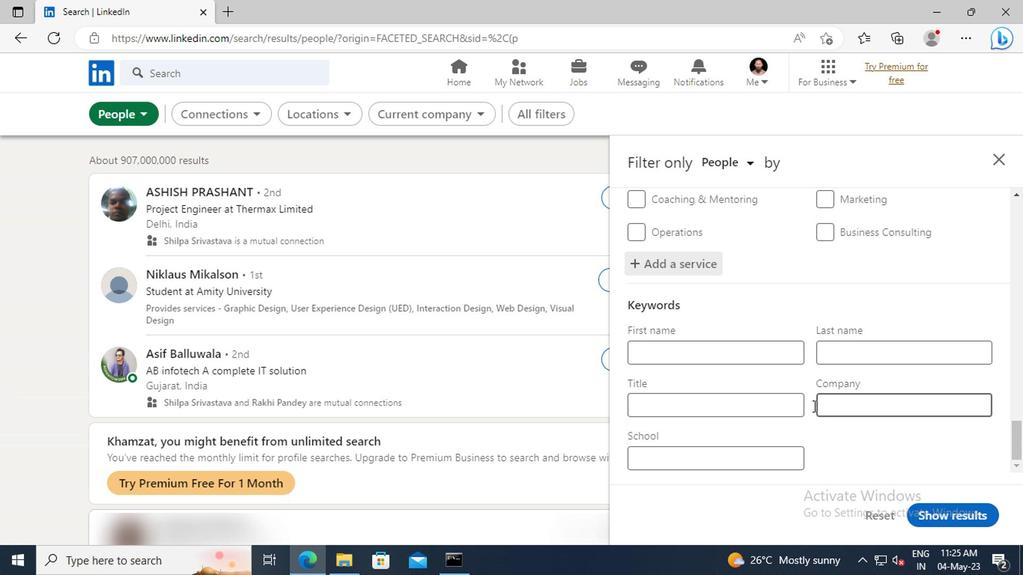 
Action: Mouse pressed left at (747, 407)
Screenshot: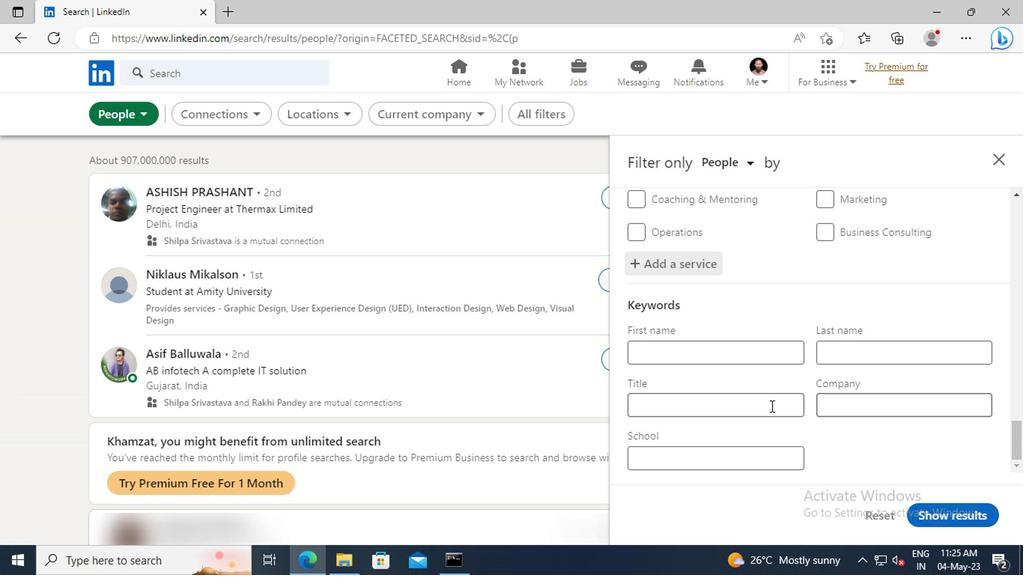 
Action: Key pressed <Key.shift>OPERATIONS<Key.space><Key.shift>COORDINATOR<Key.enter>
Screenshot: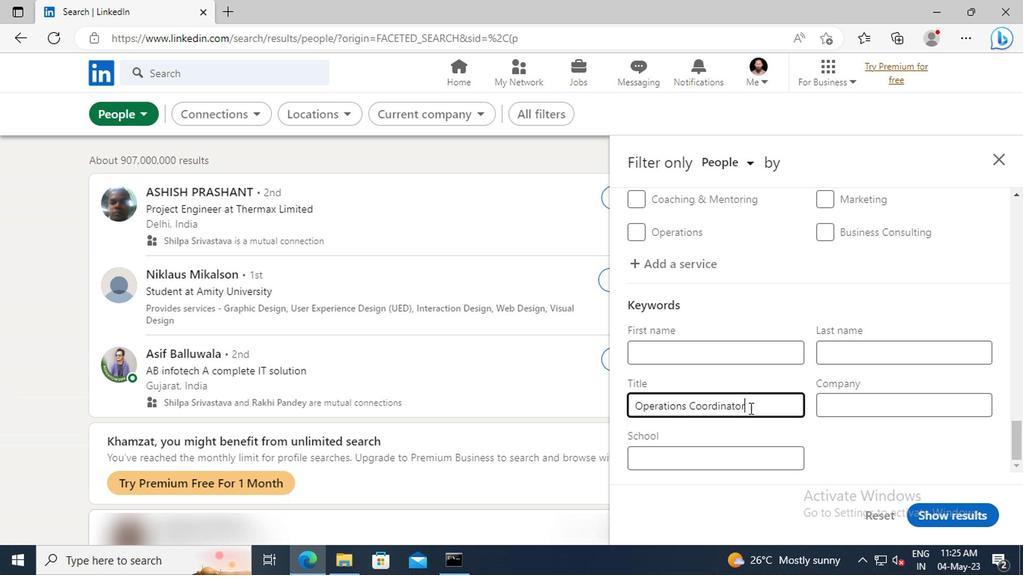 
Action: Mouse moved to (928, 510)
Screenshot: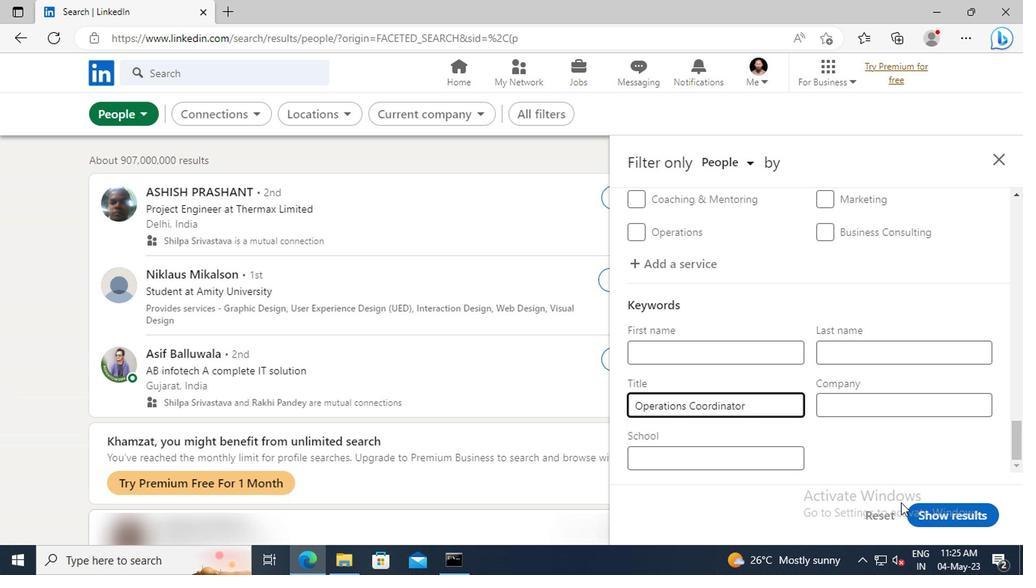 
Action: Mouse pressed left at (928, 510)
Screenshot: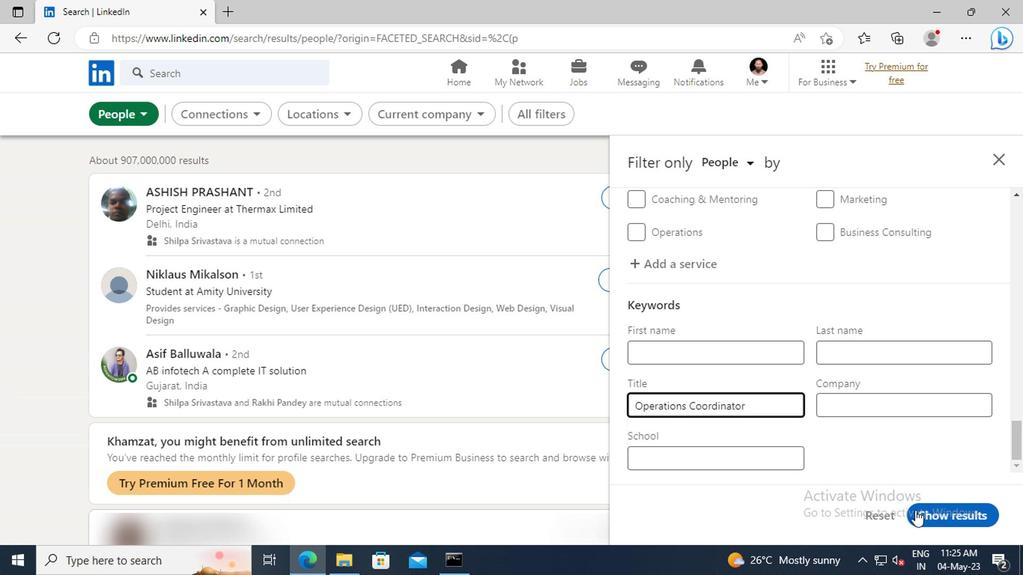 
